 Task: Look for space in Shangrao, China from 12th June, 2023 to 15th June, 2023 for 2 adults in price range Rs.10000 to Rs.15000. Place can be entire place with 1  bedroom having 1 bed and 1 bathroom. Property type can be house, flat, guest house, hotel. Amenities needed are: washing machine. Booking option can be shelf check-in. Required host language is Chinese (Simplified).
Action: Mouse moved to (363, 183)
Screenshot: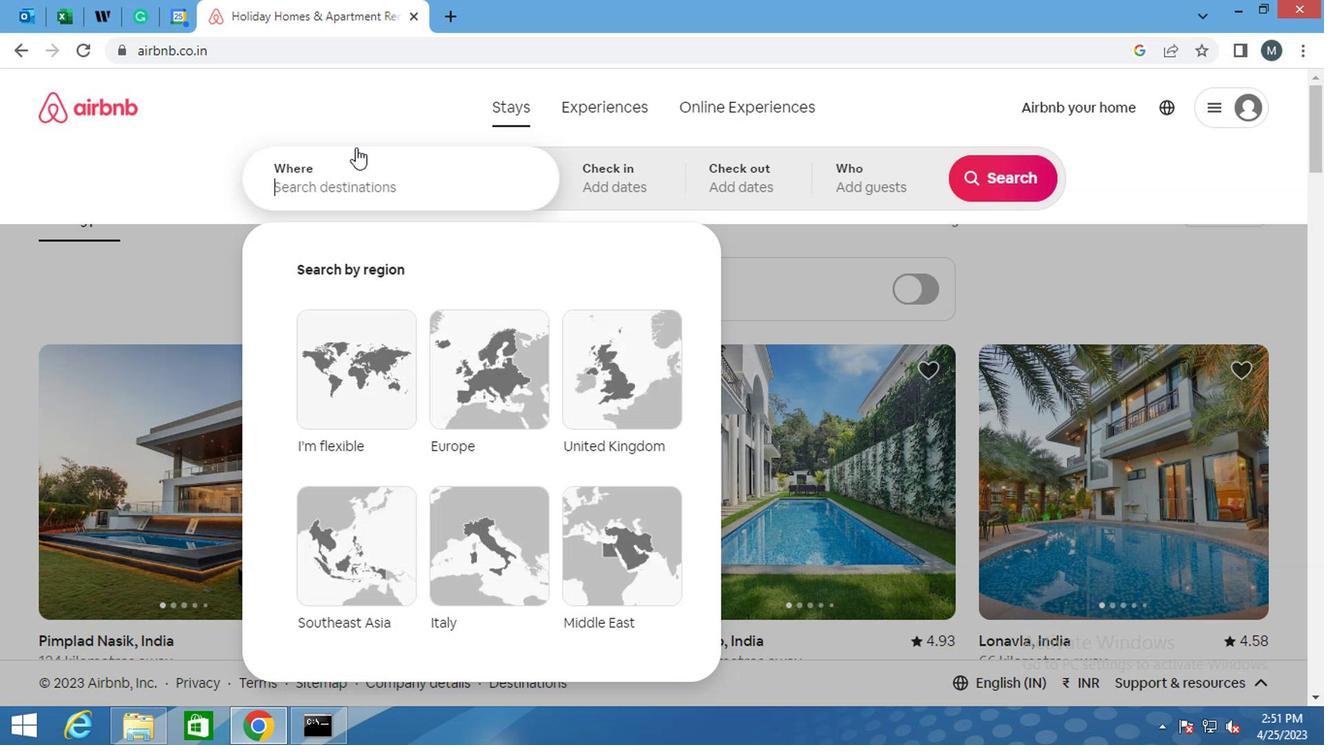 
Action: Mouse pressed left at (363, 183)
Screenshot: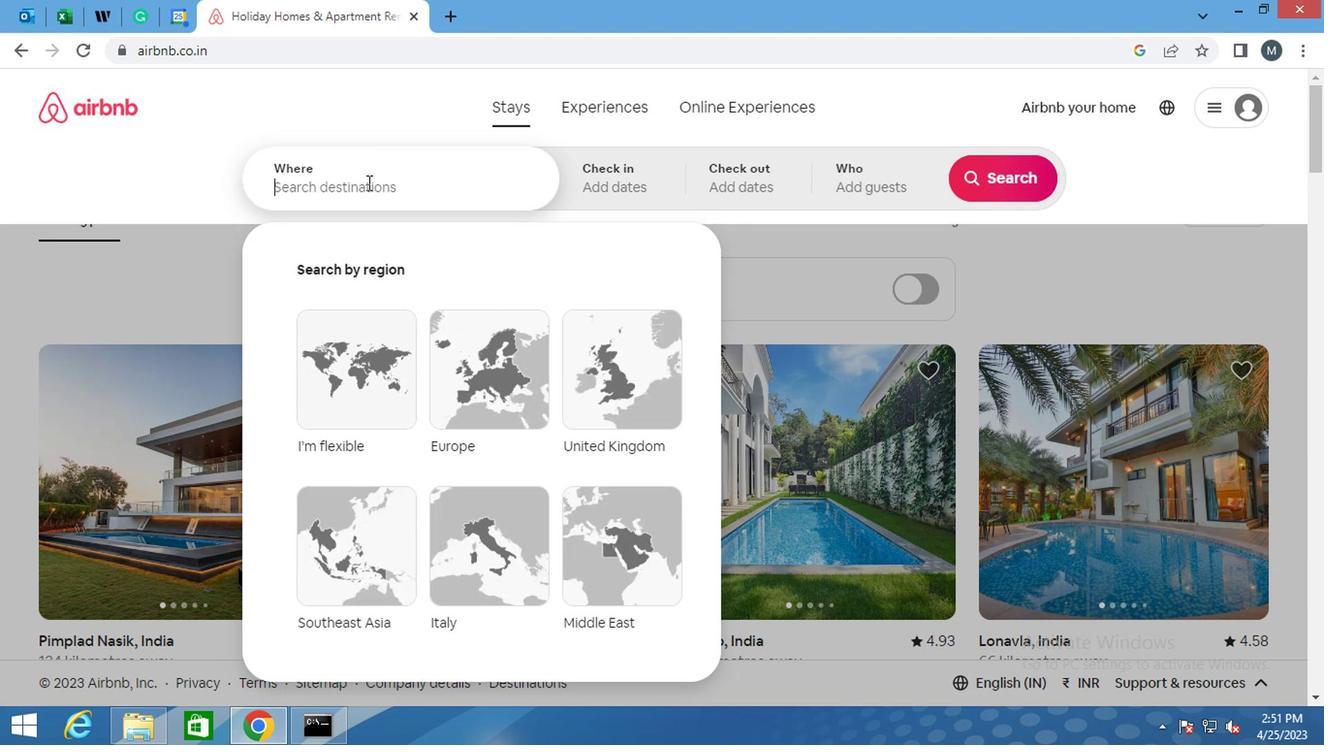 
Action: Key pressed <Key.shift>SHANGRAO,<Key.shift>CHINA
Screenshot: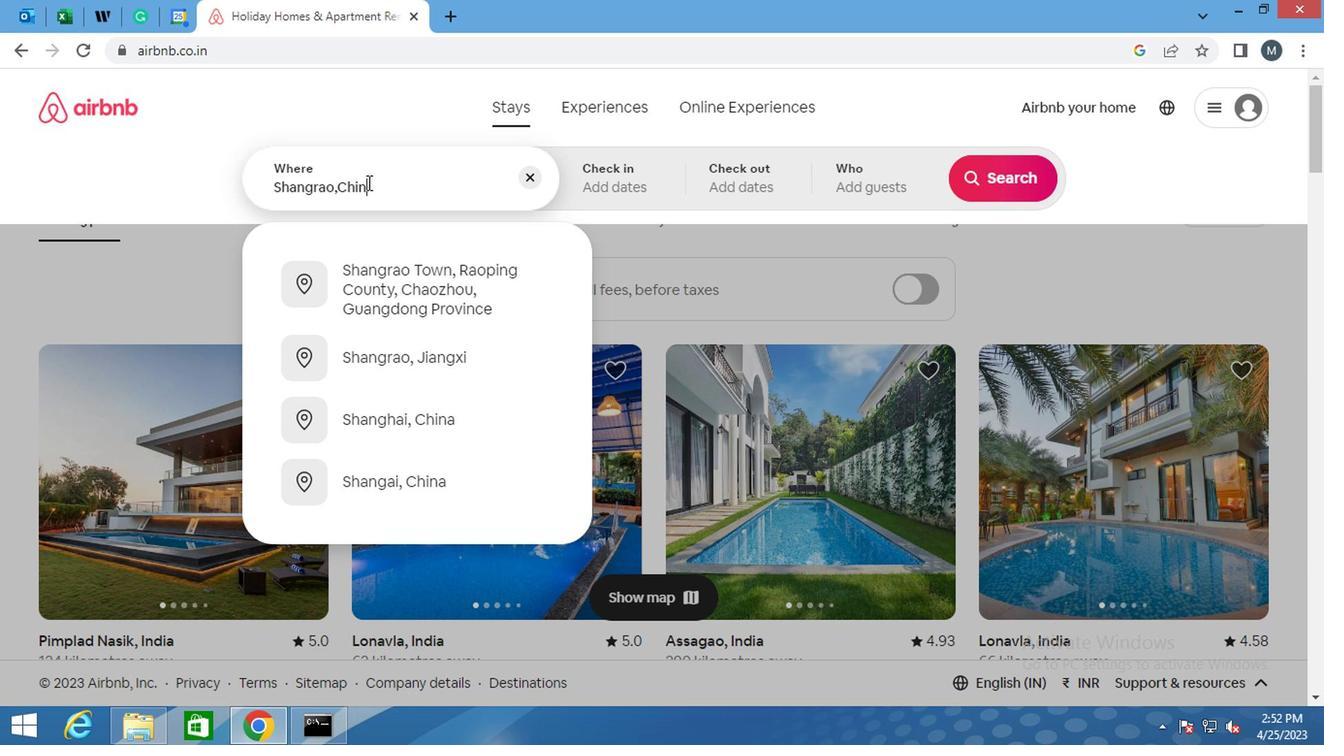 
Action: Mouse moved to (598, 188)
Screenshot: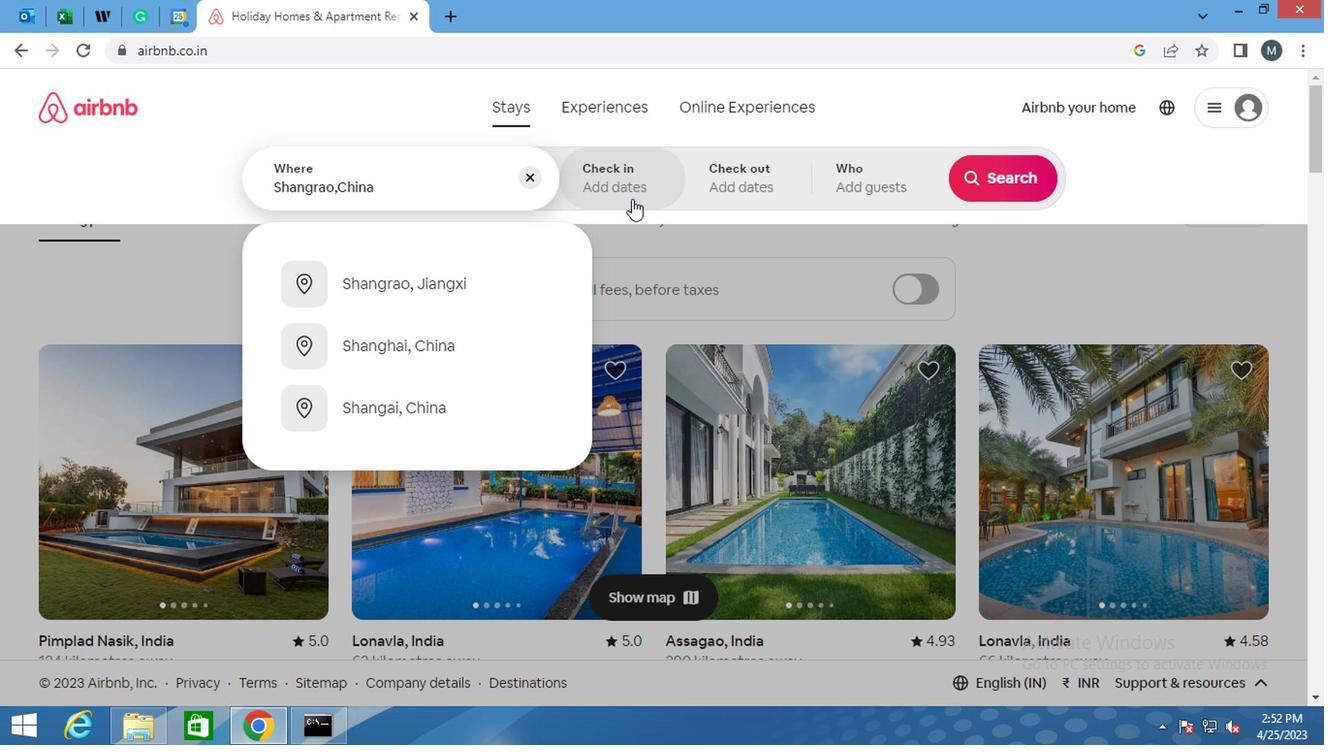 
Action: Mouse pressed left at (598, 188)
Screenshot: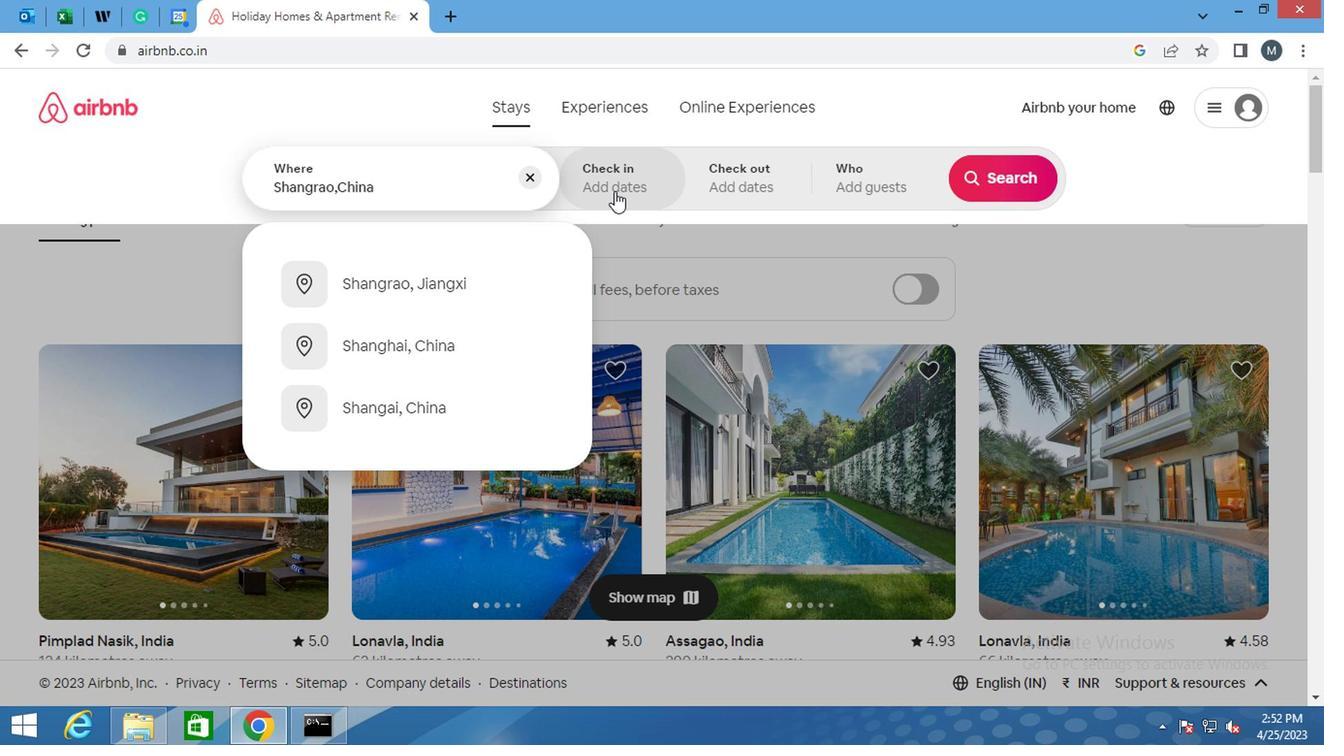
Action: Mouse moved to (984, 331)
Screenshot: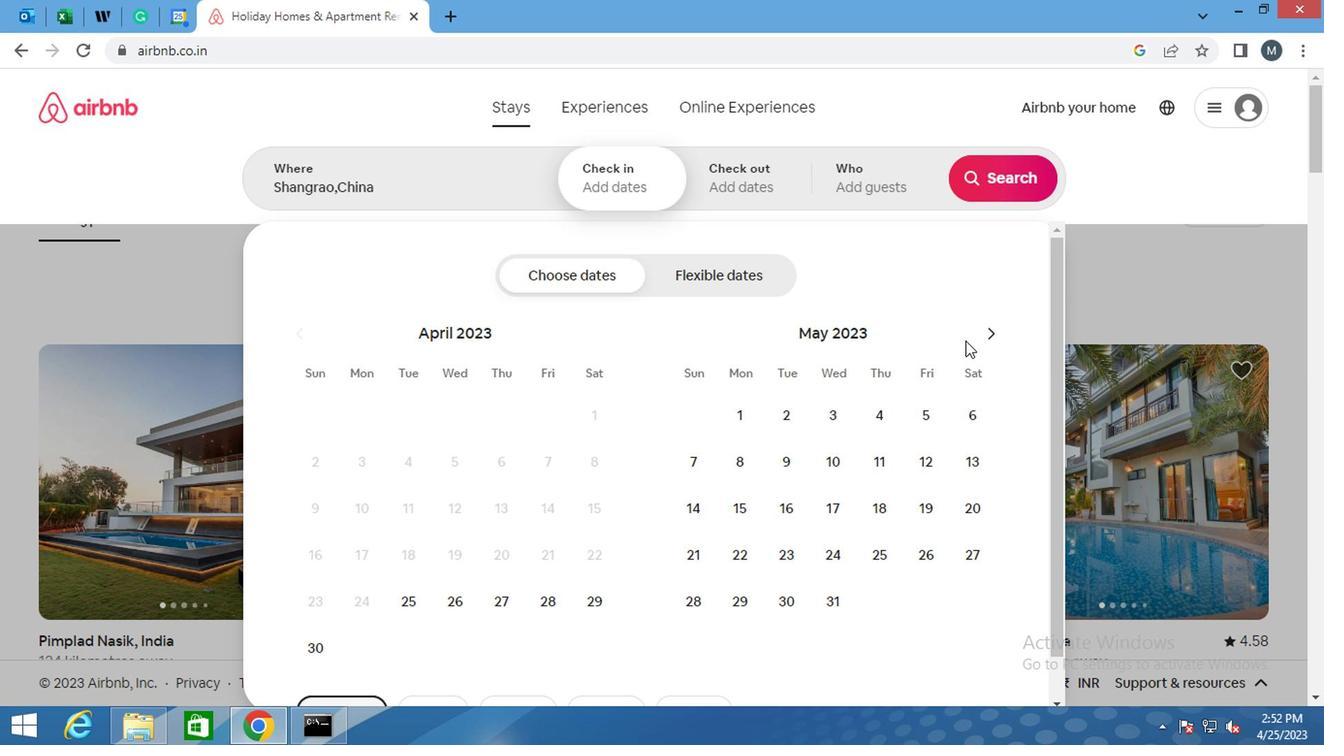 
Action: Mouse pressed left at (984, 331)
Screenshot: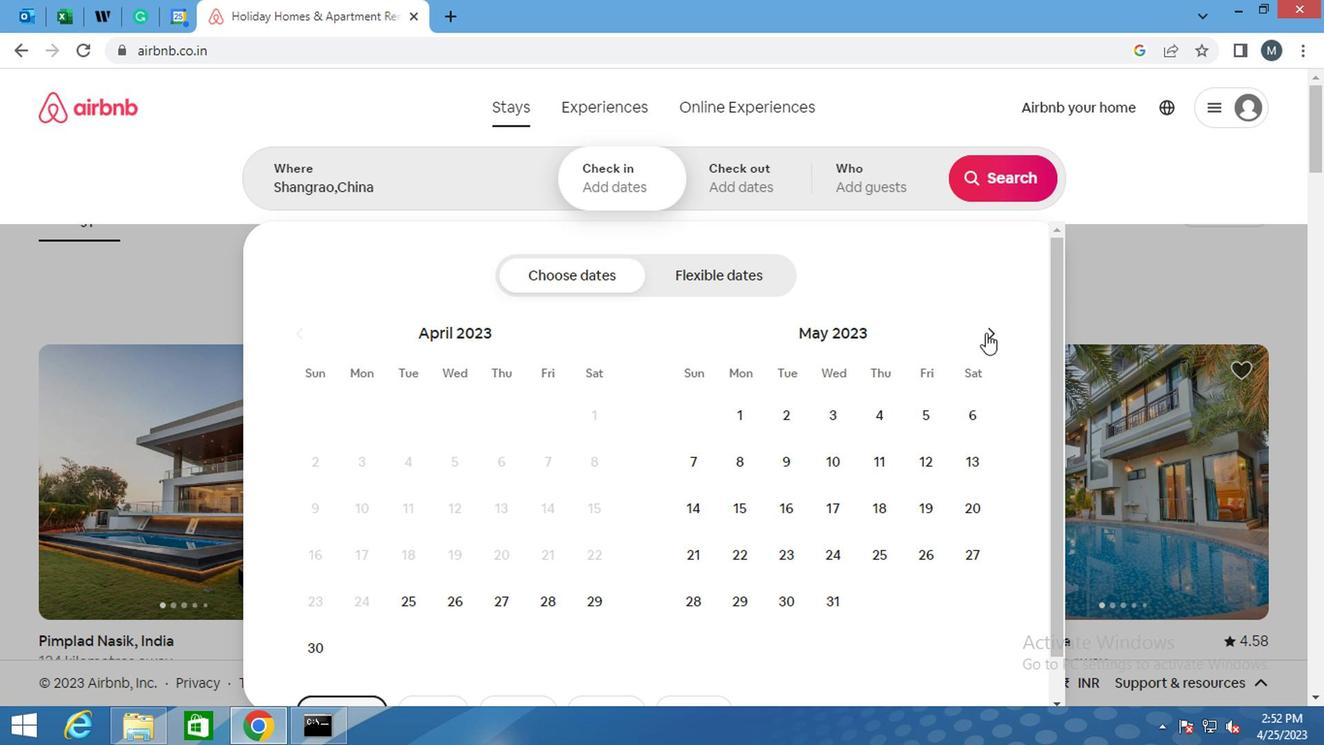 
Action: Mouse moved to (741, 506)
Screenshot: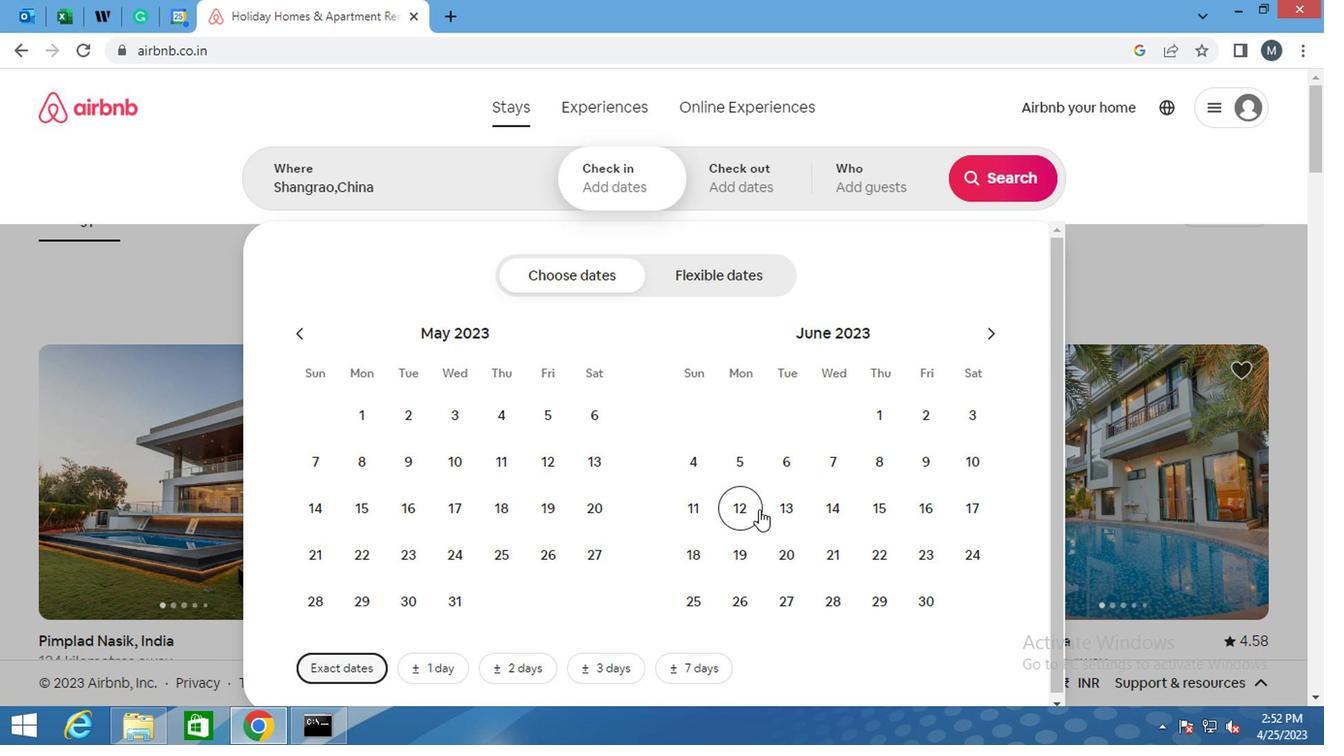 
Action: Mouse pressed left at (741, 506)
Screenshot: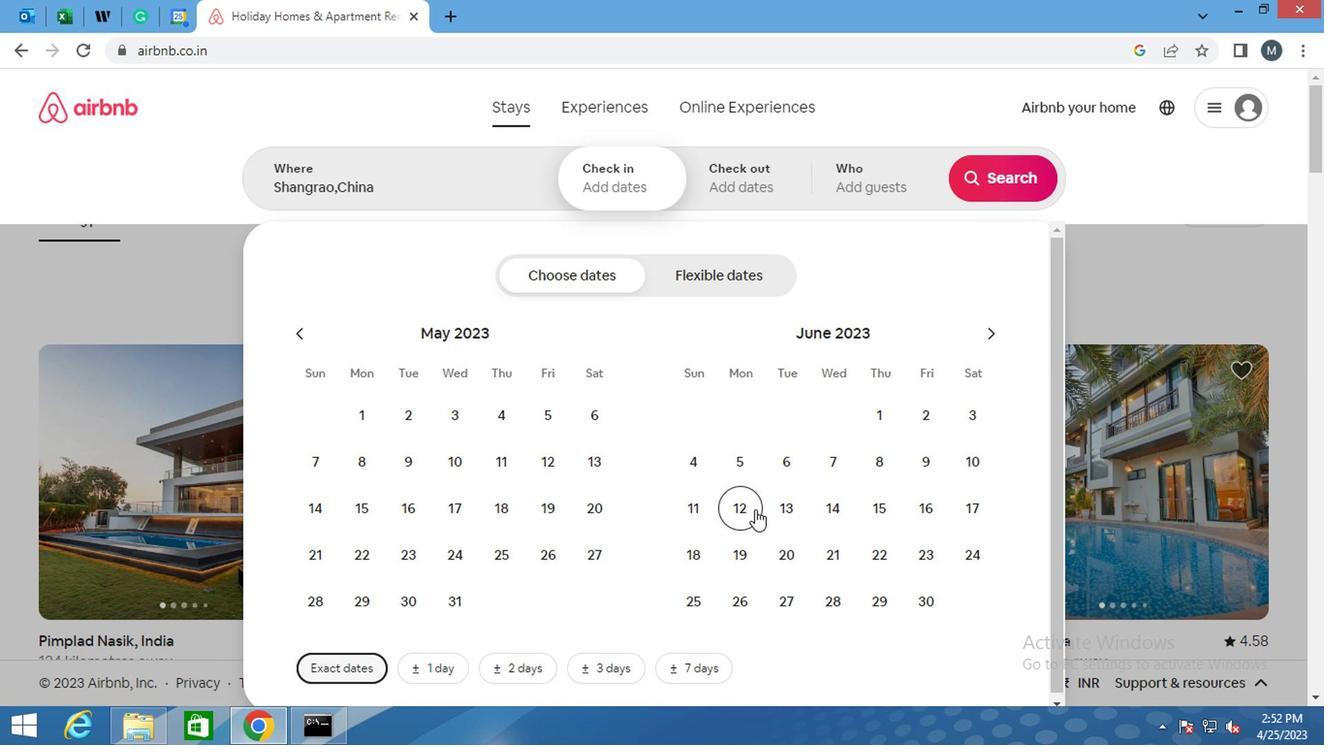 
Action: Mouse moved to (861, 496)
Screenshot: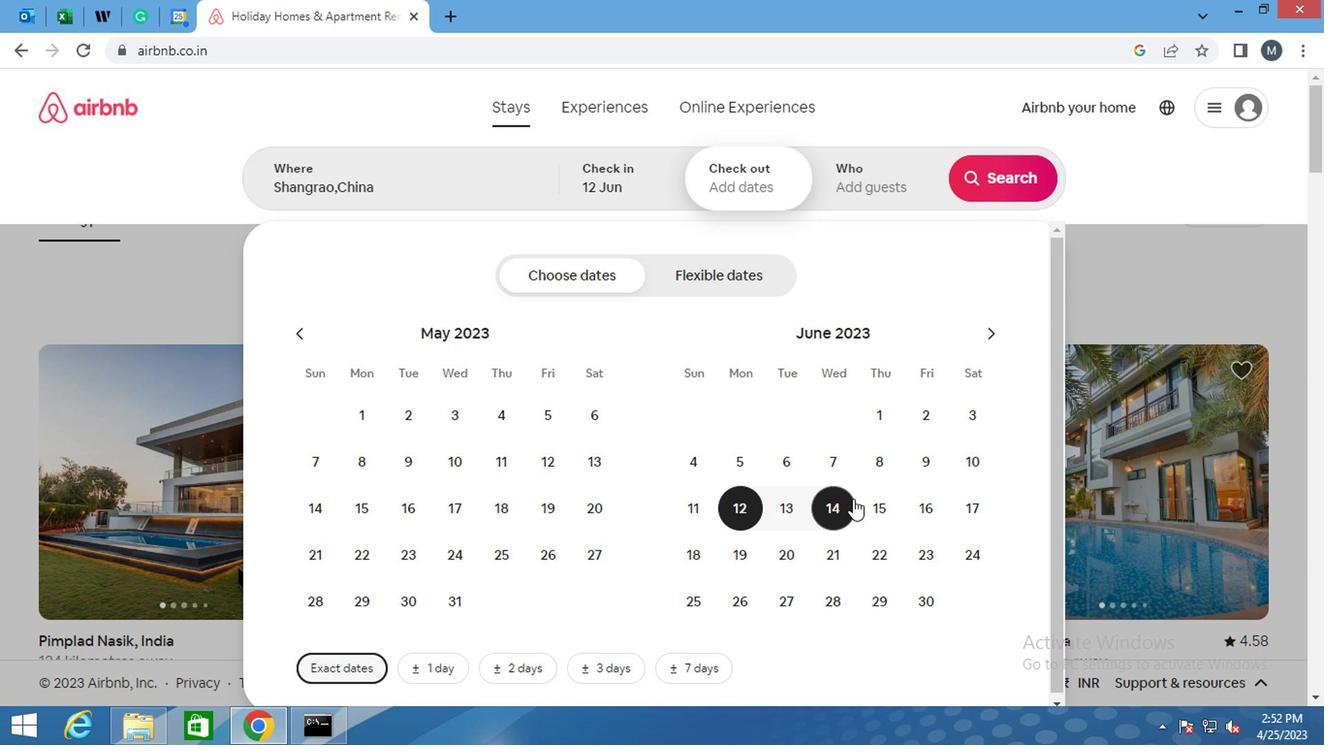
Action: Mouse pressed left at (861, 496)
Screenshot: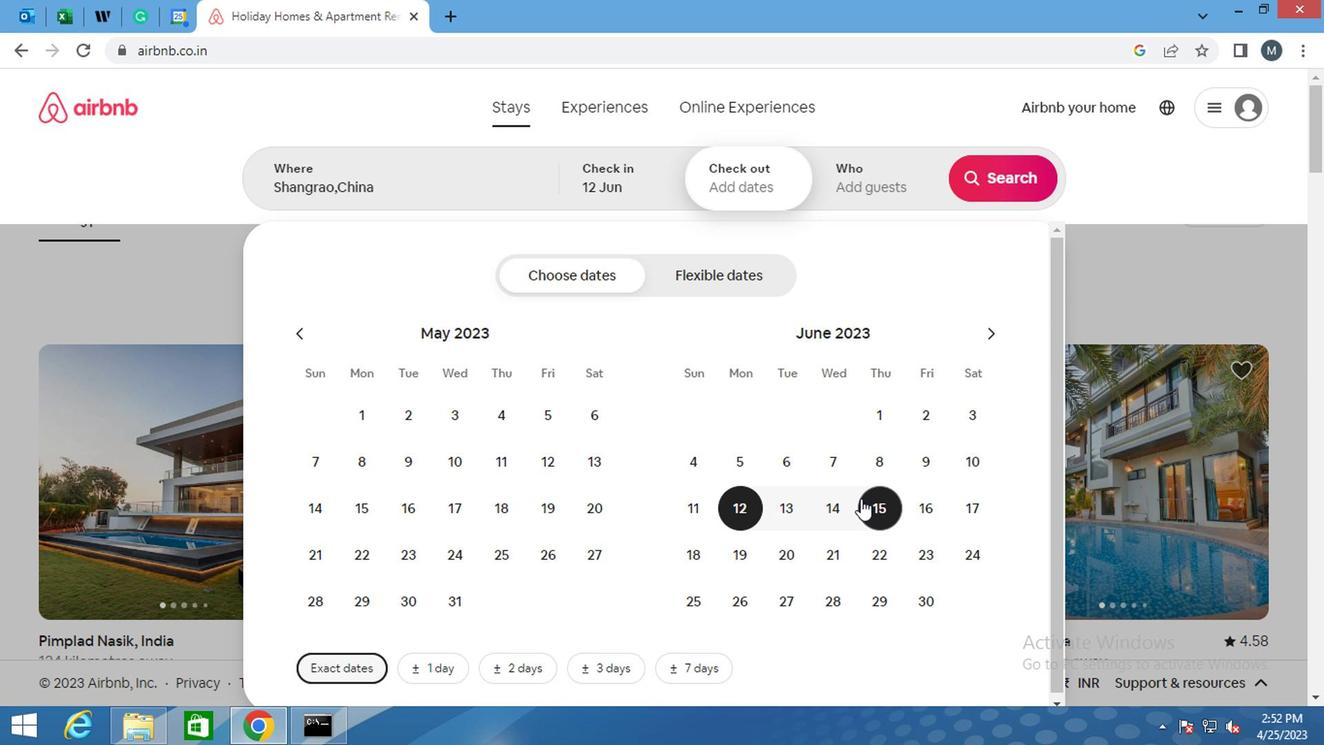 
Action: Mouse moved to (881, 191)
Screenshot: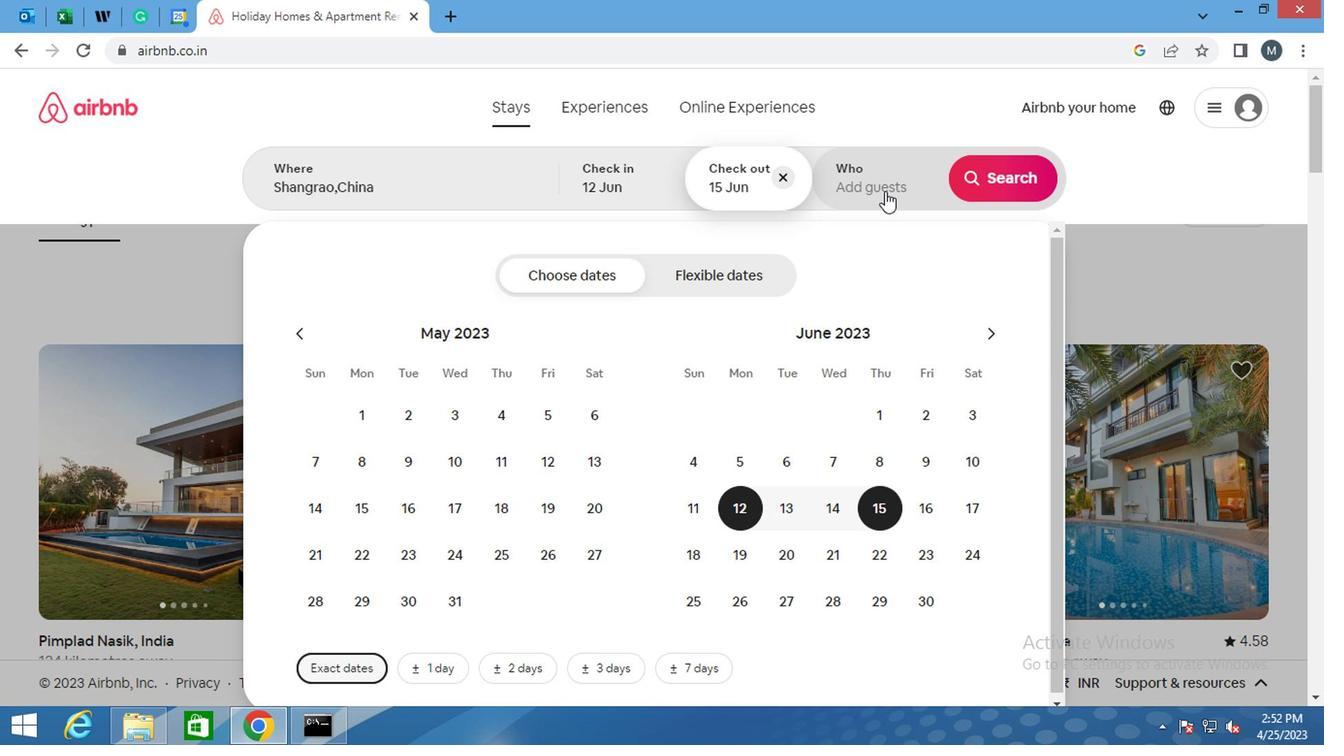 
Action: Mouse pressed left at (881, 191)
Screenshot: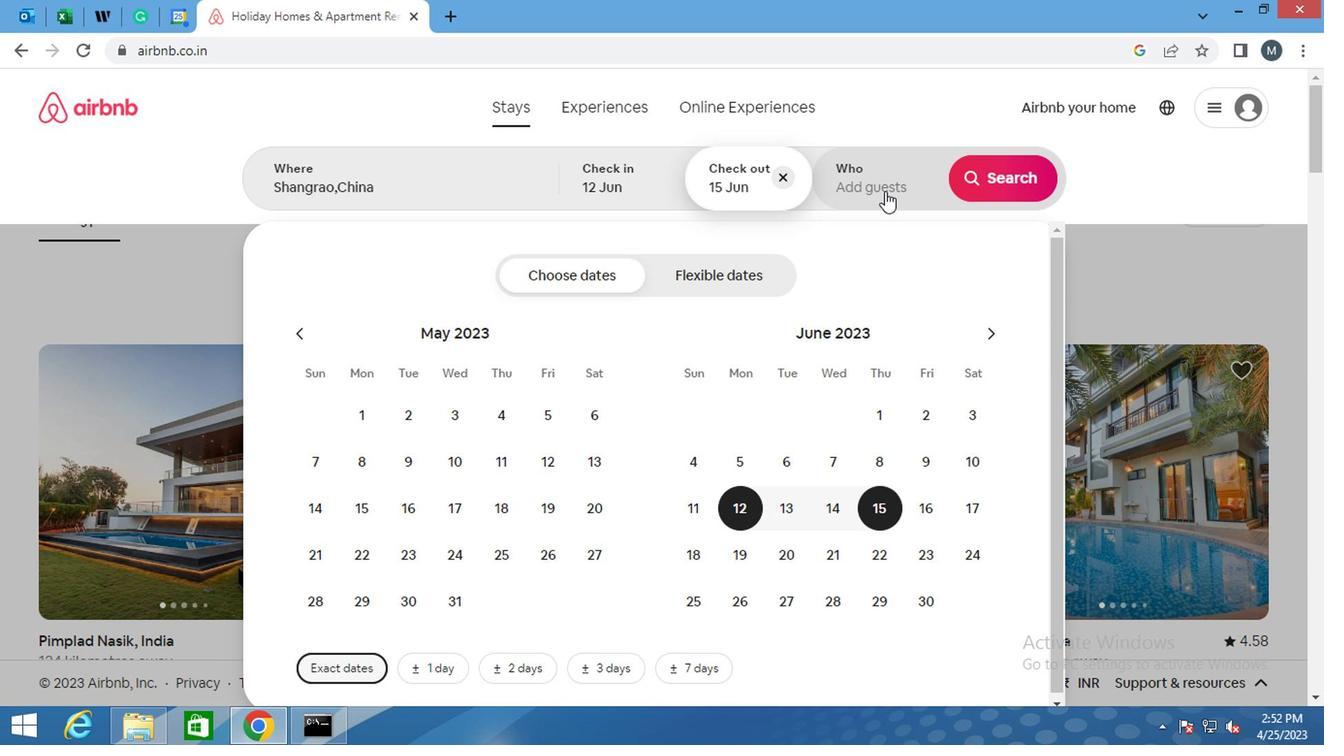 
Action: Mouse moved to (1012, 278)
Screenshot: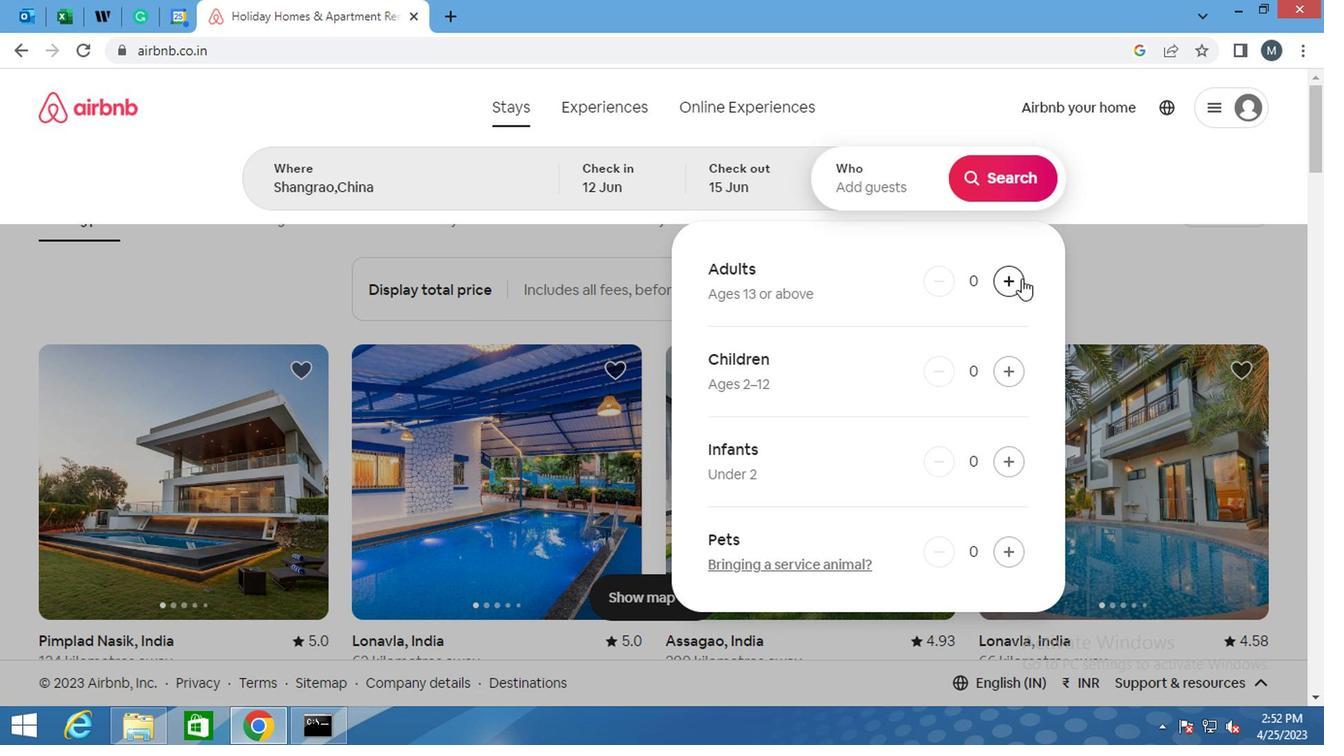 
Action: Mouse pressed left at (1012, 278)
Screenshot: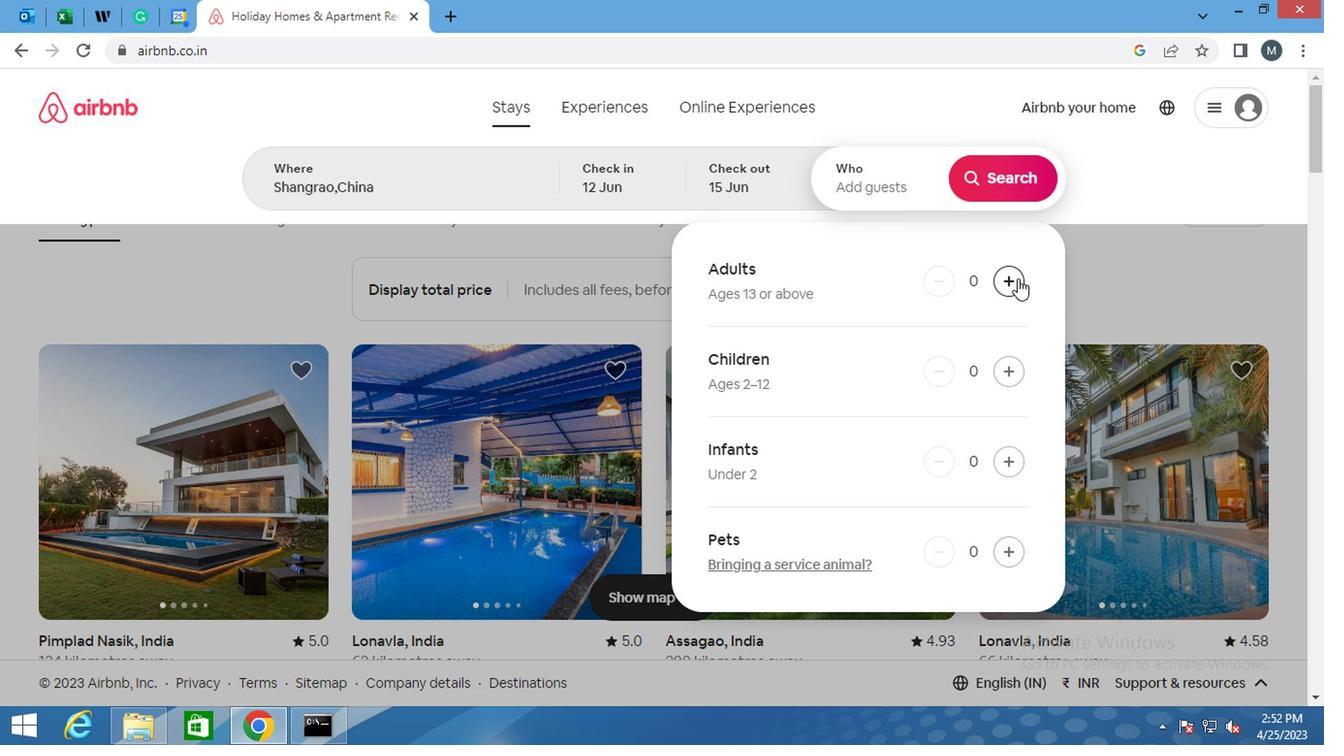 
Action: Mouse pressed left at (1012, 278)
Screenshot: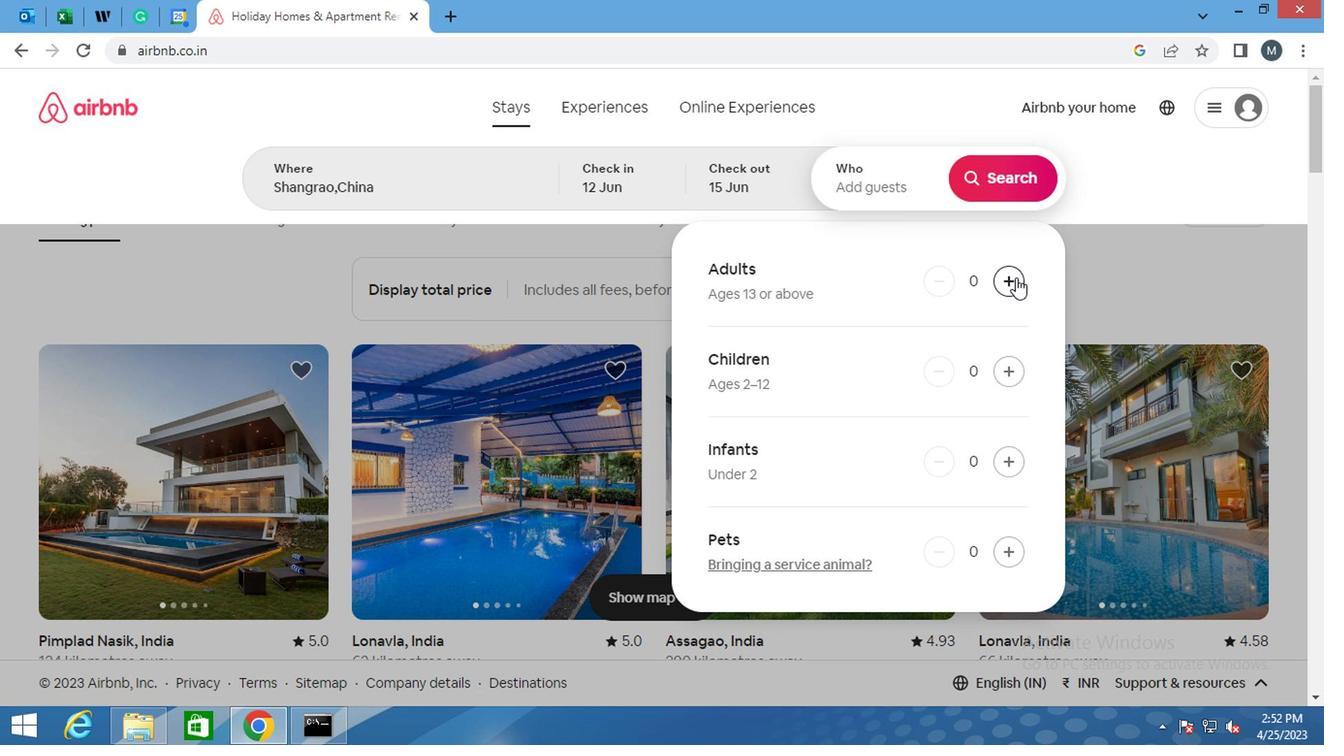 
Action: Mouse moved to (988, 182)
Screenshot: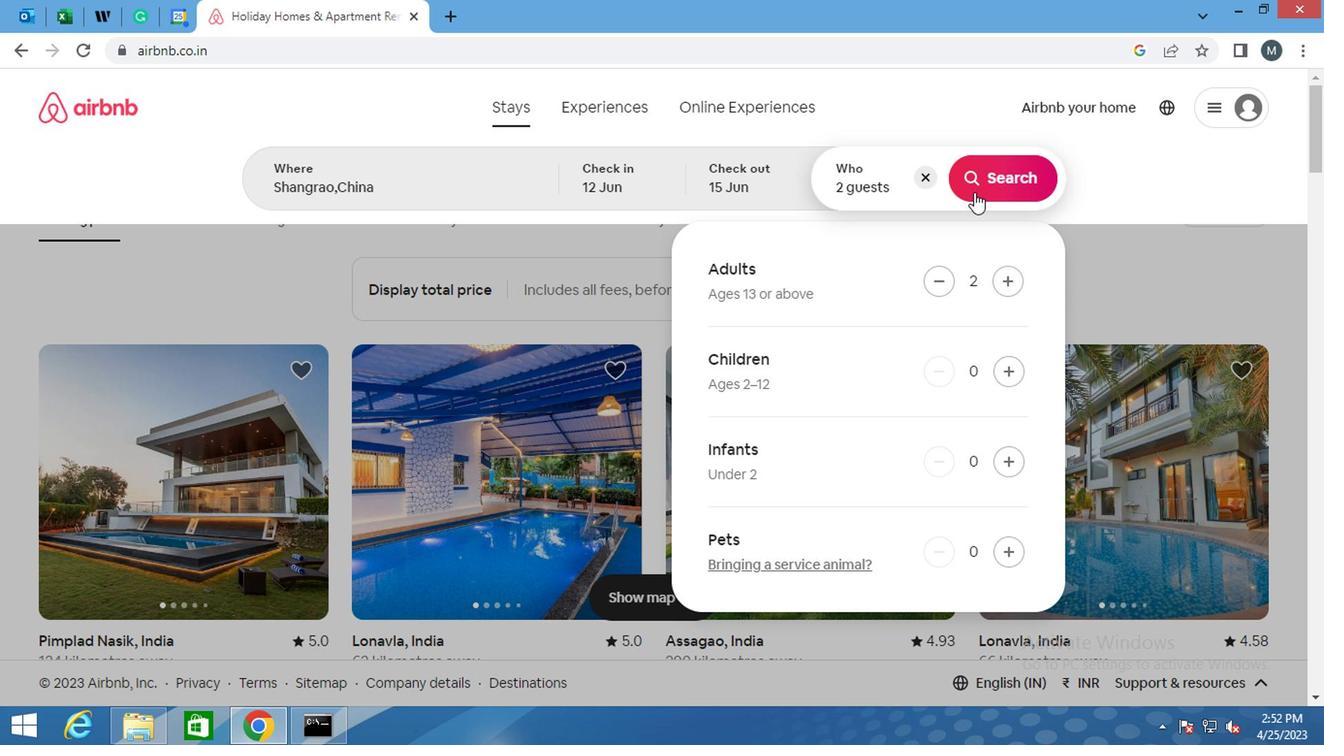
Action: Mouse pressed left at (988, 182)
Screenshot: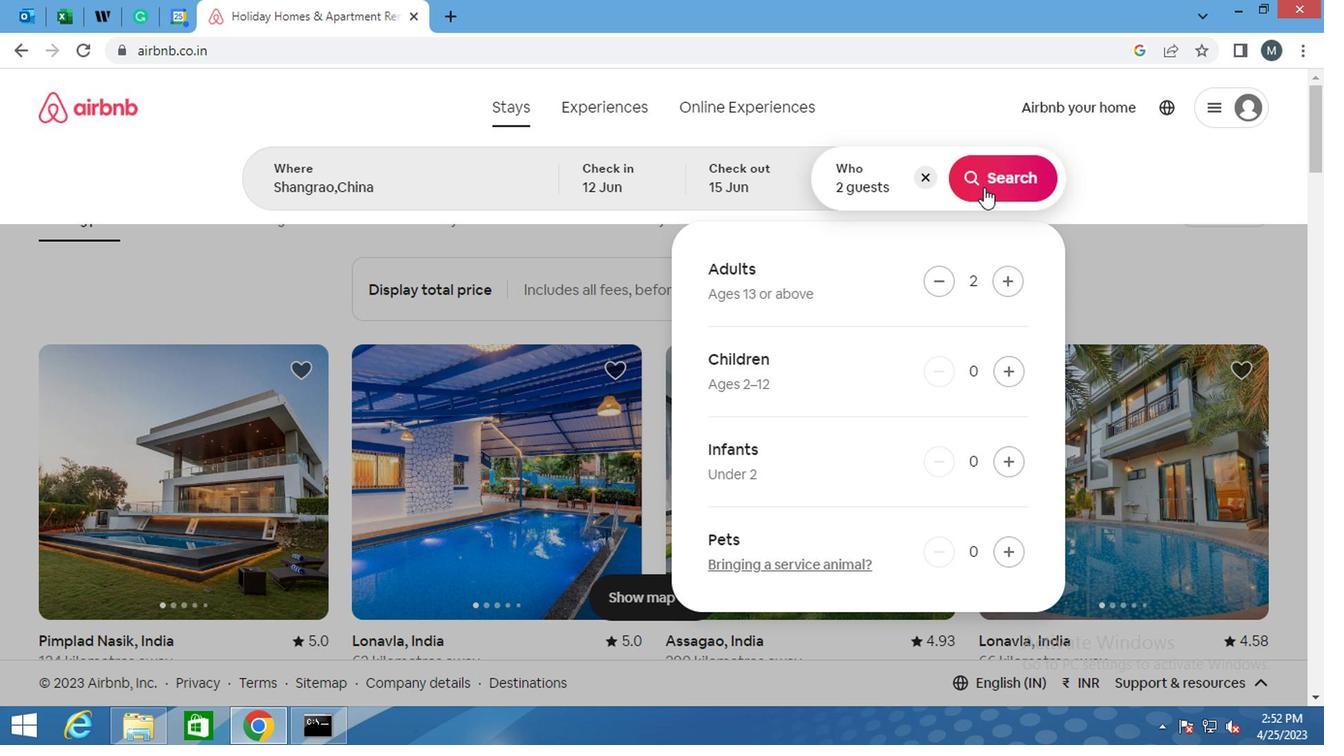 
Action: Mouse moved to (1224, 192)
Screenshot: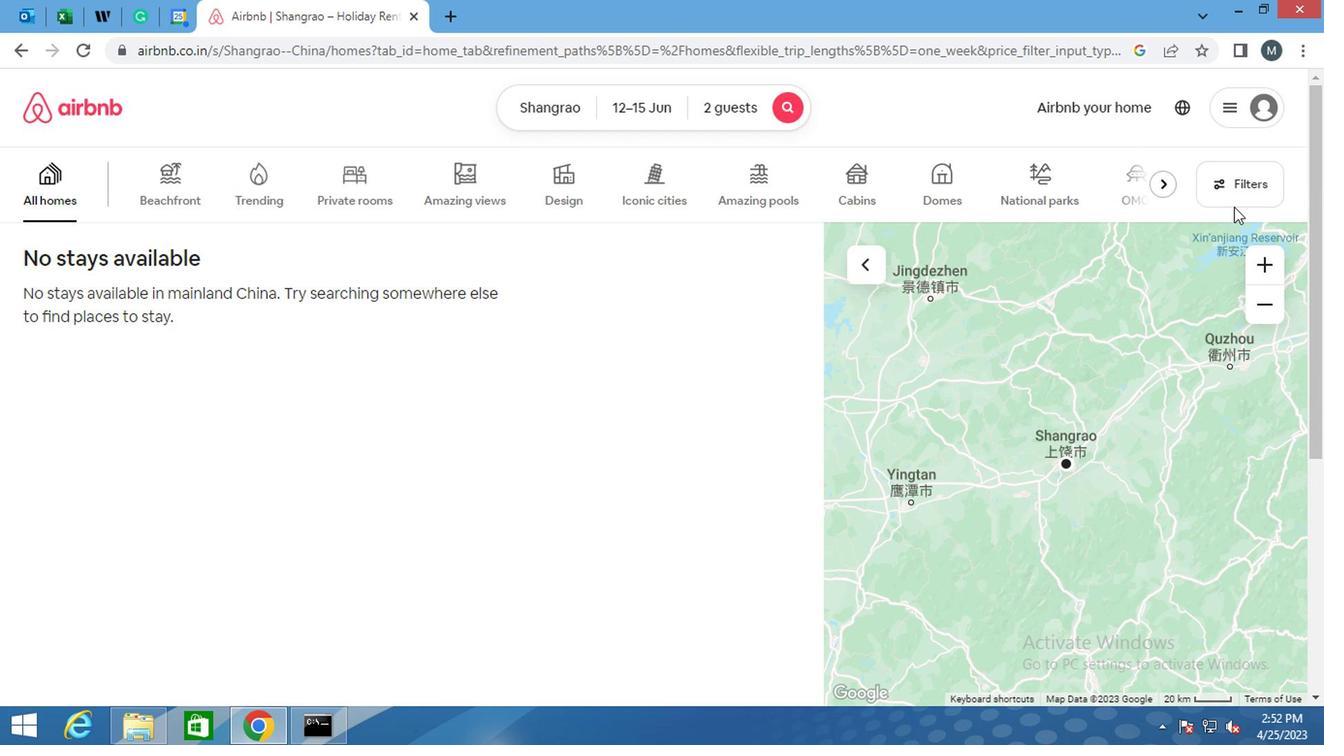
Action: Mouse pressed left at (1224, 192)
Screenshot: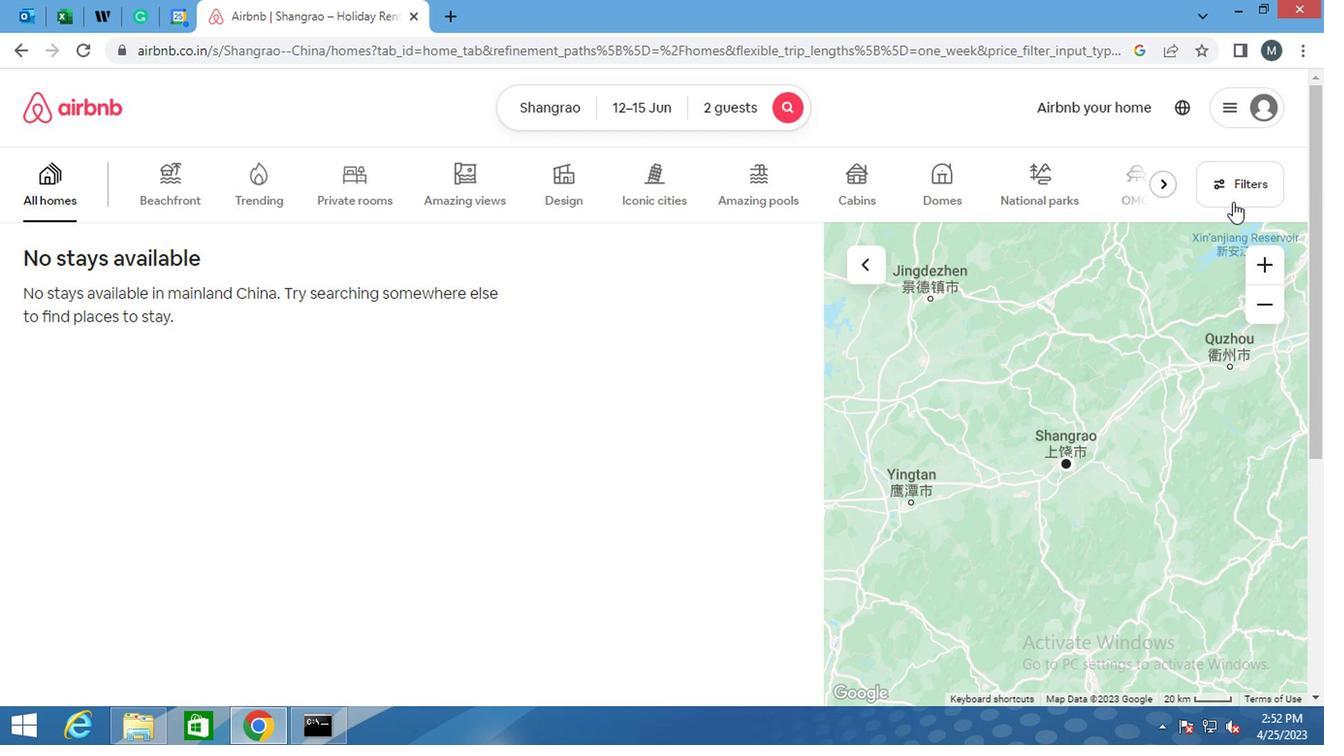 
Action: Mouse moved to (486, 309)
Screenshot: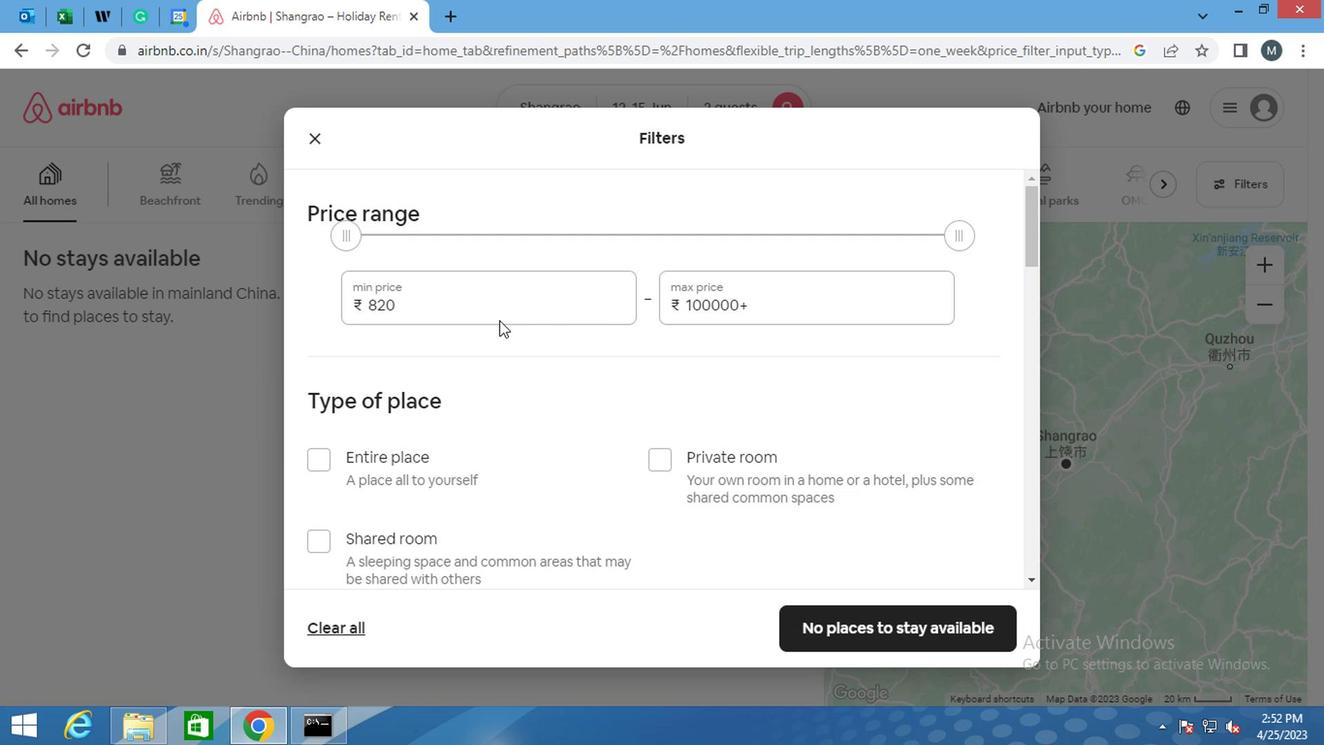 
Action: Mouse pressed left at (486, 309)
Screenshot: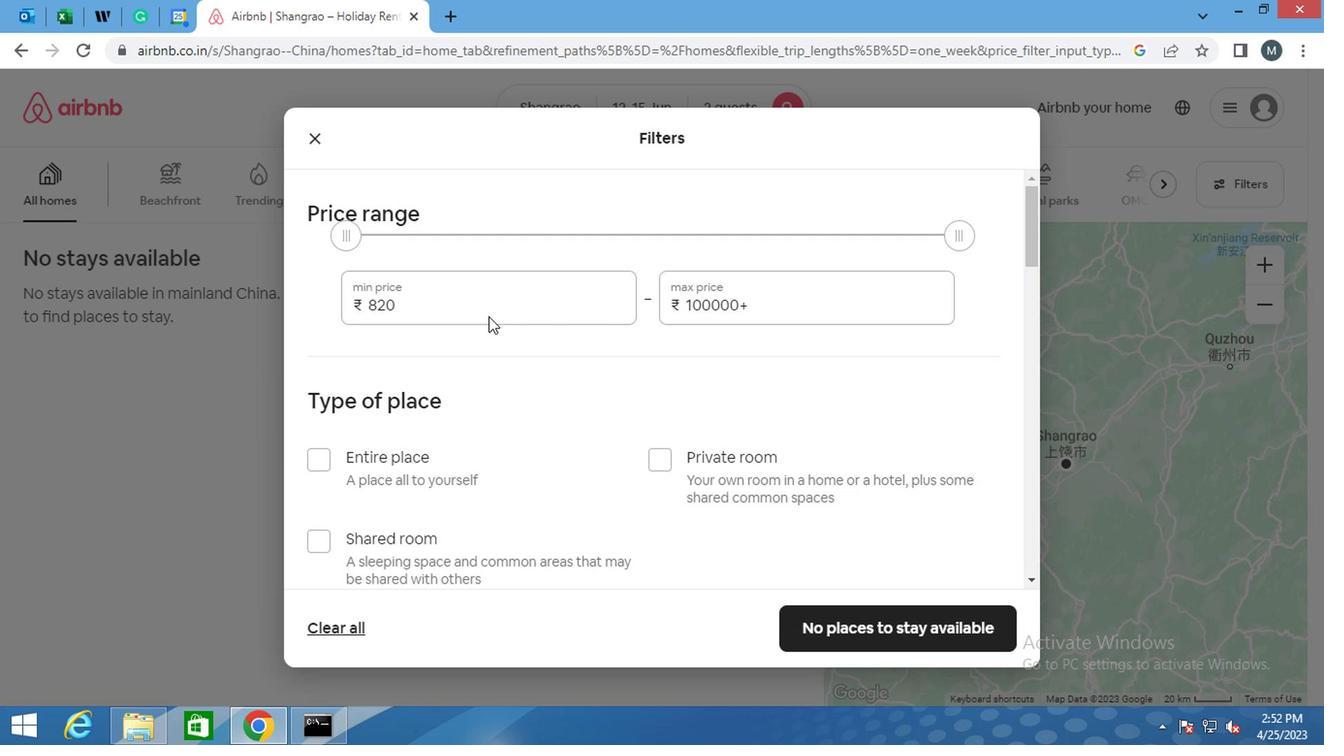 
Action: Mouse moved to (478, 314)
Screenshot: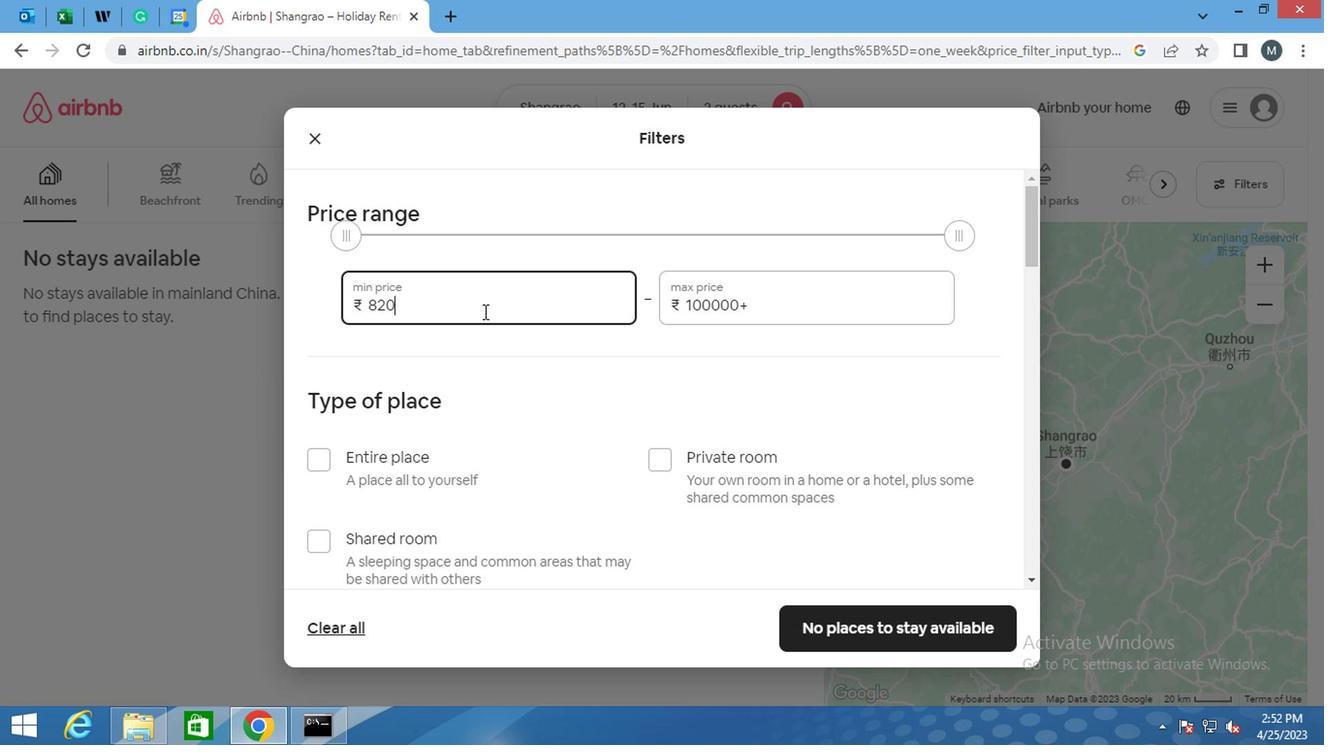 
Action: Key pressed <Key.backspace>
Screenshot: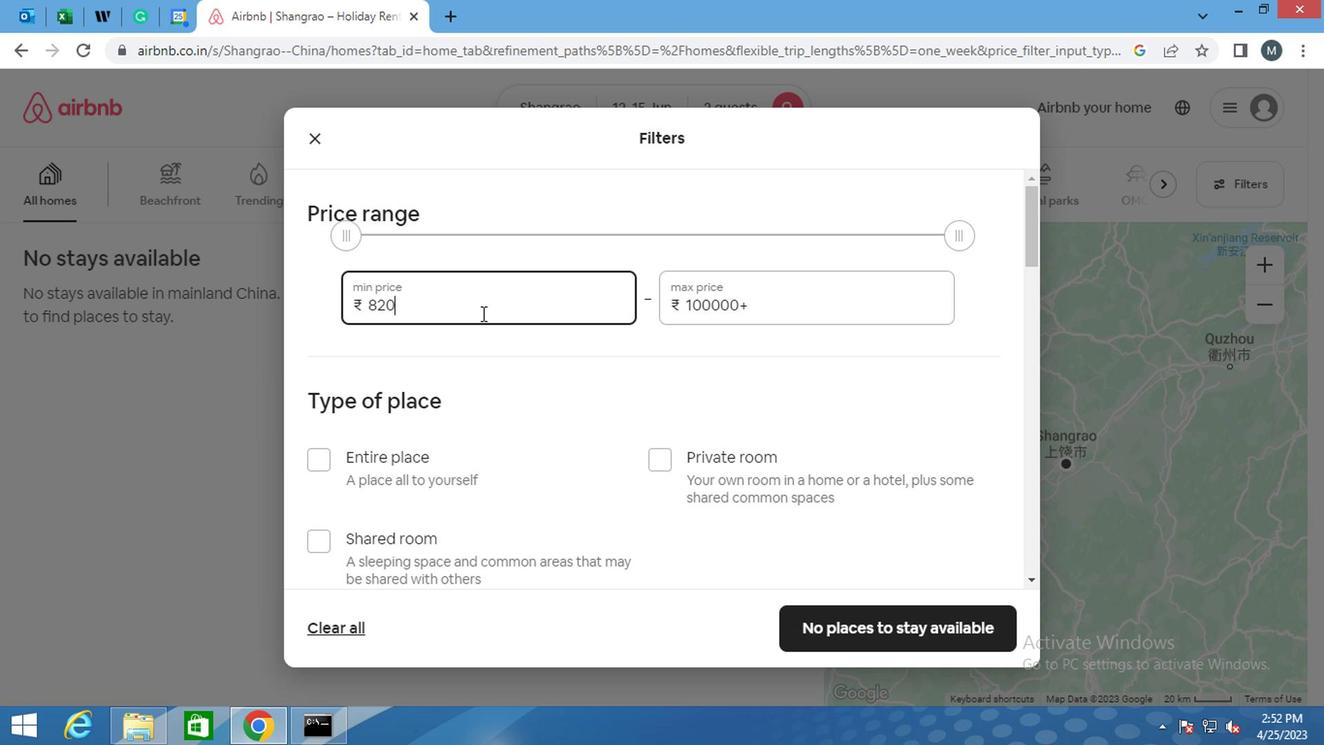 
Action: Mouse moved to (476, 316)
Screenshot: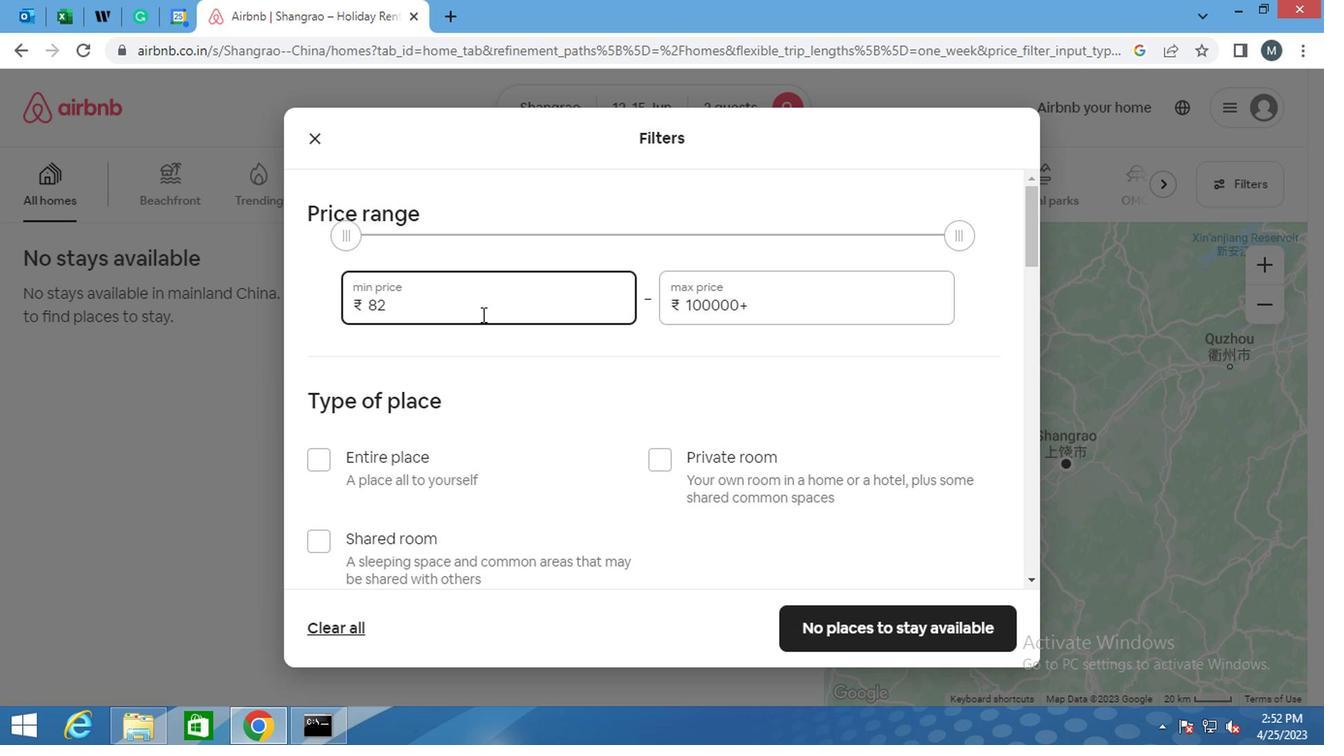 
Action: Key pressed <Key.backspace>
Screenshot: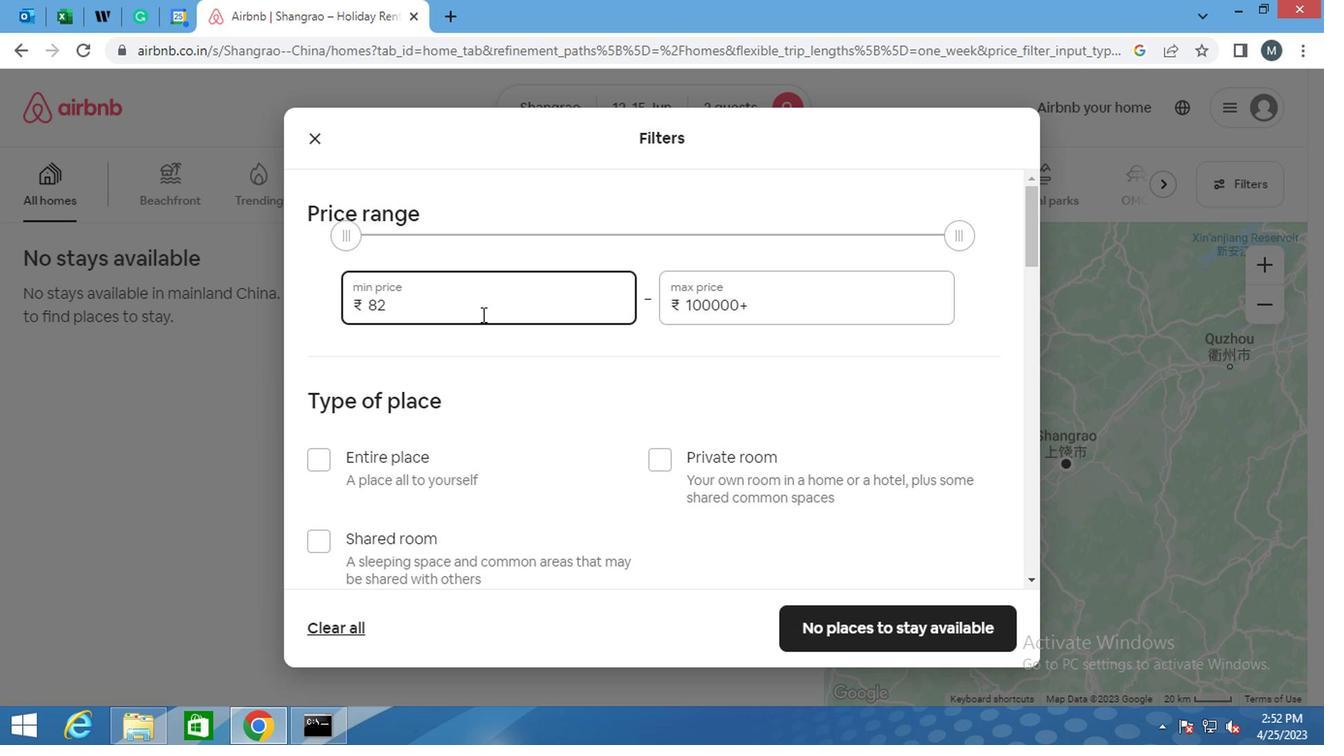 
Action: Mouse moved to (474, 319)
Screenshot: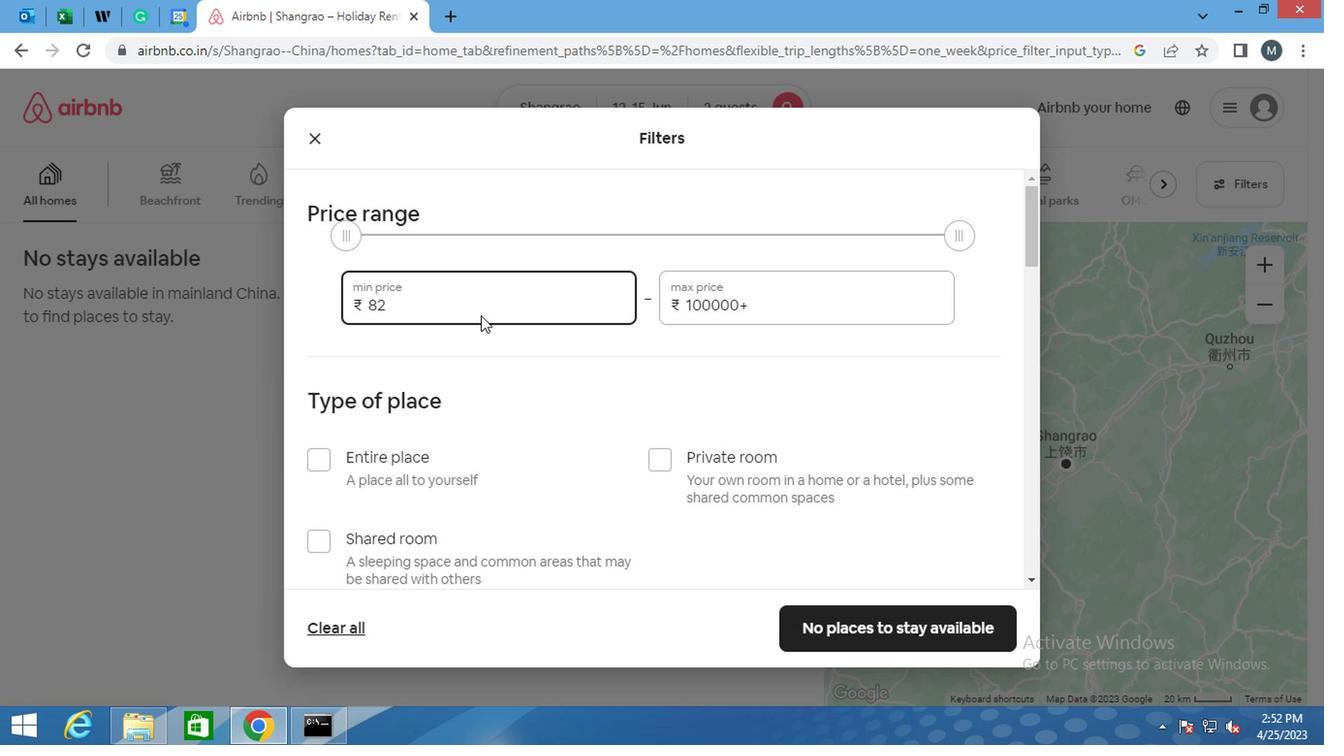 
Action: Key pressed <Key.backspace>
Screenshot: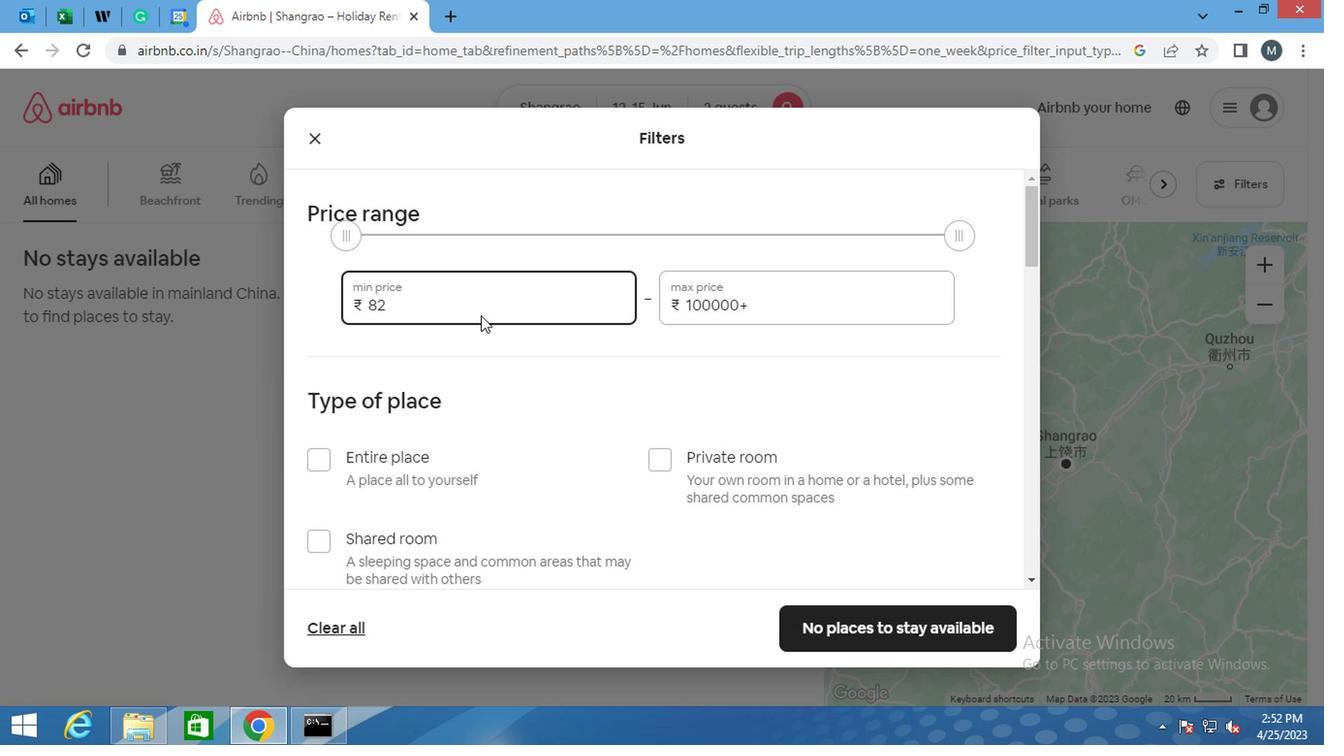 
Action: Mouse moved to (468, 327)
Screenshot: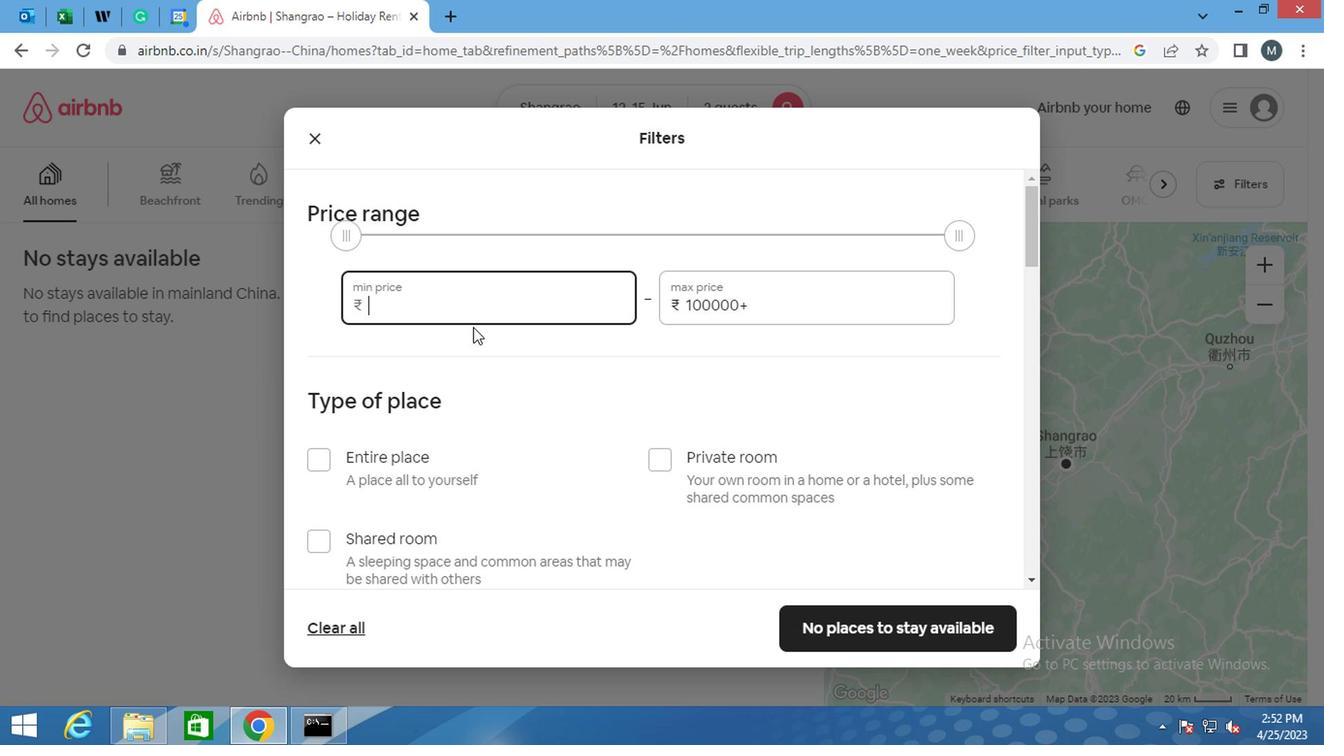 
Action: Key pressed 10
Screenshot: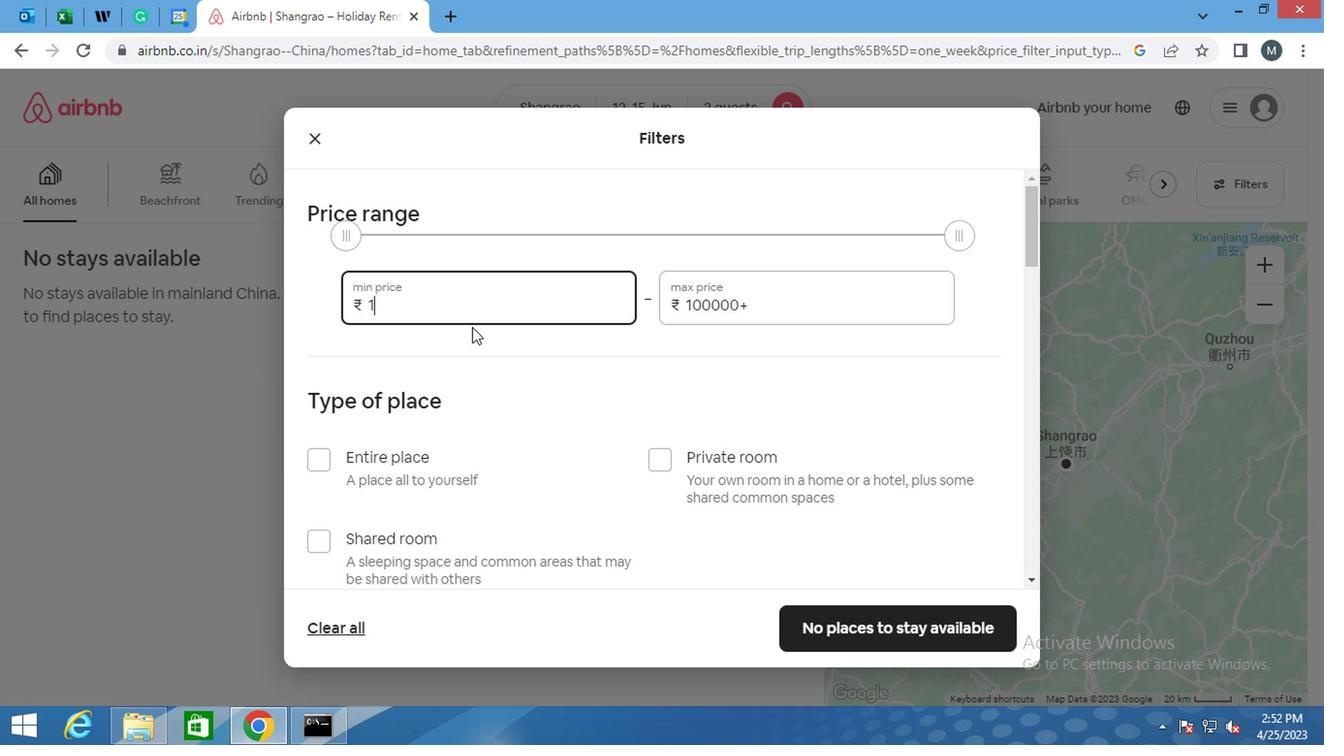 
Action: Mouse moved to (468, 327)
Screenshot: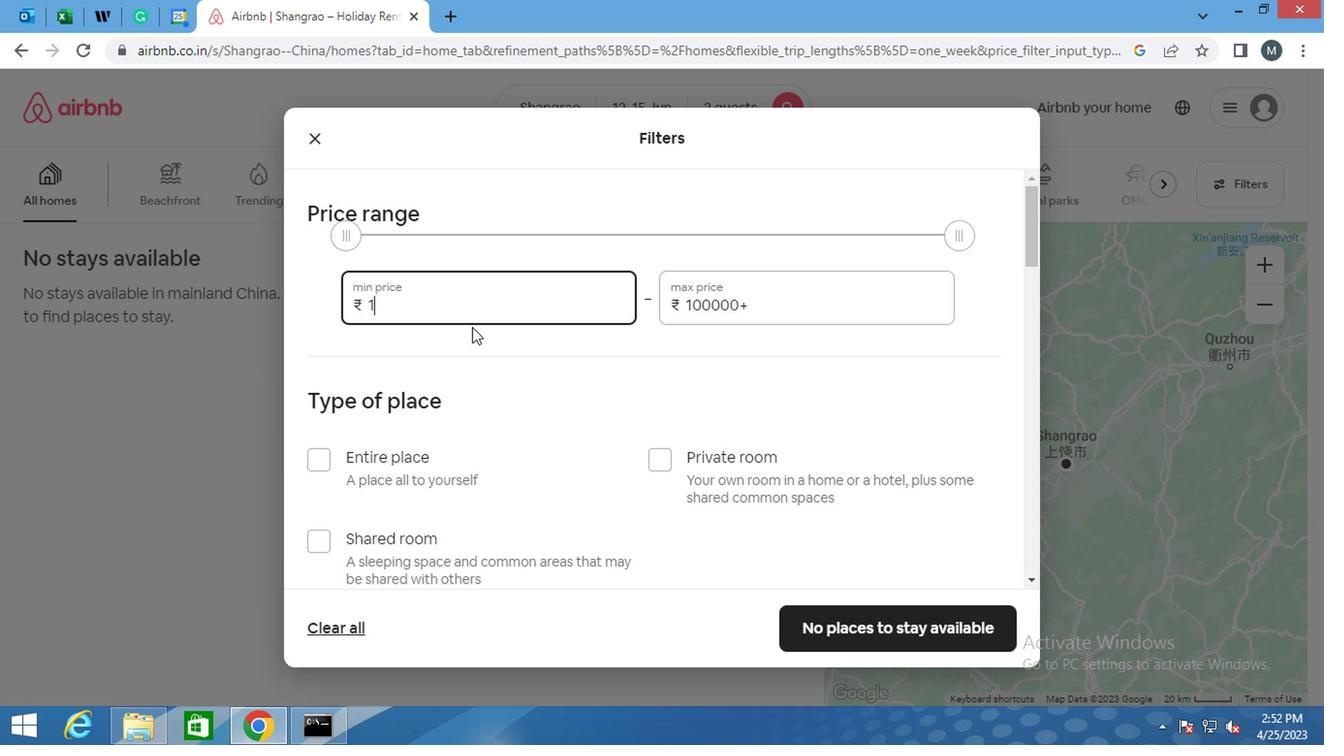 
Action: Key pressed 0
Screenshot: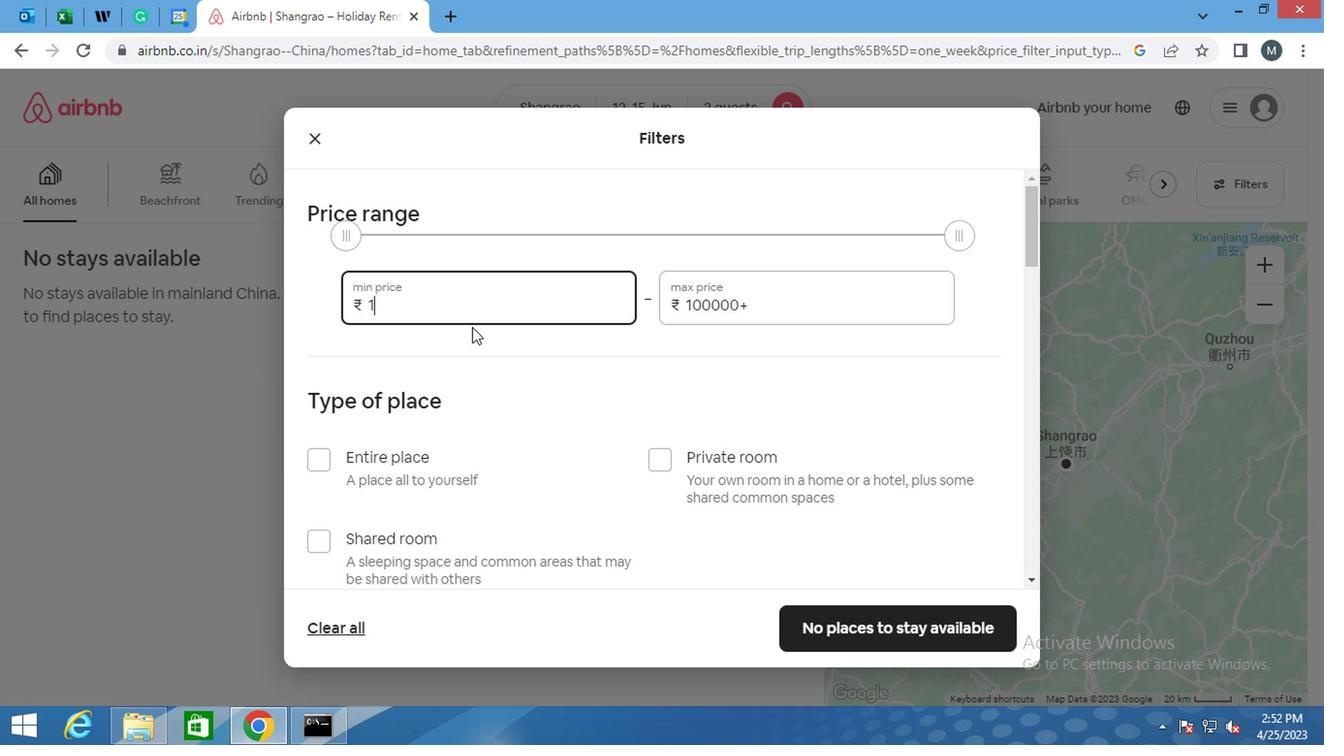 
Action: Mouse moved to (467, 327)
Screenshot: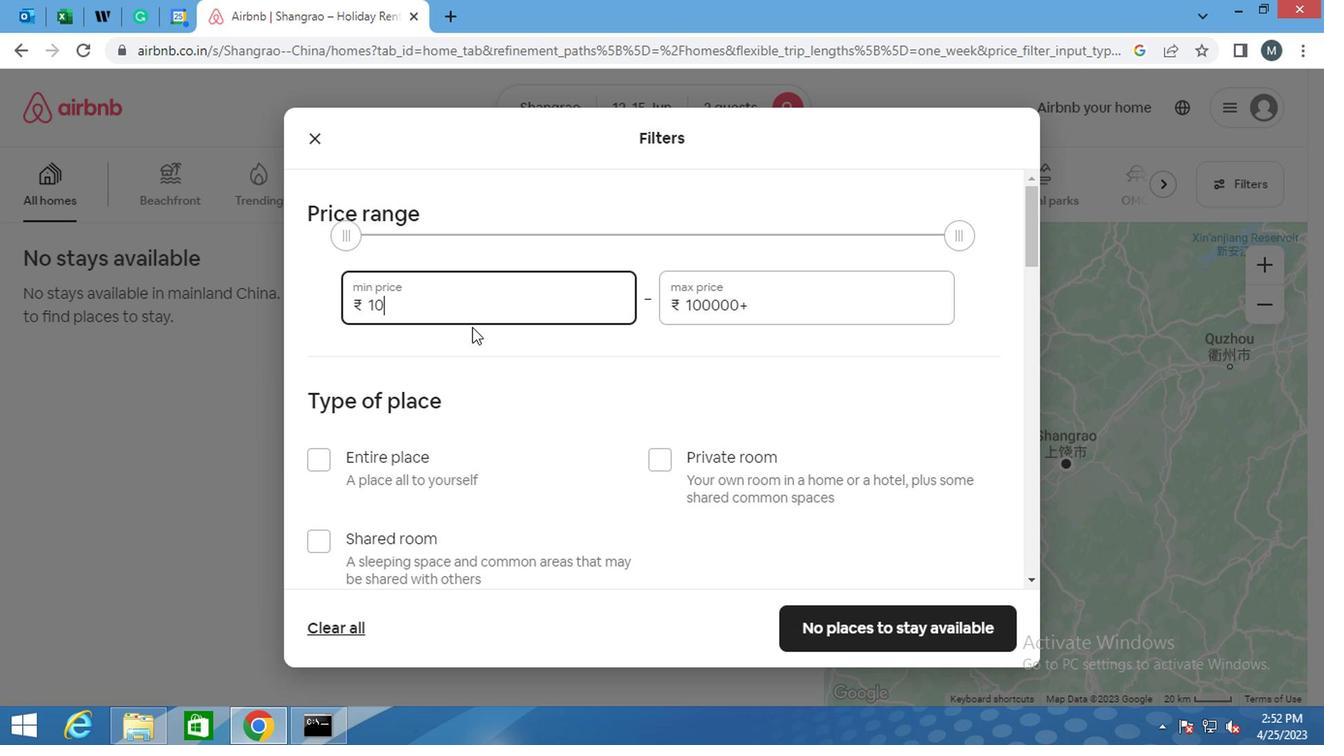 
Action: Key pressed 00
Screenshot: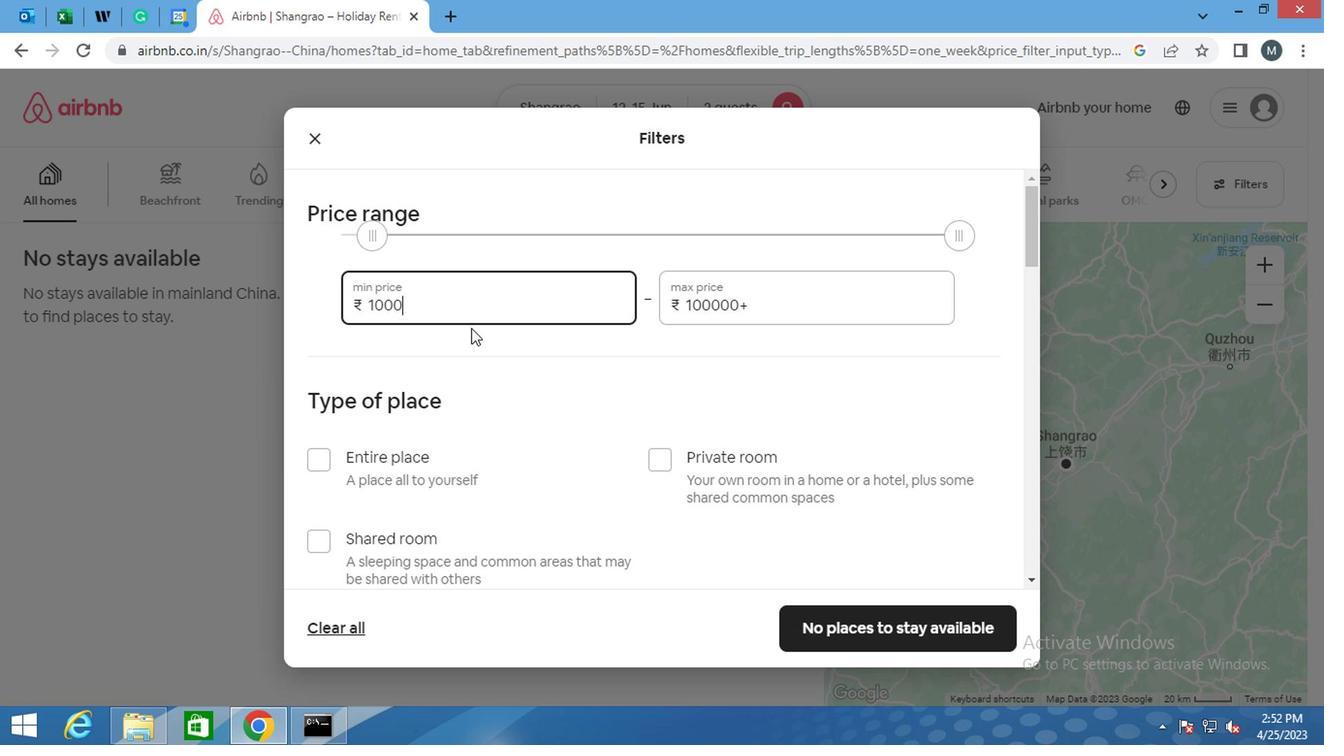 
Action: Mouse moved to (751, 306)
Screenshot: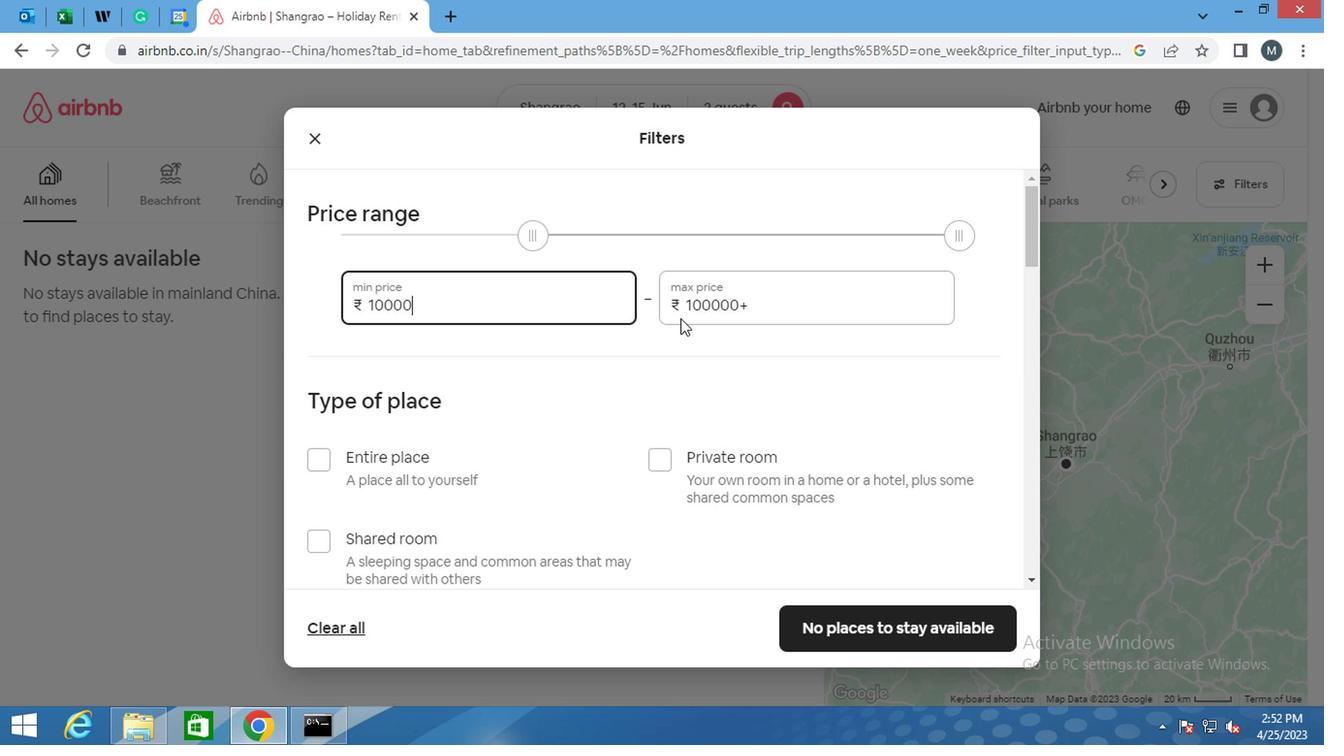 
Action: Mouse pressed left at (751, 306)
Screenshot: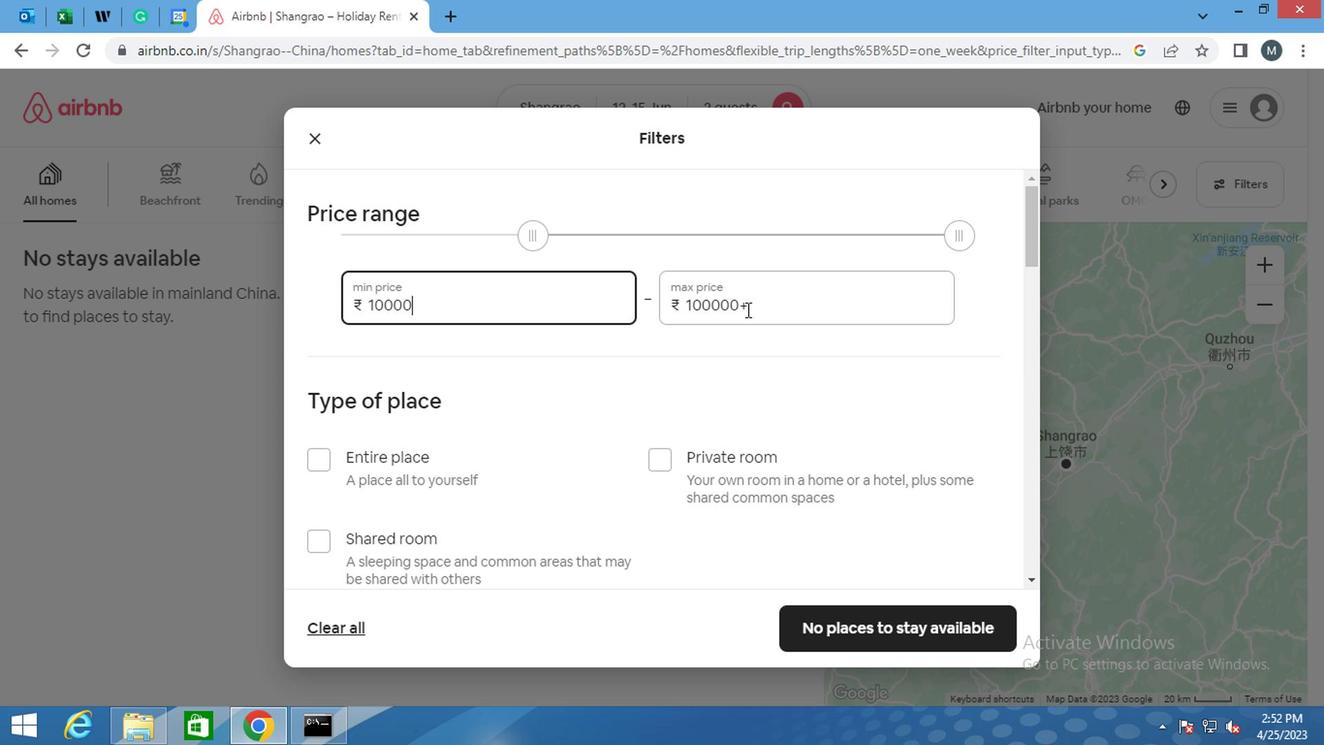 
Action: Mouse moved to (734, 309)
Screenshot: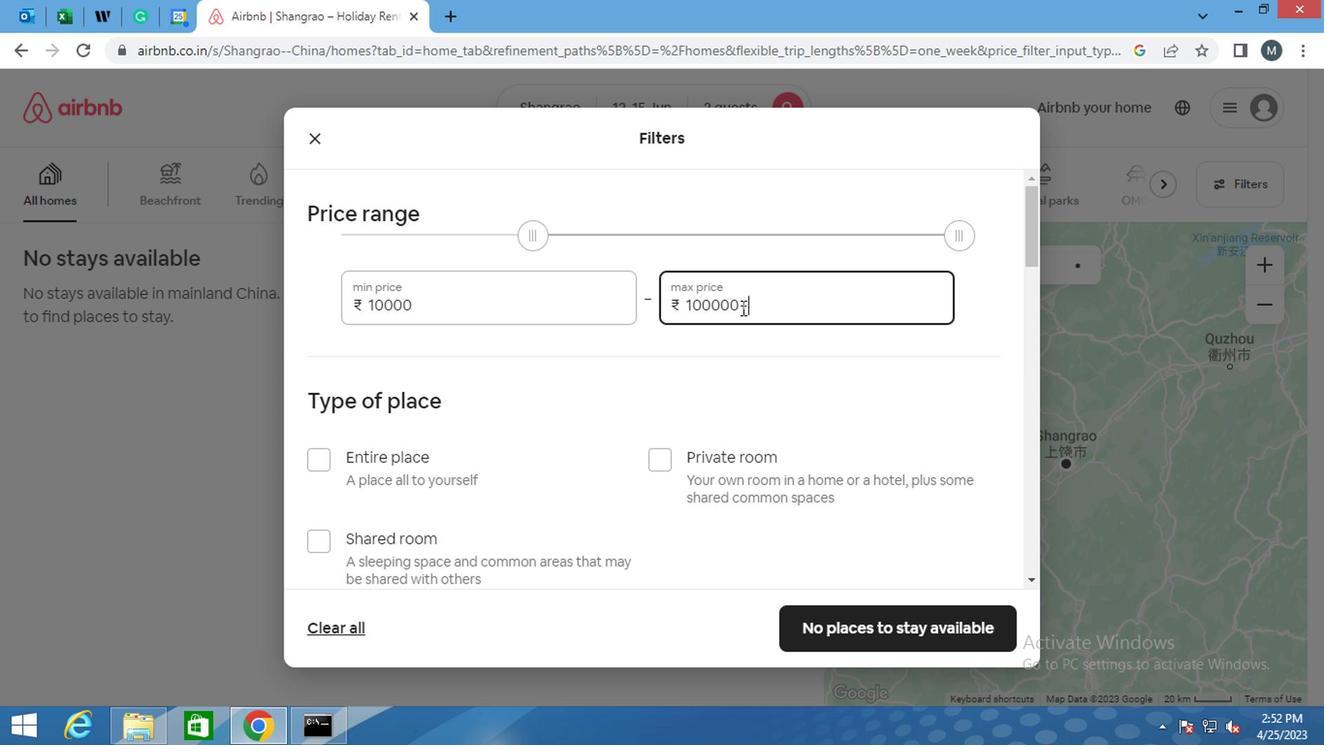 
Action: Key pressed <Key.backspace>
Screenshot: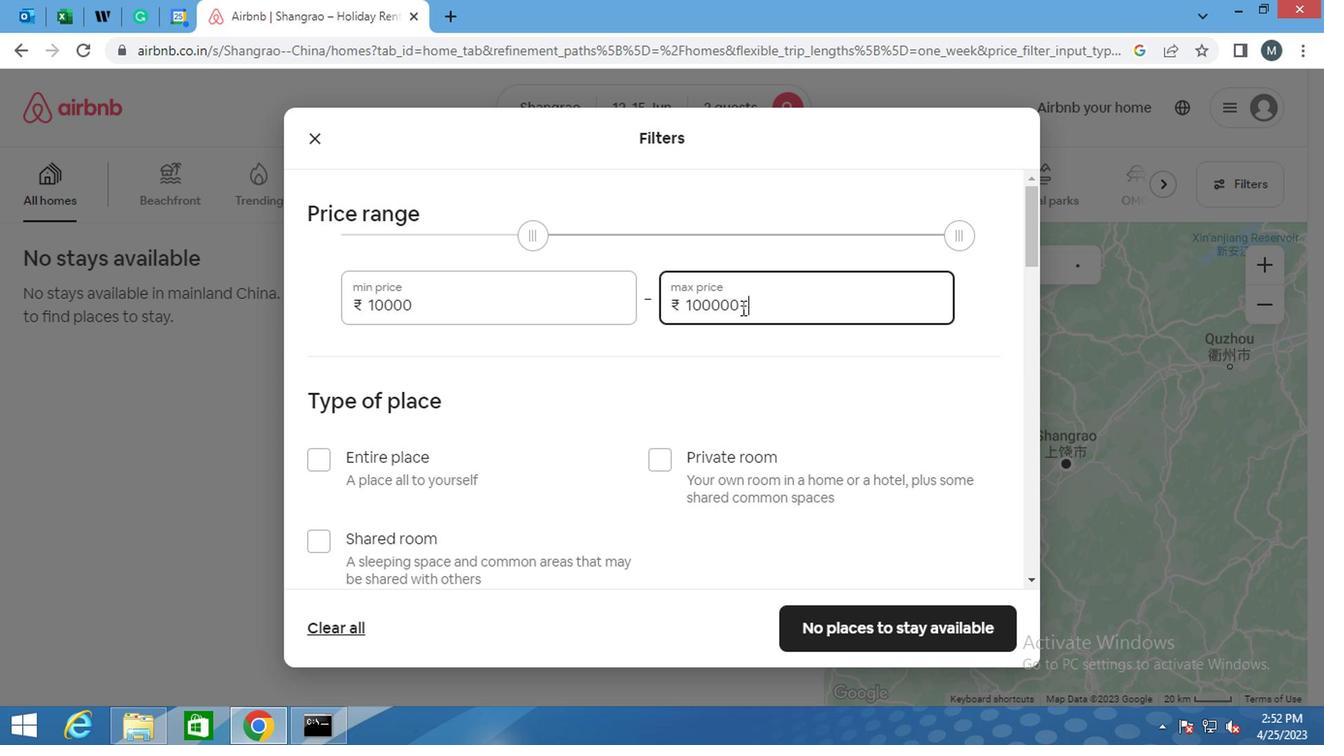 
Action: Mouse moved to (728, 310)
Screenshot: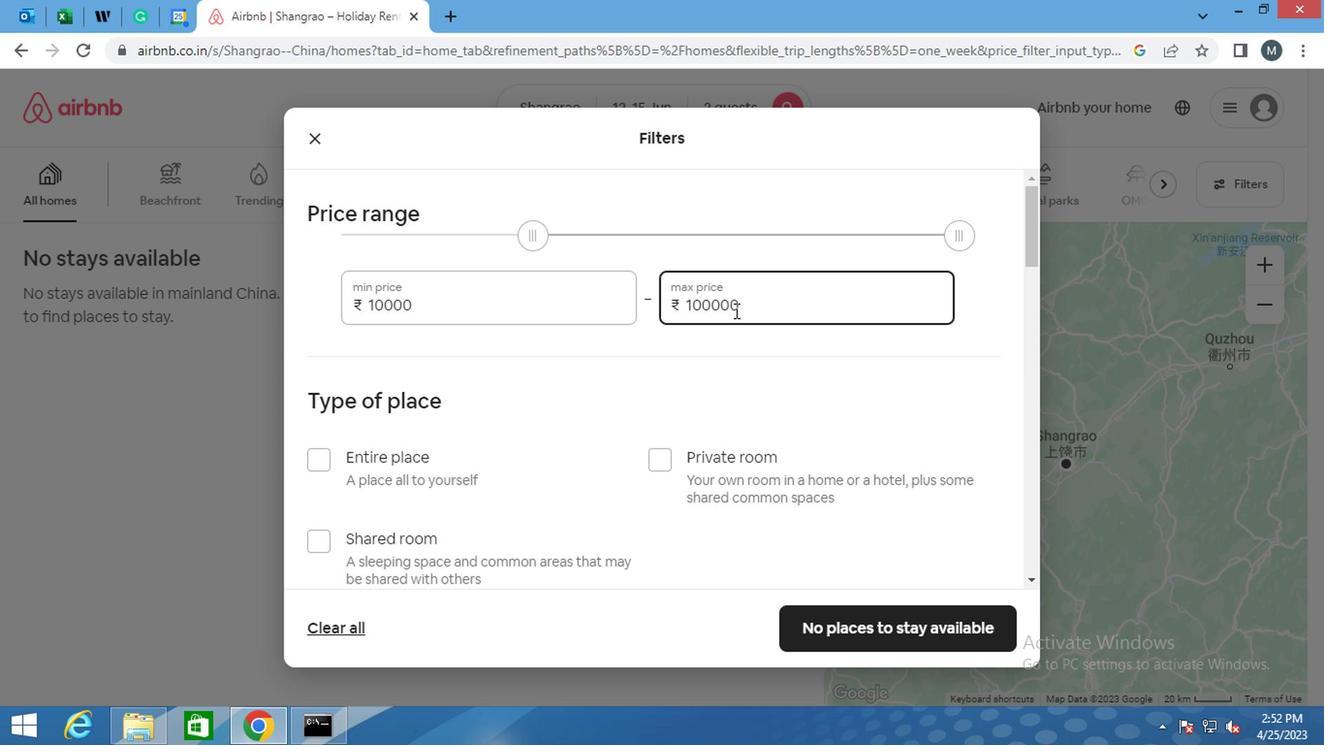 
Action: Key pressed <Key.backspace><Key.backspace><Key.backspace><Key.backspace><Key.backspace>
Screenshot: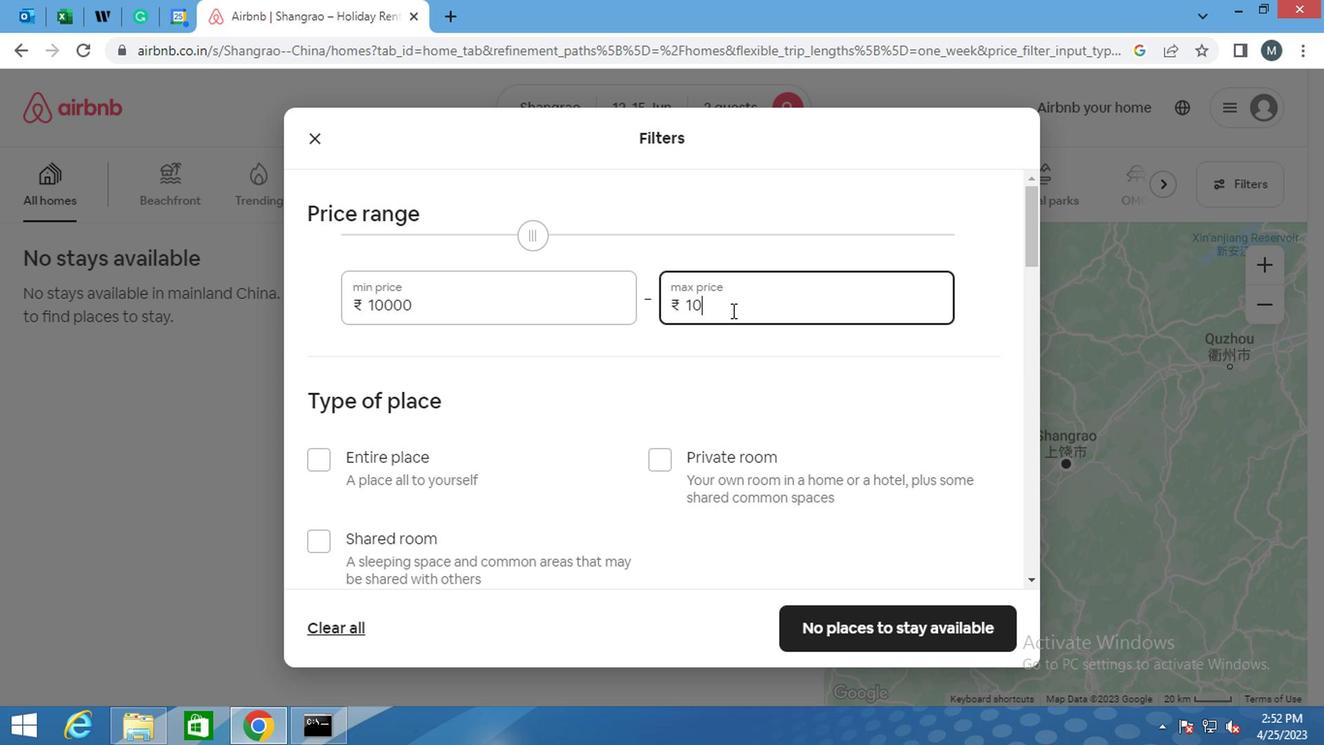 
Action: Mouse moved to (720, 312)
Screenshot: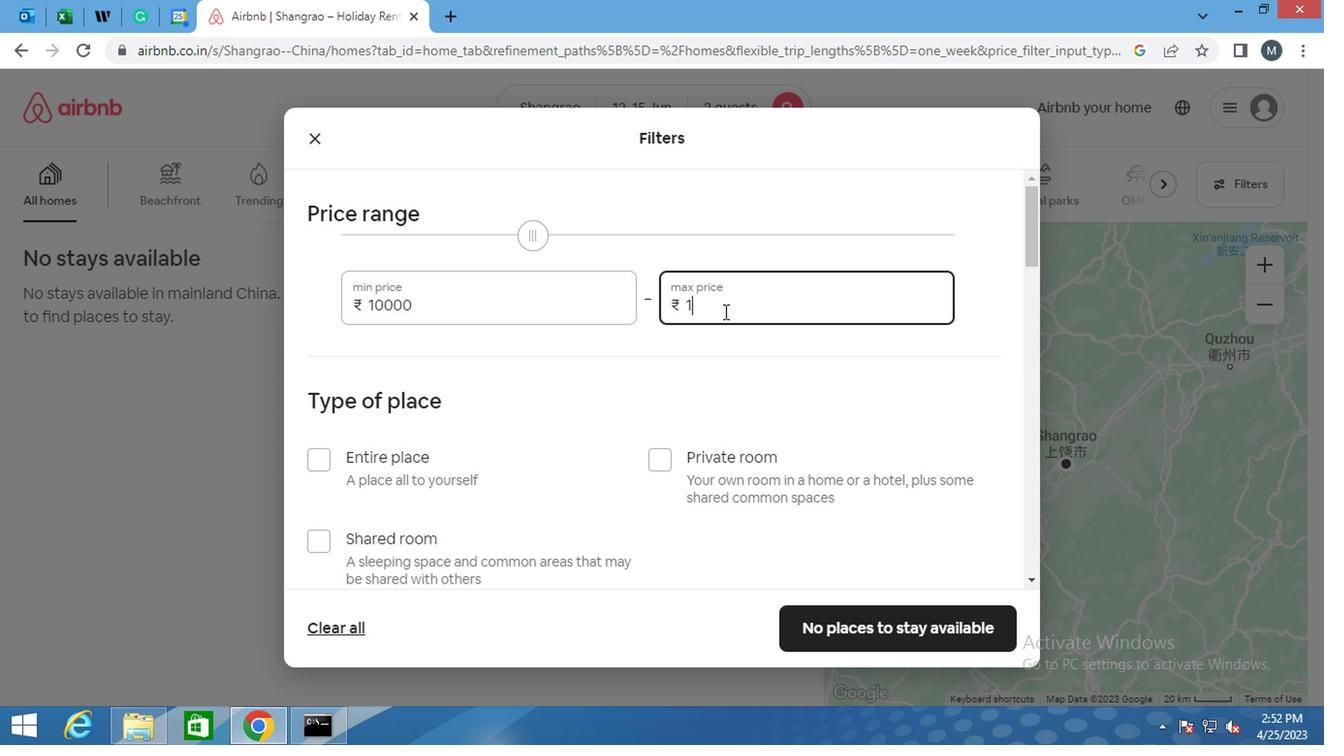 
Action: Key pressed 5000
Screenshot: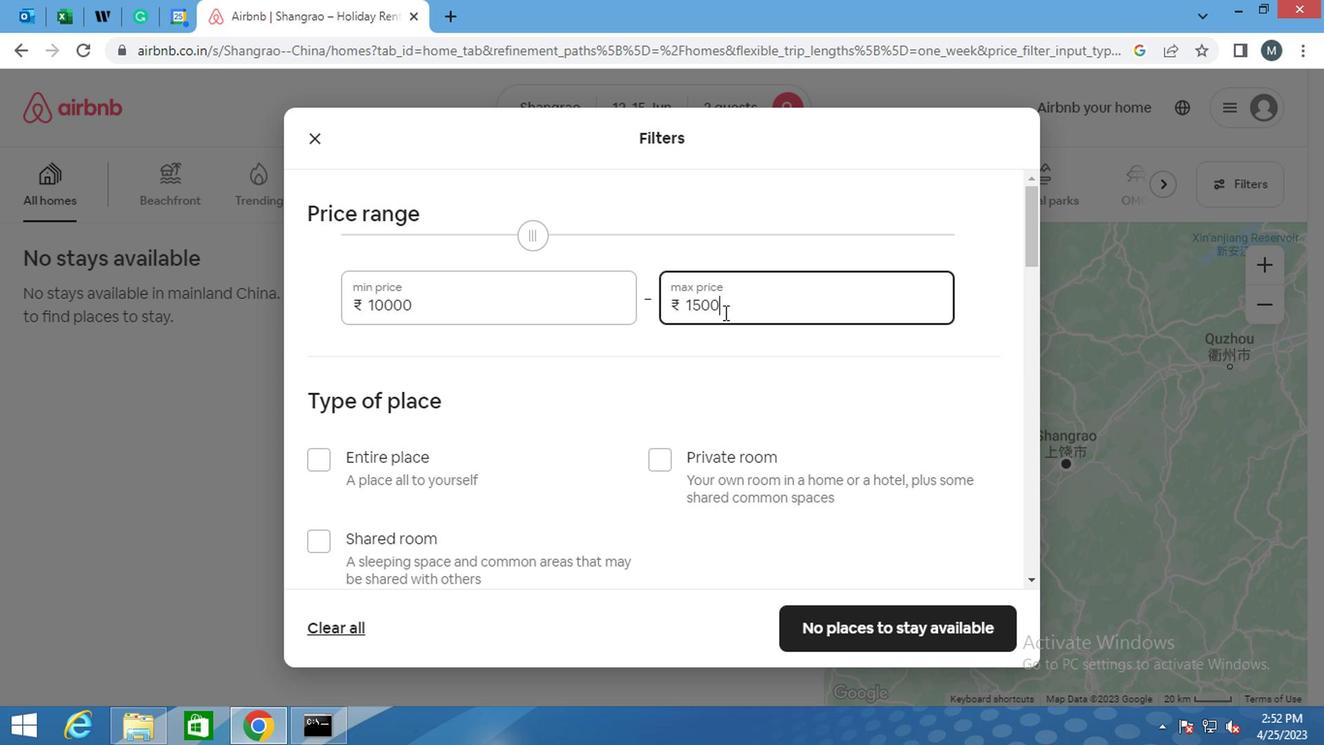 
Action: Mouse moved to (717, 313)
Screenshot: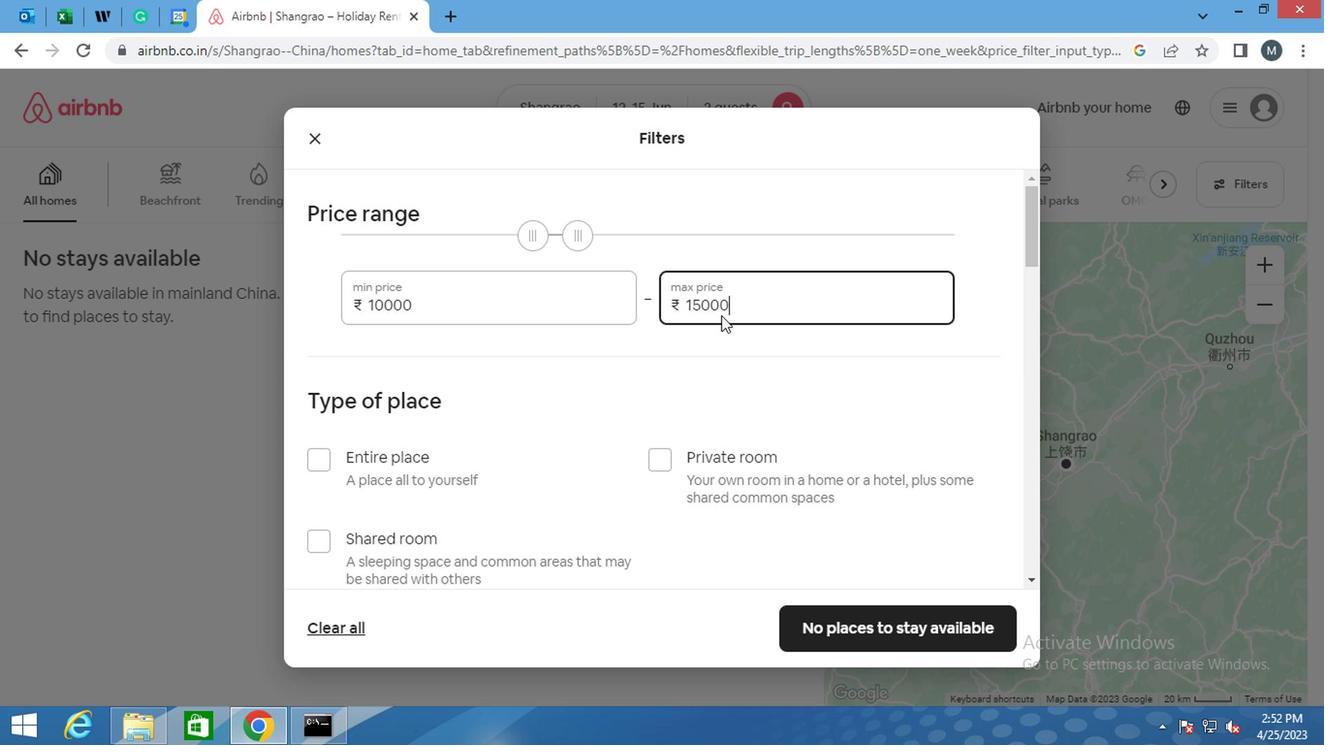 
Action: Mouse scrolled (717, 312) with delta (0, 0)
Screenshot: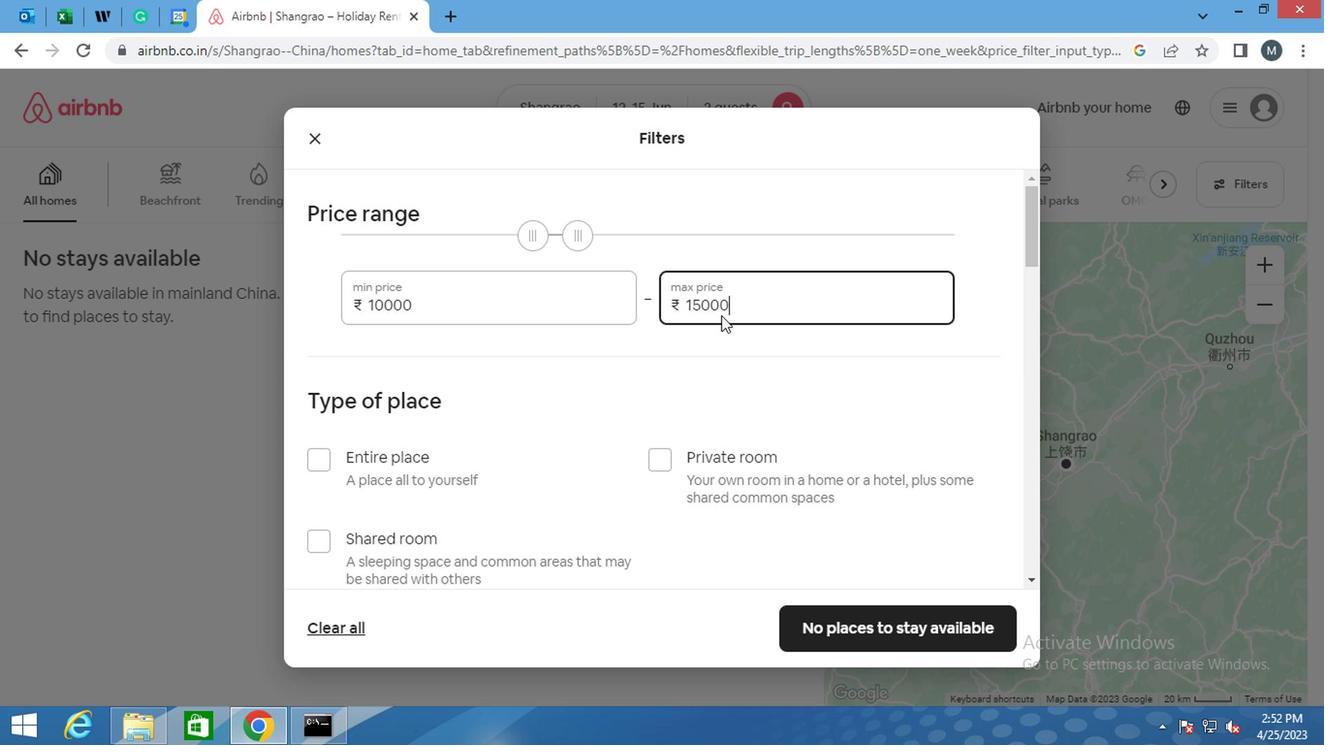 
Action: Mouse moved to (598, 316)
Screenshot: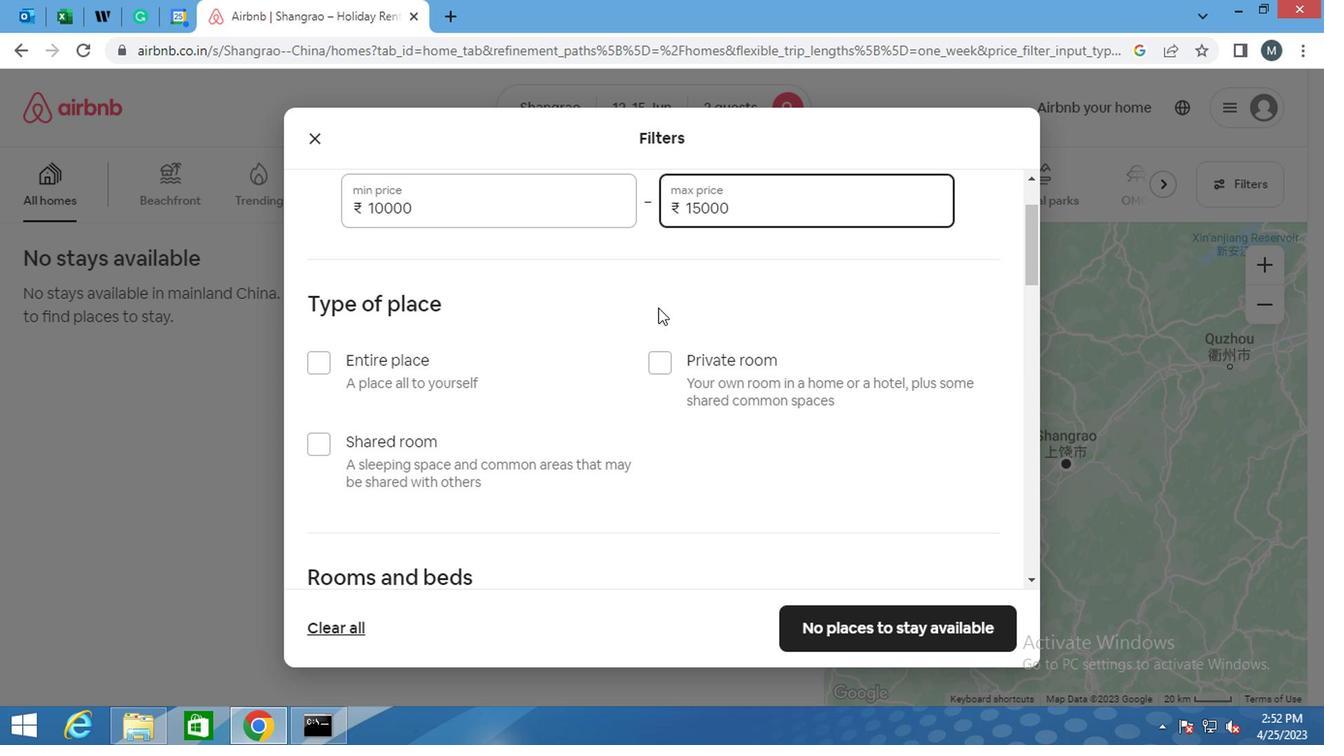 
Action: Mouse scrolled (598, 315) with delta (0, 0)
Screenshot: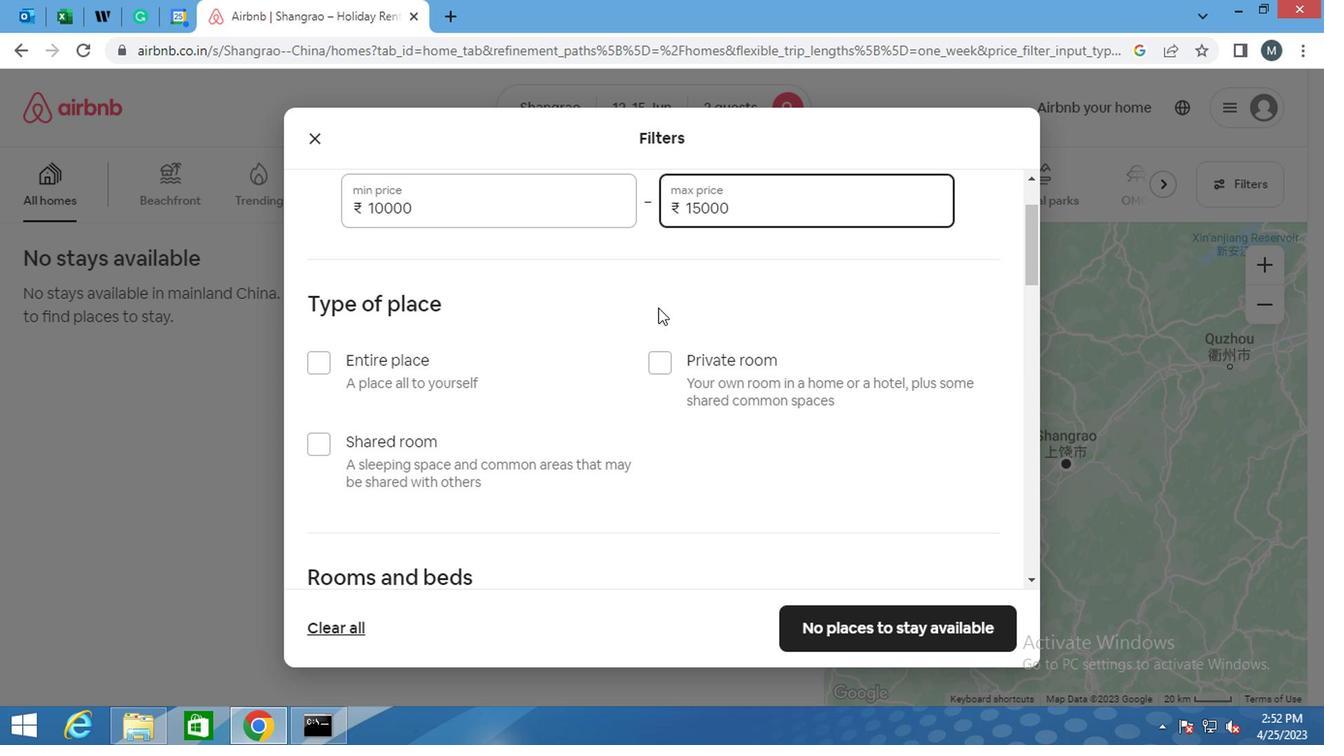 
Action: Mouse moved to (318, 267)
Screenshot: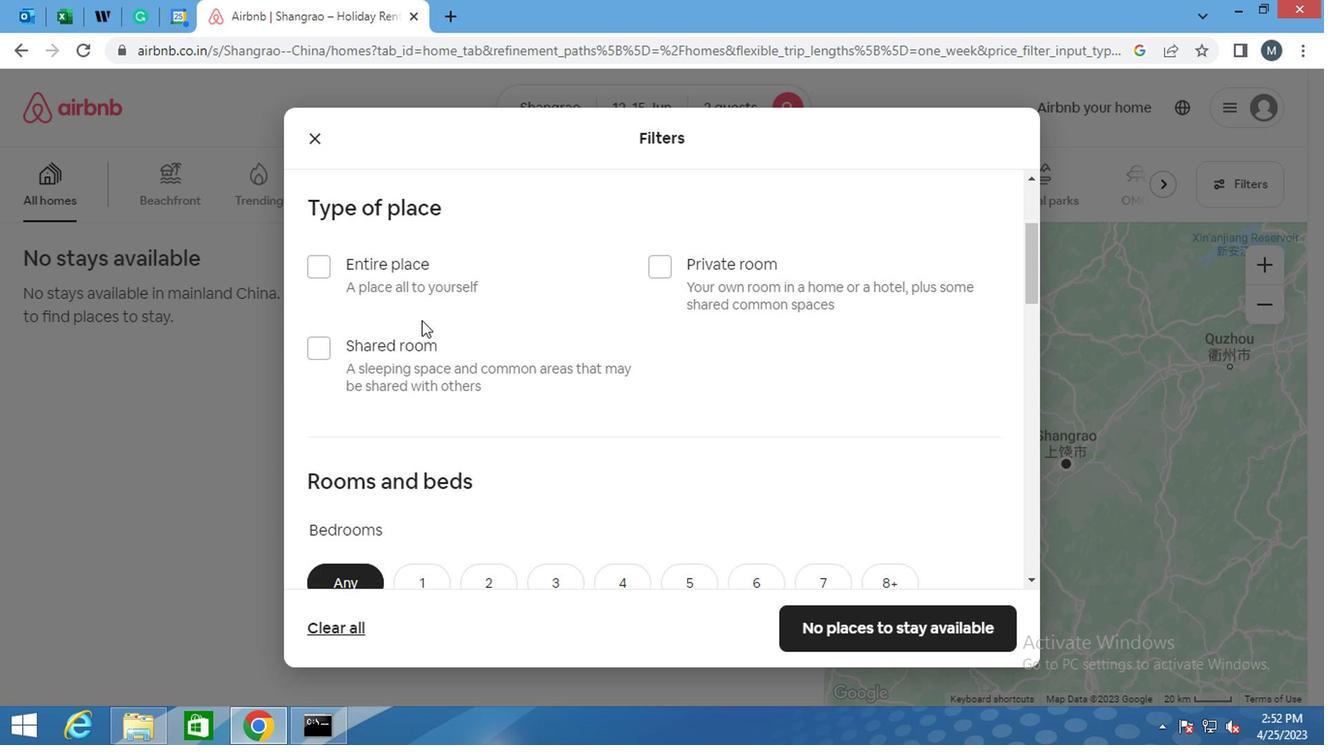 
Action: Mouse pressed left at (318, 267)
Screenshot: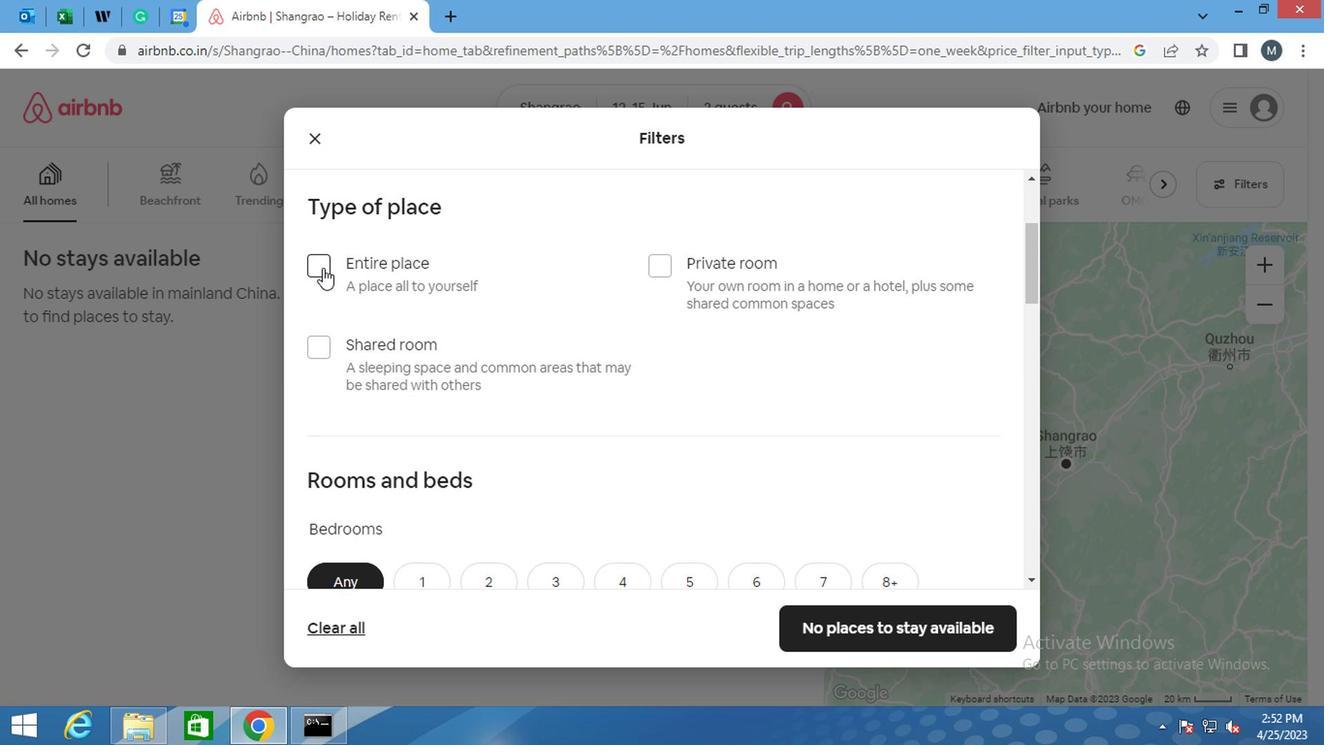 
Action: Mouse moved to (538, 300)
Screenshot: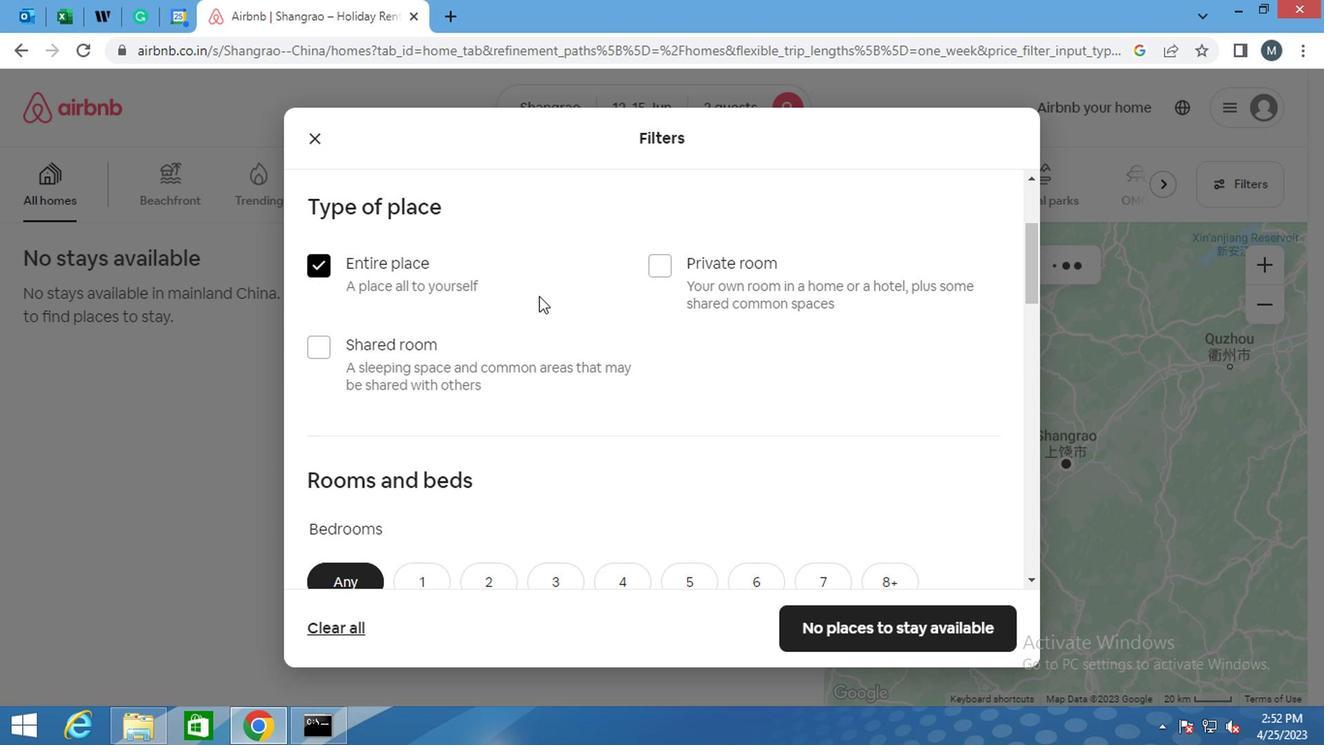 
Action: Mouse scrolled (538, 298) with delta (0, -1)
Screenshot: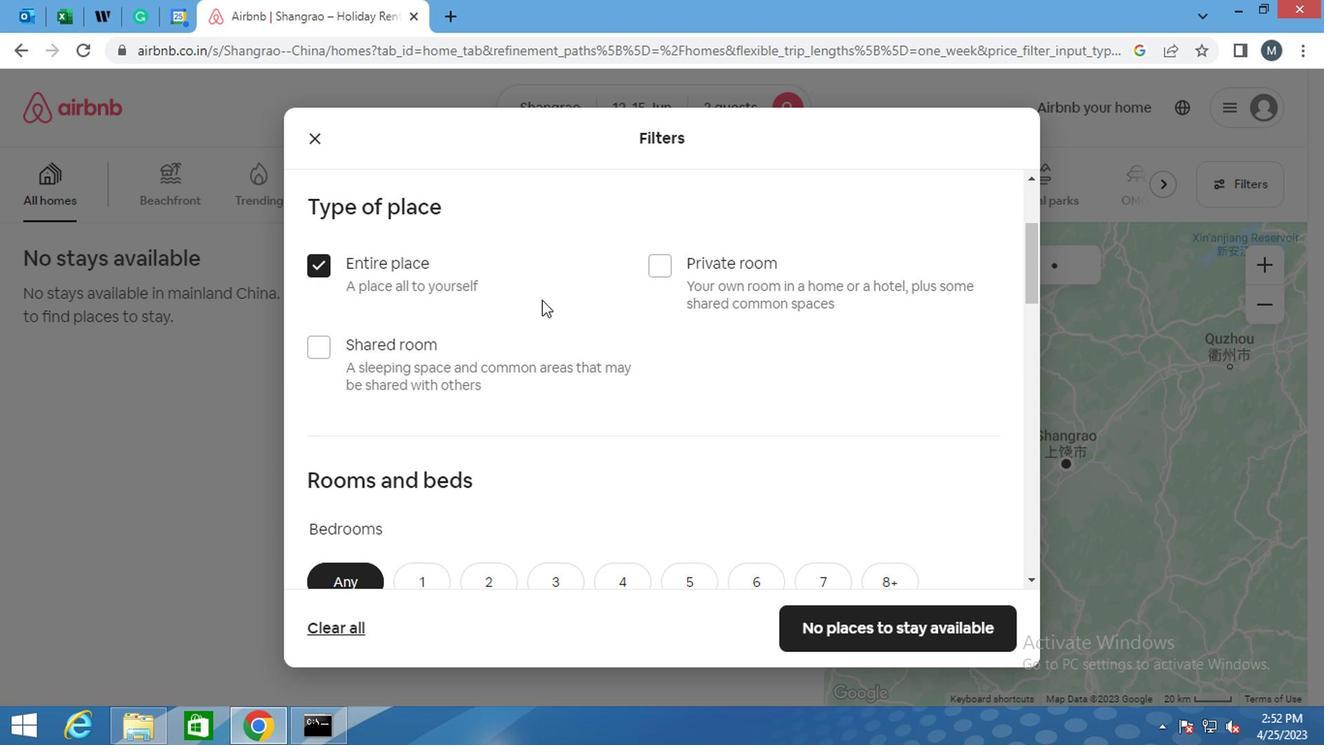 
Action: Mouse moved to (538, 301)
Screenshot: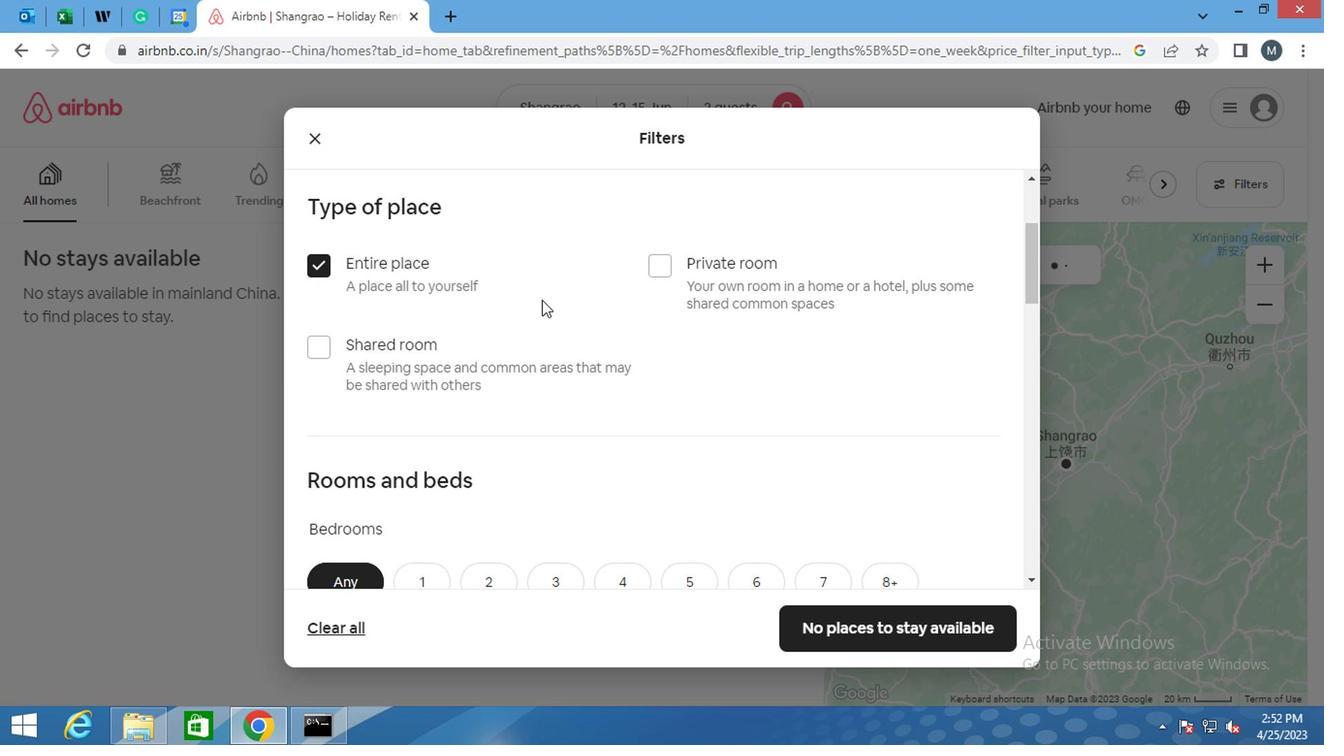 
Action: Mouse scrolled (538, 300) with delta (0, 0)
Screenshot: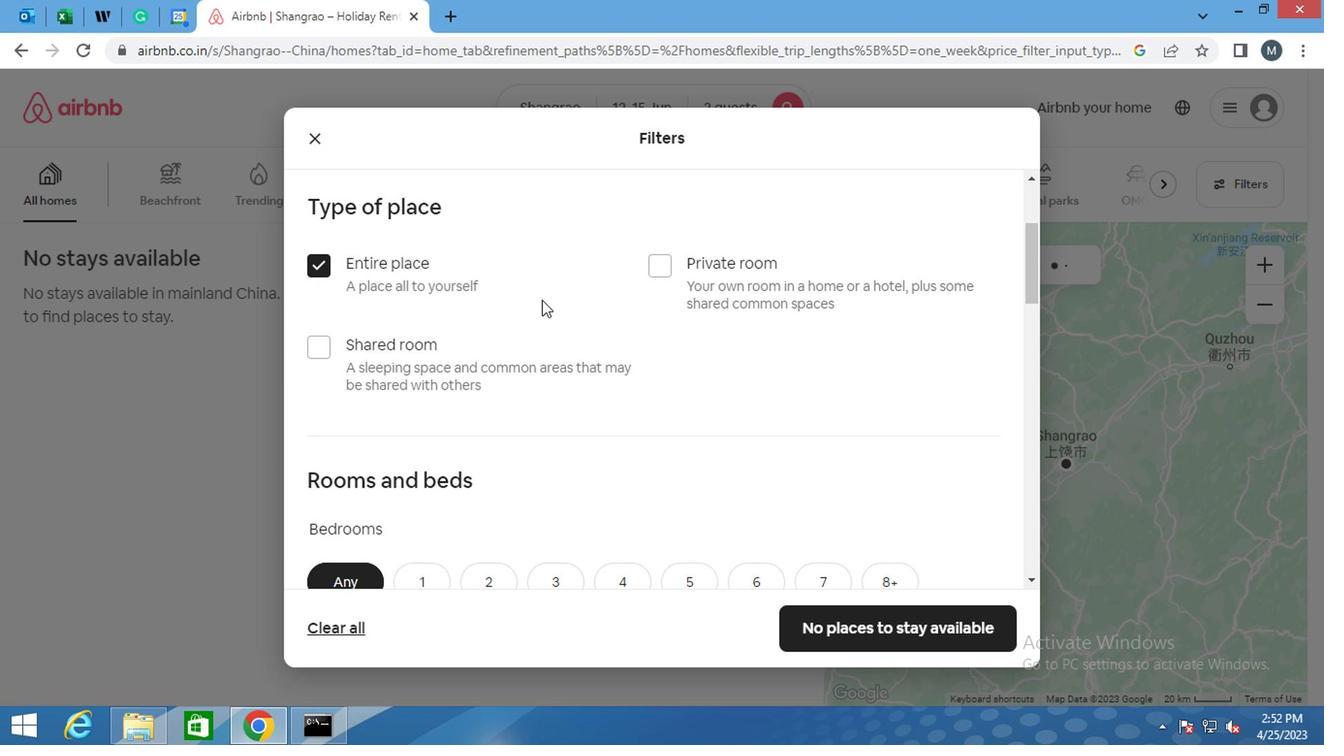 
Action: Mouse moved to (518, 311)
Screenshot: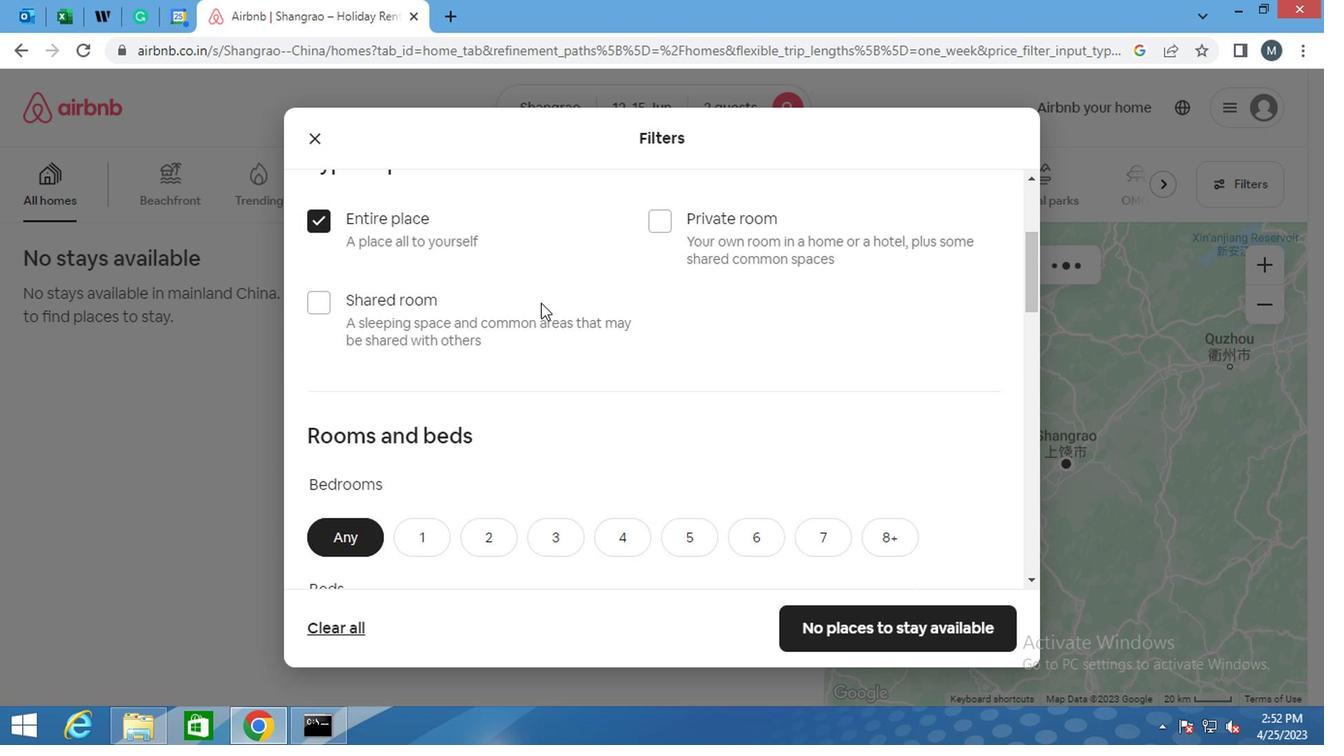 
Action: Mouse scrolled (518, 310) with delta (0, 0)
Screenshot: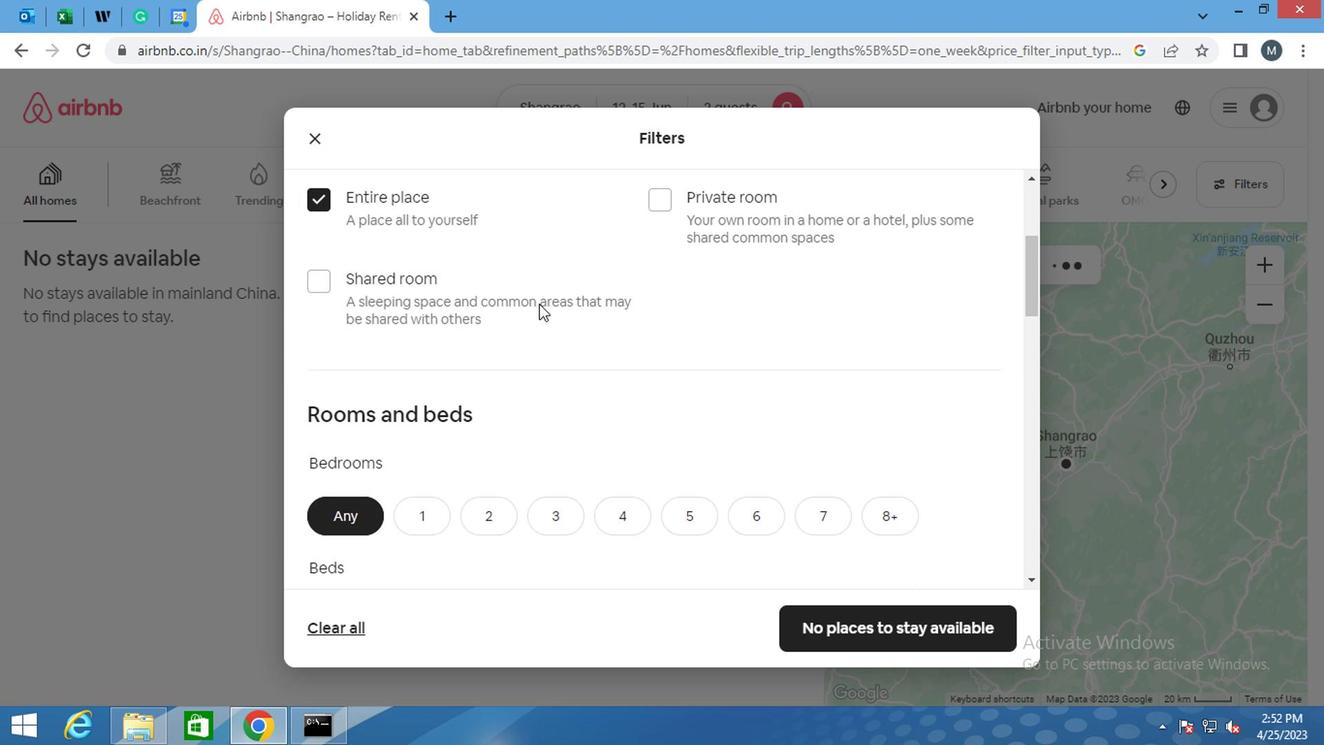 
Action: Mouse moved to (411, 302)
Screenshot: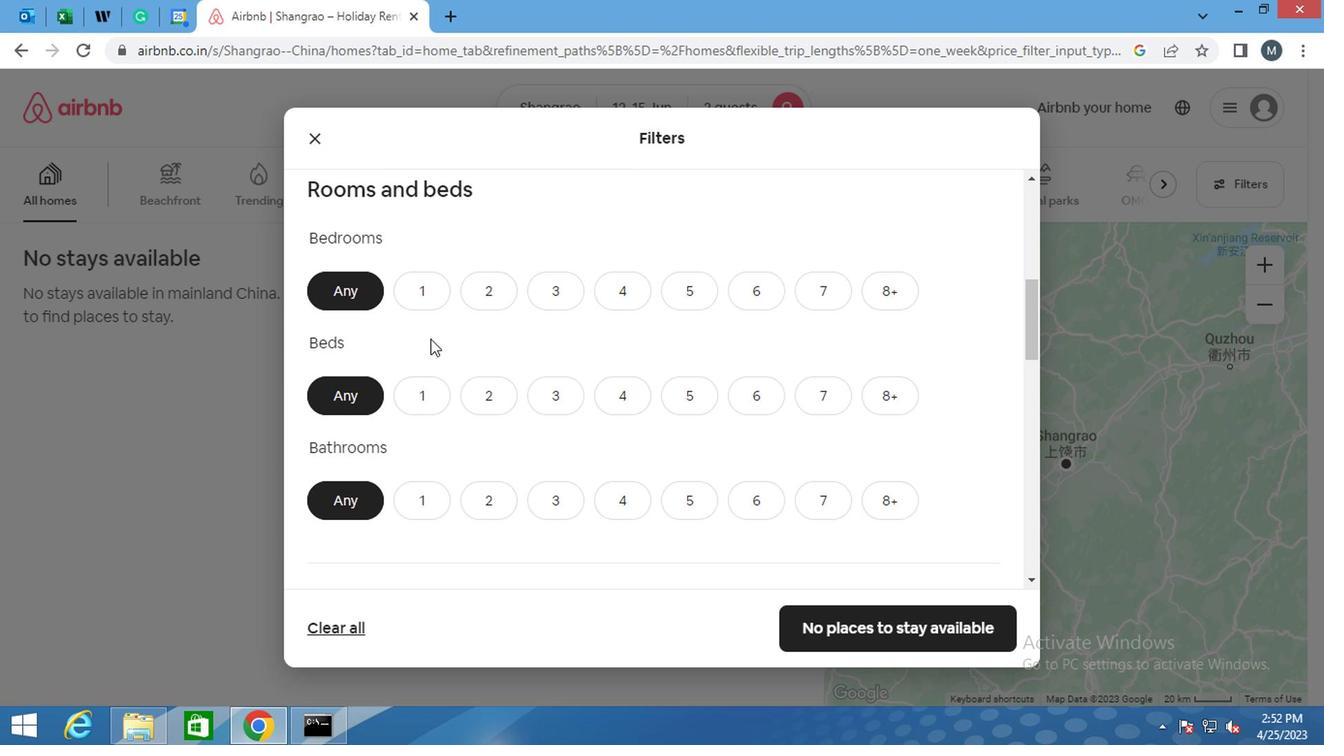 
Action: Mouse pressed left at (411, 302)
Screenshot: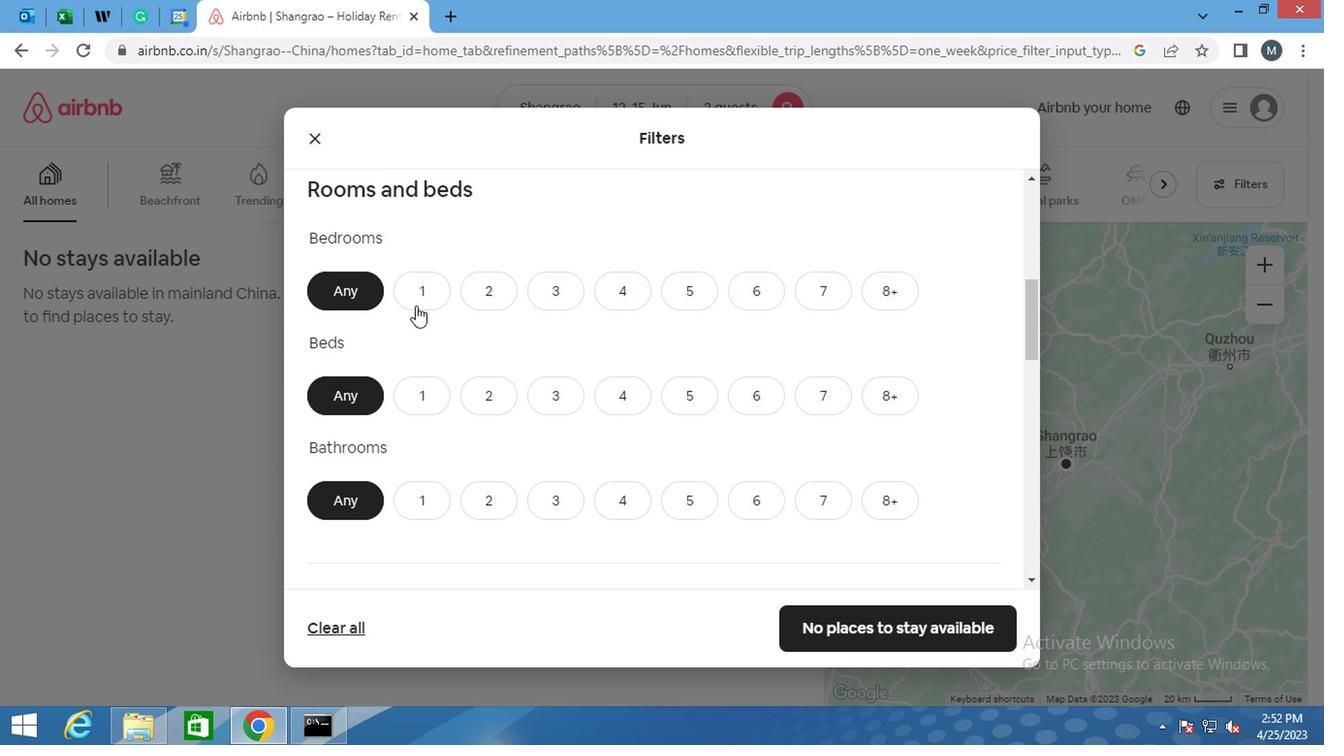 
Action: Mouse moved to (416, 400)
Screenshot: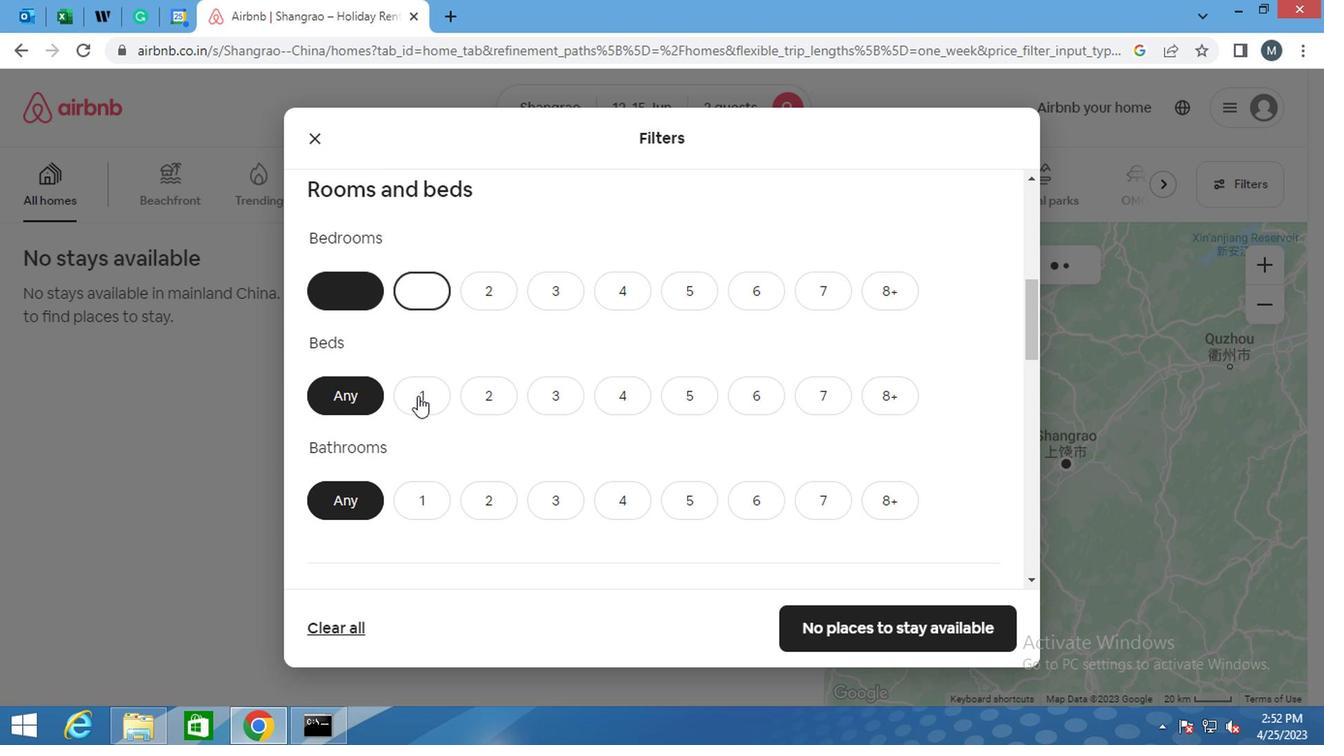 
Action: Mouse pressed left at (416, 400)
Screenshot: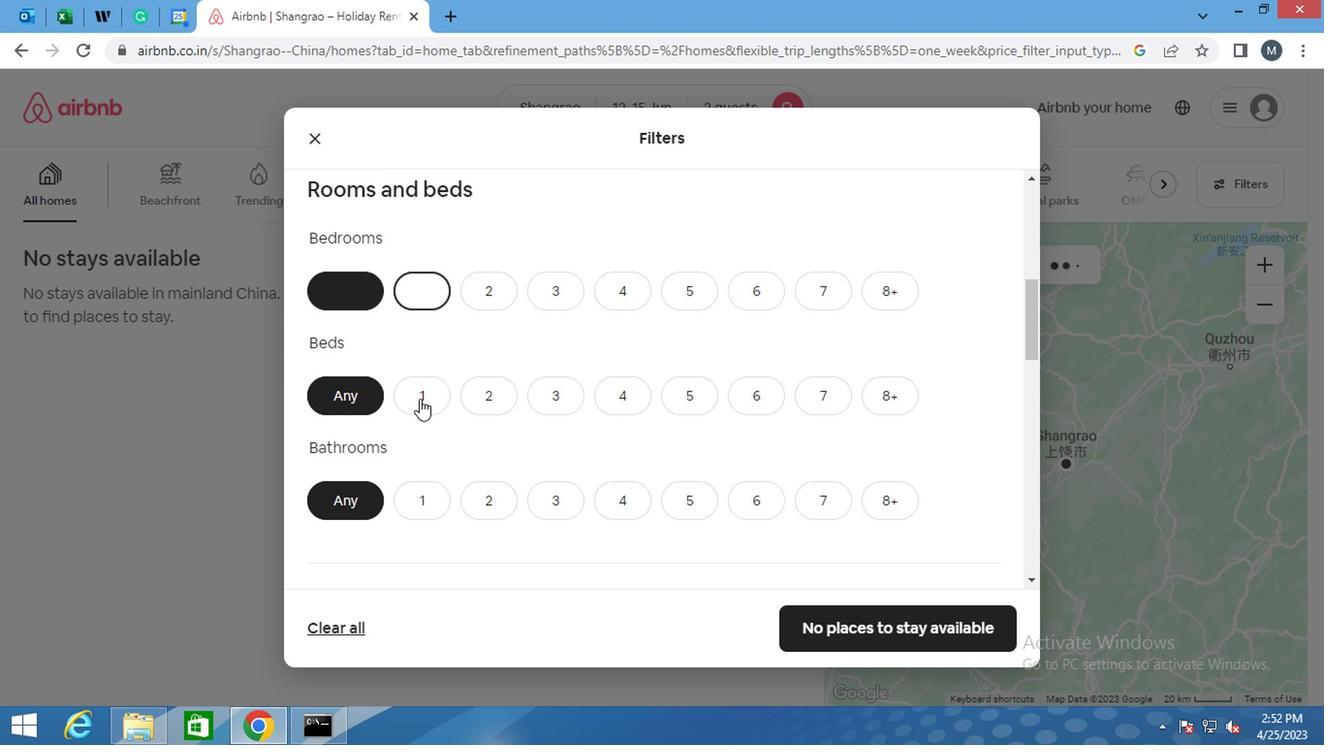 
Action: Mouse moved to (454, 364)
Screenshot: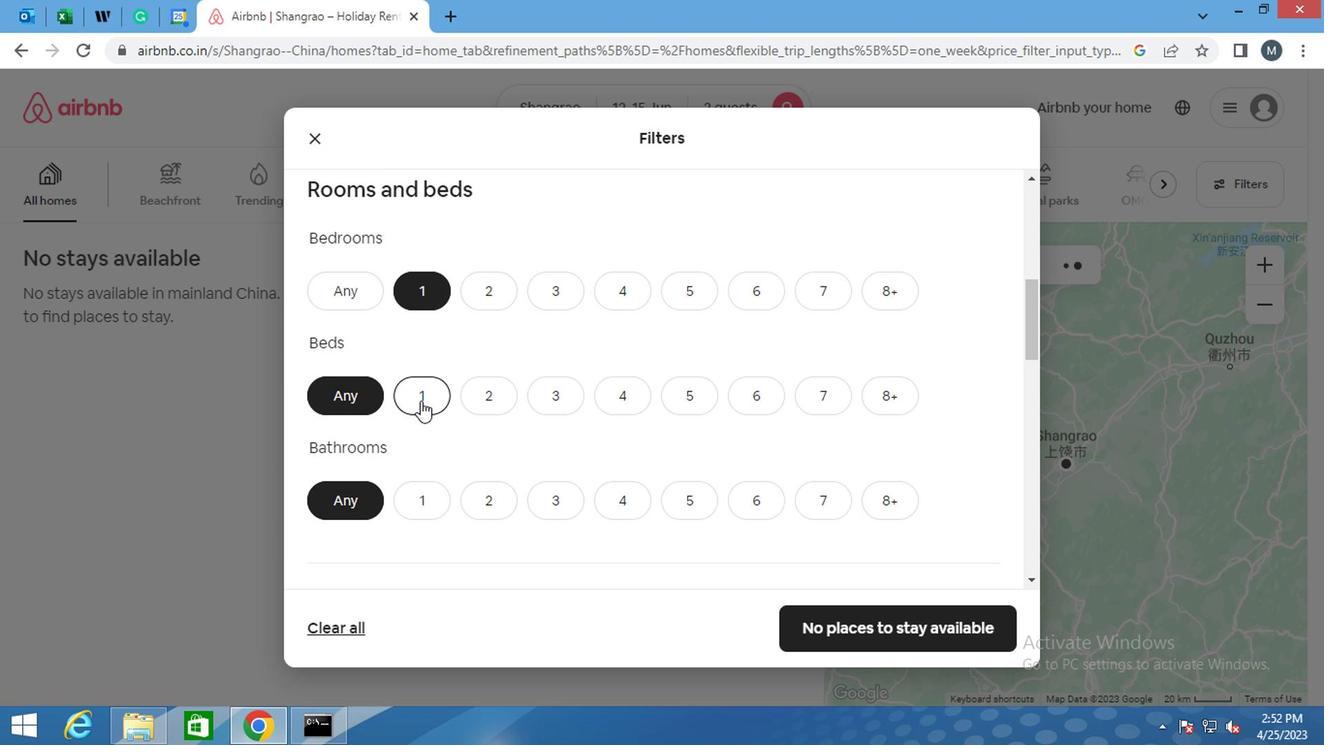 
Action: Mouse scrolled (454, 363) with delta (0, 0)
Screenshot: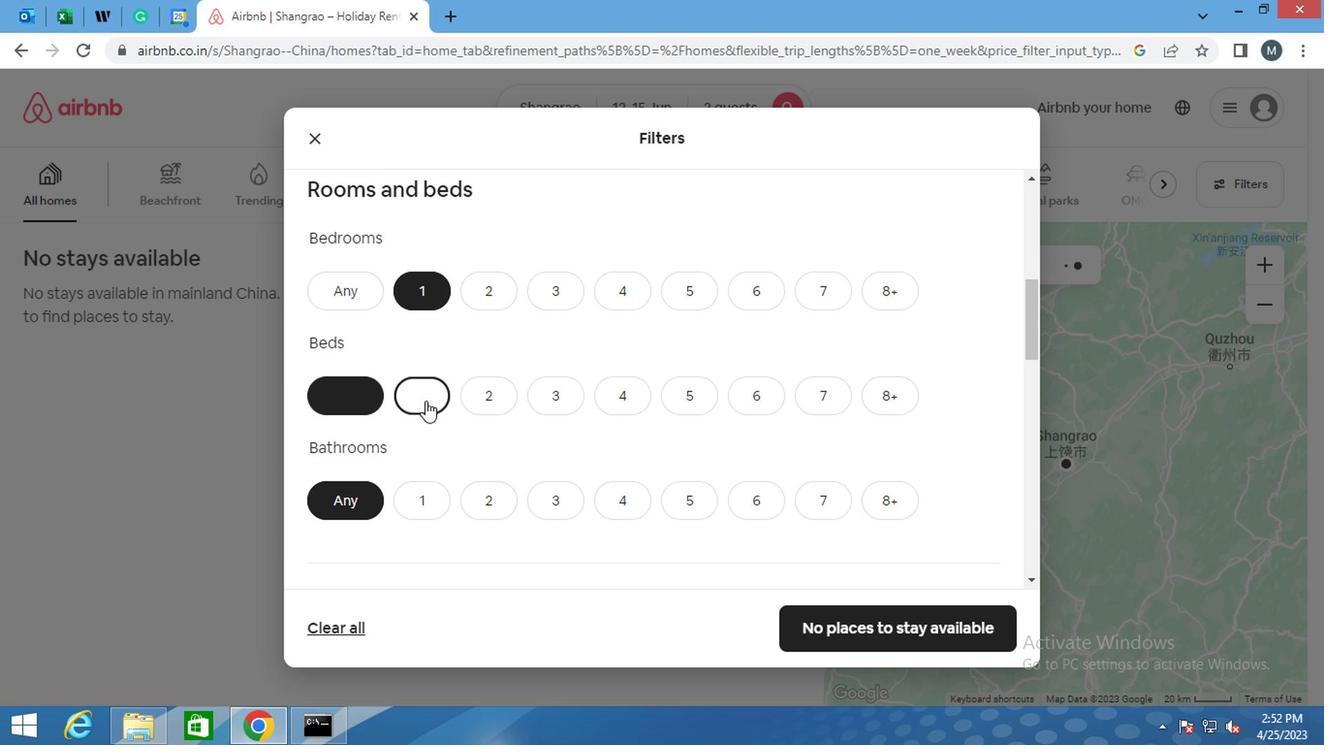 
Action: Mouse moved to (454, 363)
Screenshot: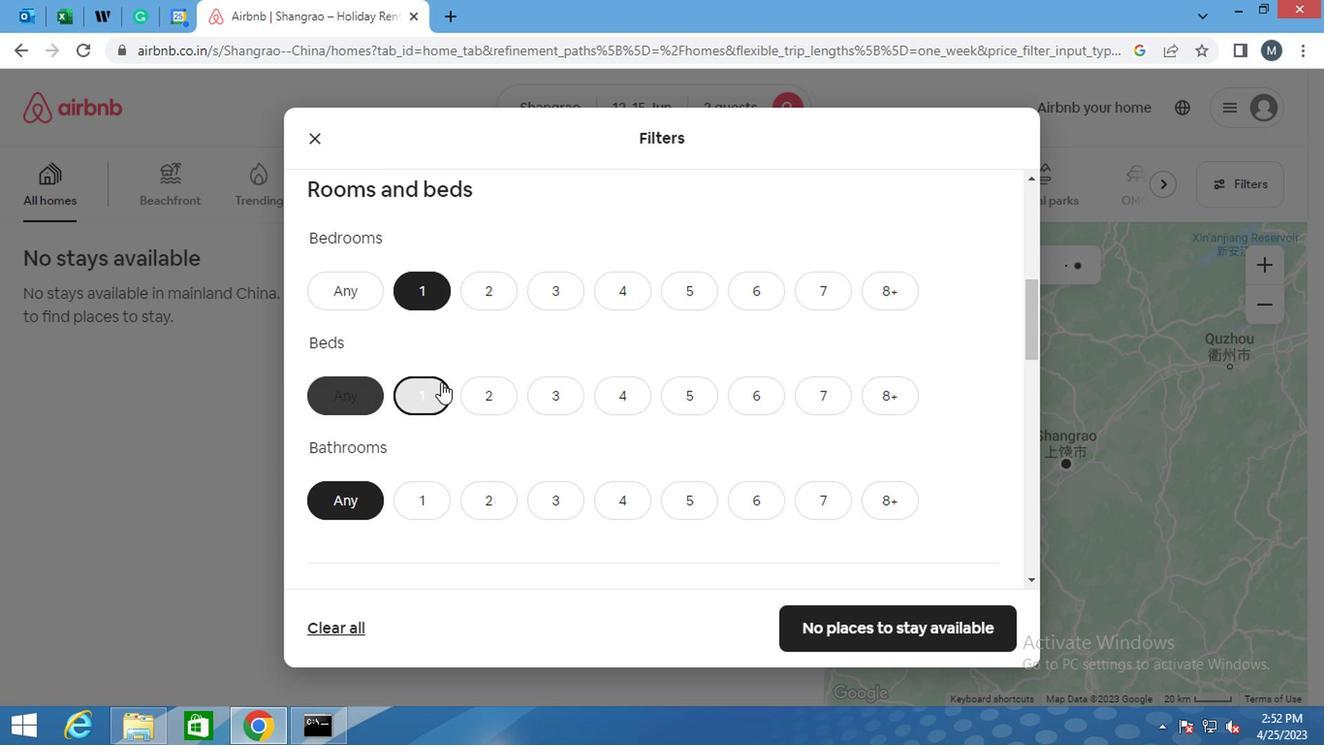 
Action: Mouse scrolled (454, 362) with delta (0, -1)
Screenshot: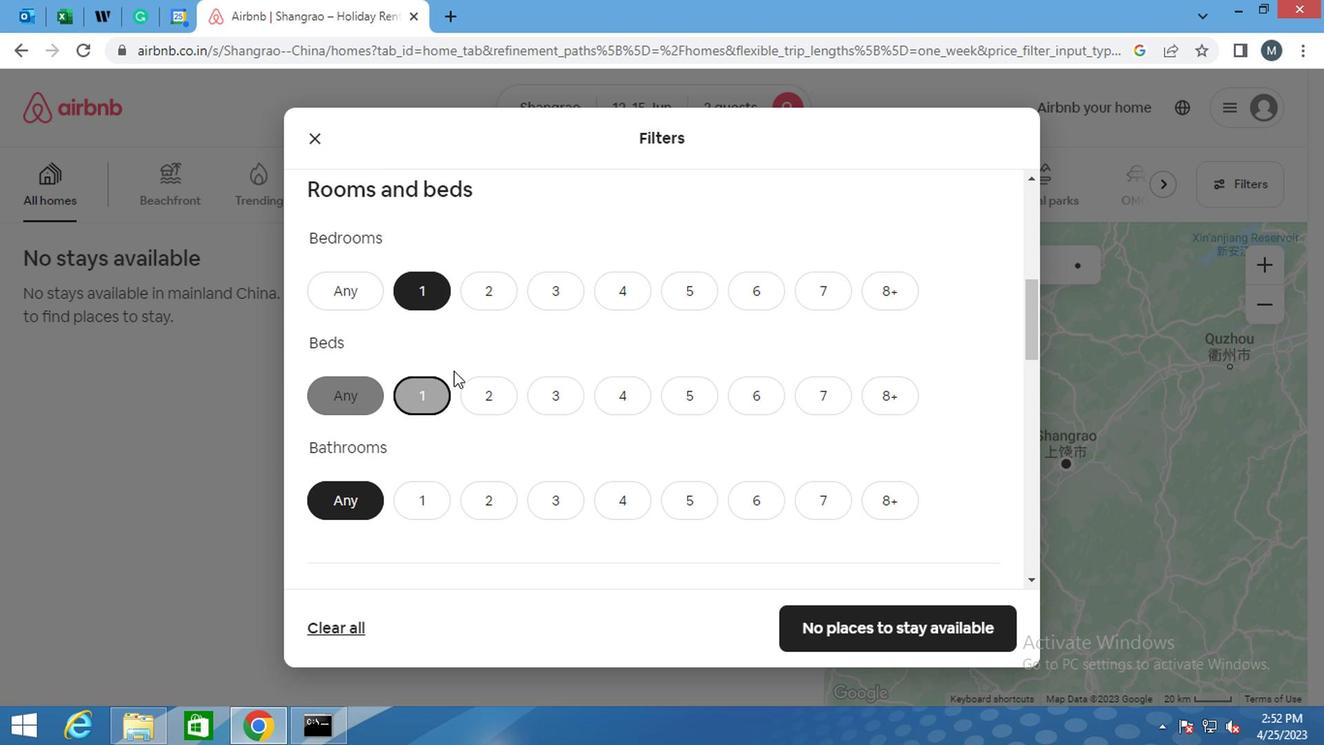 
Action: Mouse moved to (424, 314)
Screenshot: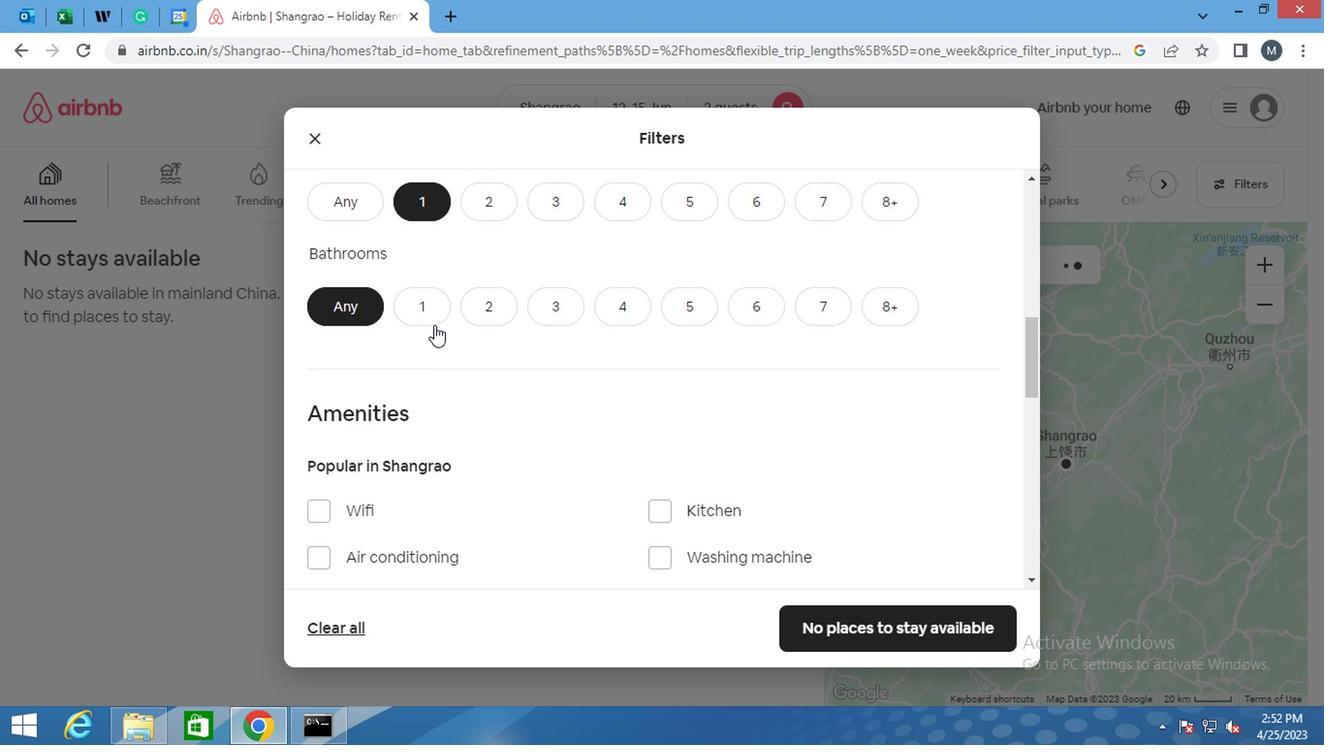 
Action: Mouse pressed left at (424, 314)
Screenshot: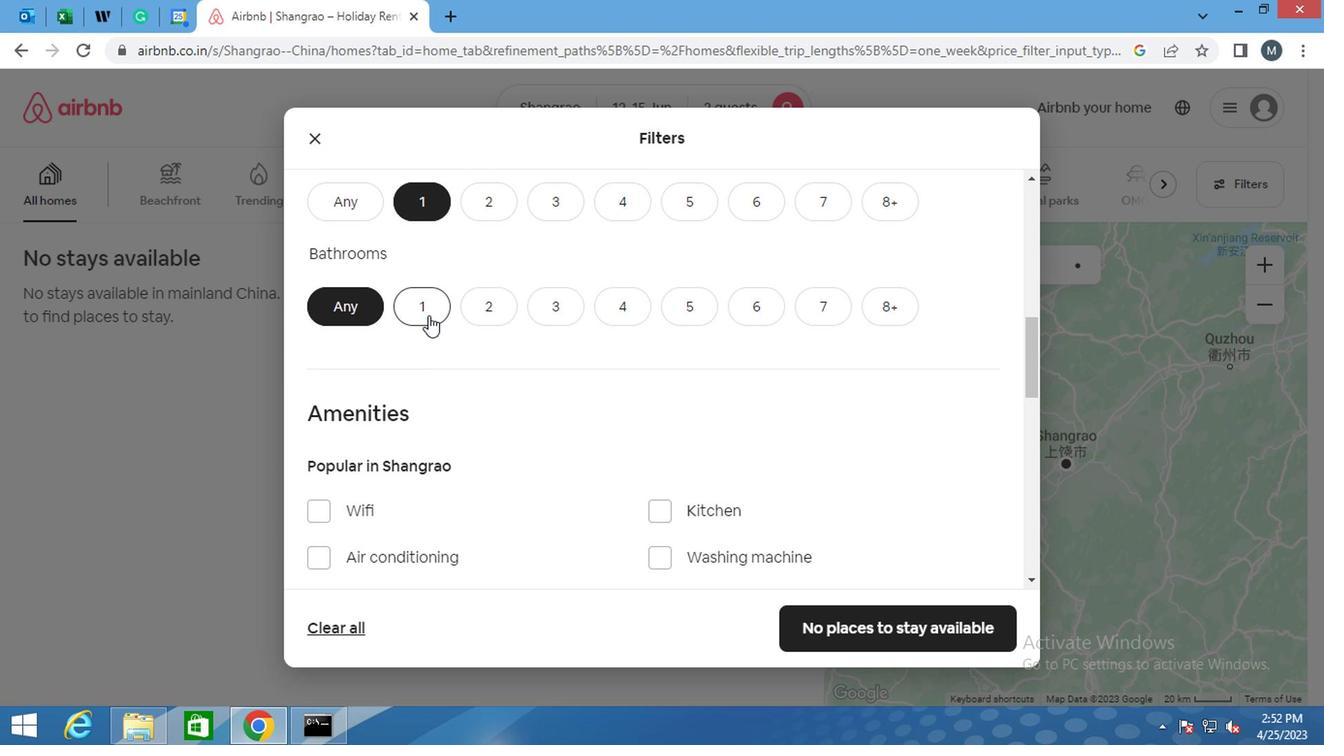 
Action: Mouse moved to (433, 322)
Screenshot: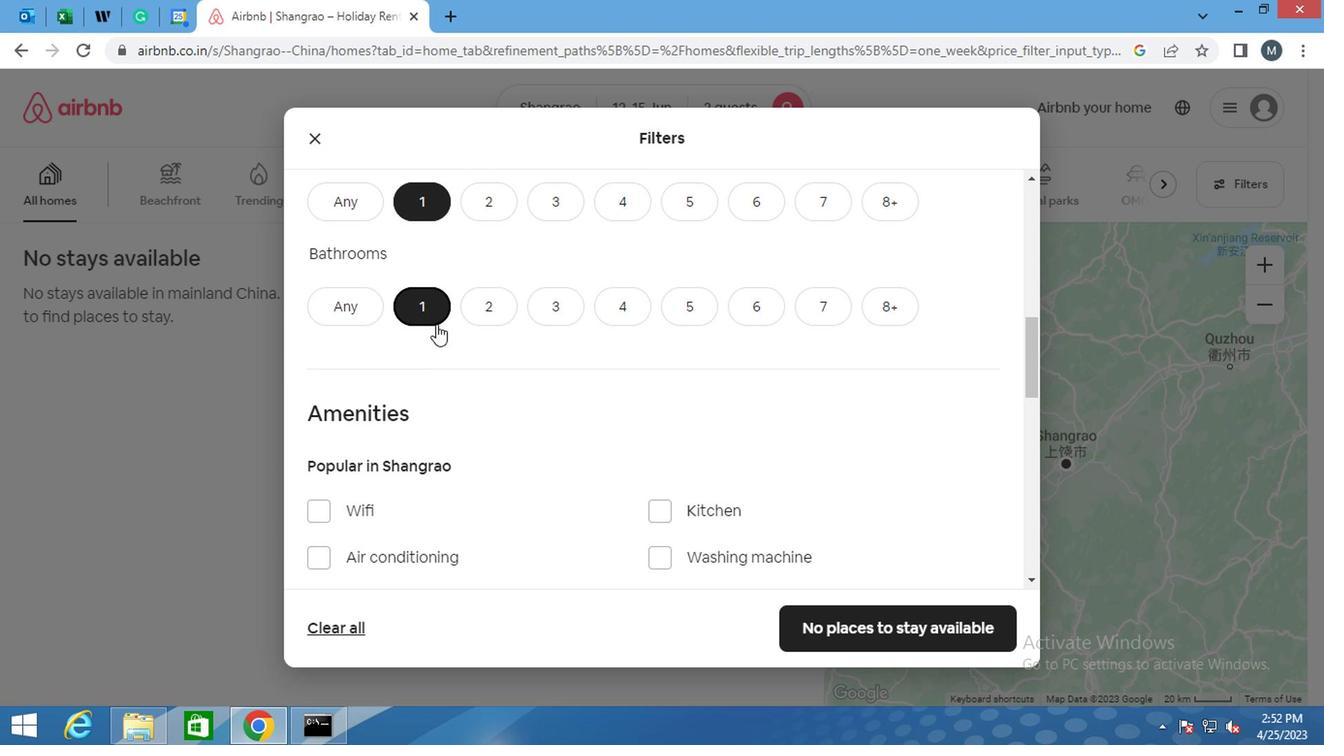 
Action: Mouse scrolled (433, 322) with delta (0, 0)
Screenshot: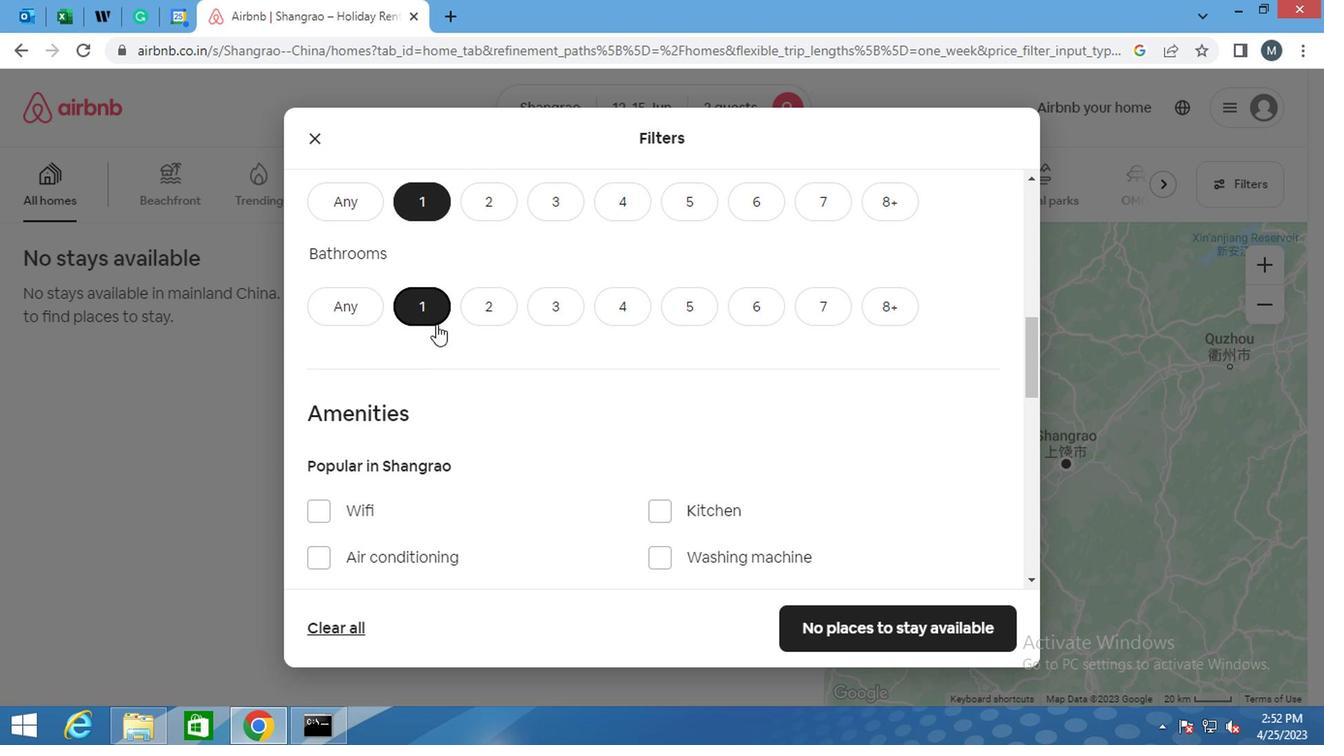 
Action: Mouse scrolled (433, 322) with delta (0, 0)
Screenshot: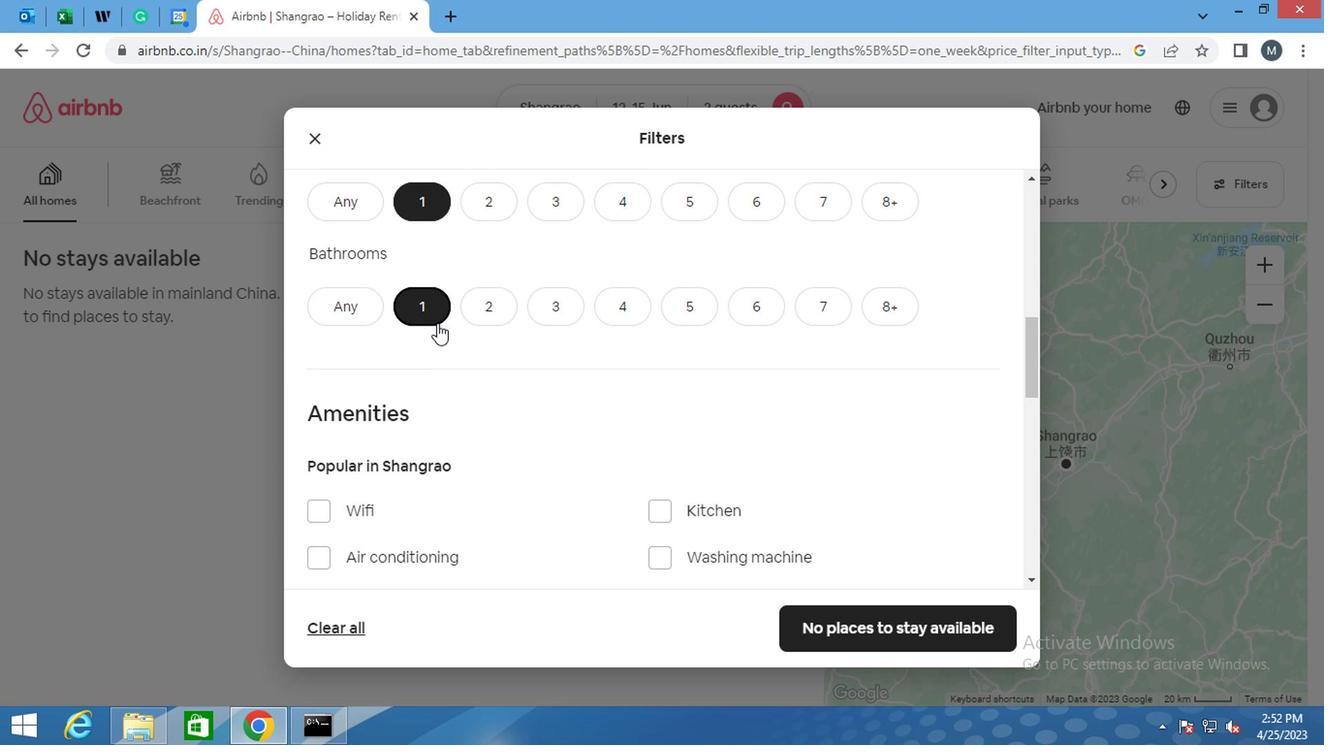 
Action: Mouse scrolled (433, 324) with delta (0, 1)
Screenshot: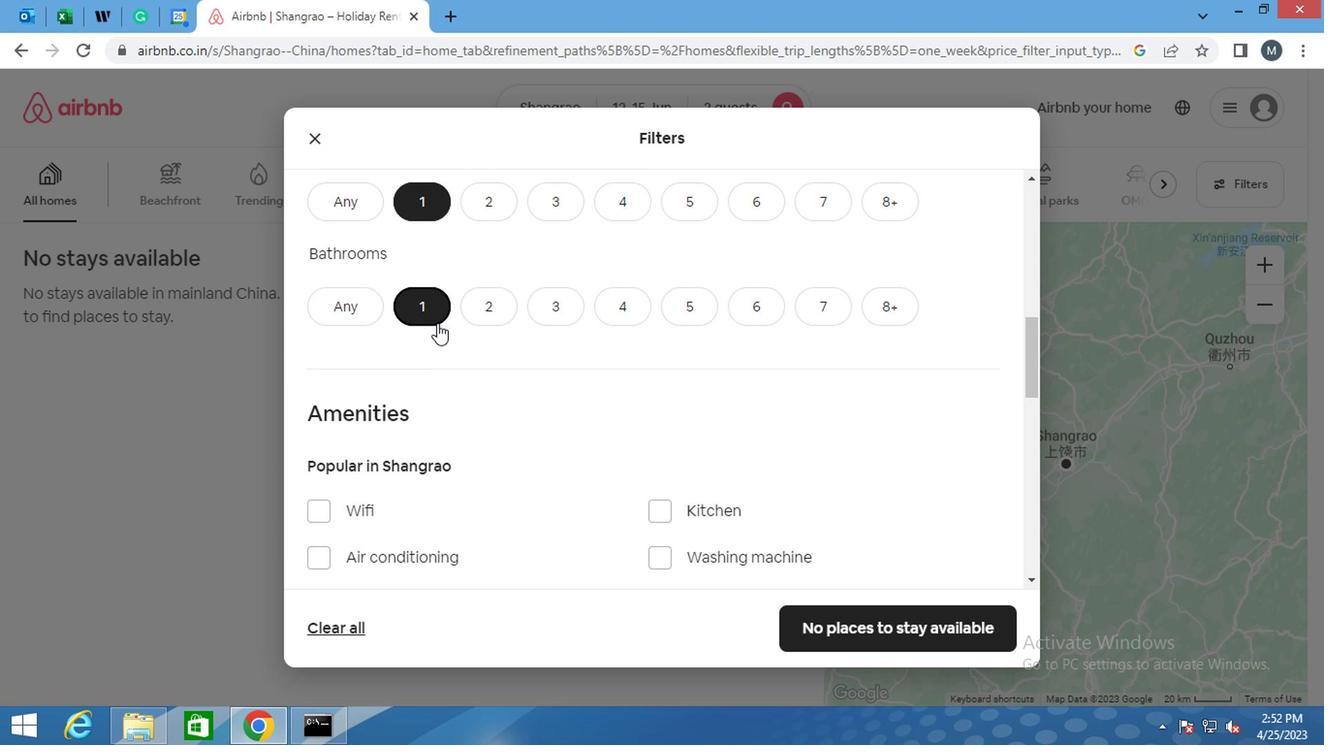 
Action: Mouse moved to (429, 327)
Screenshot: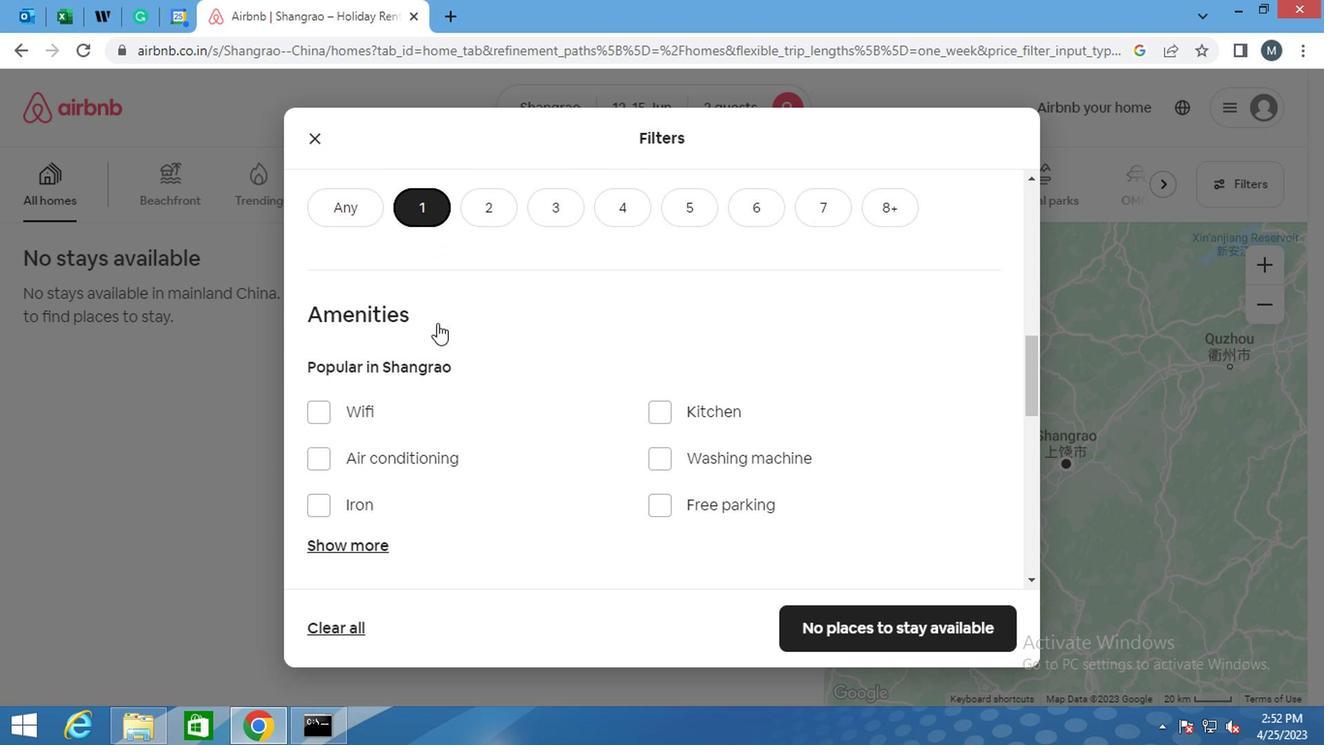 
Action: Mouse scrolled (429, 325) with delta (0, -1)
Screenshot: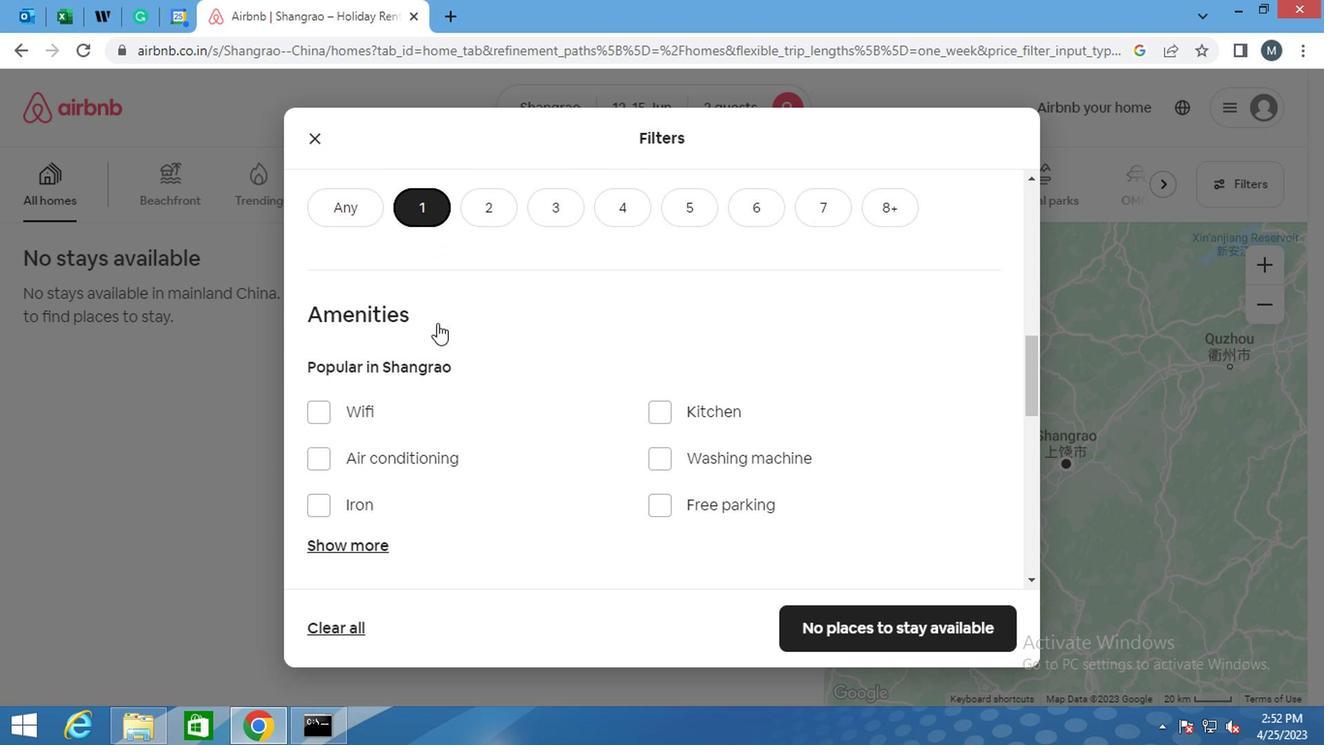 
Action: Mouse moved to (450, 335)
Screenshot: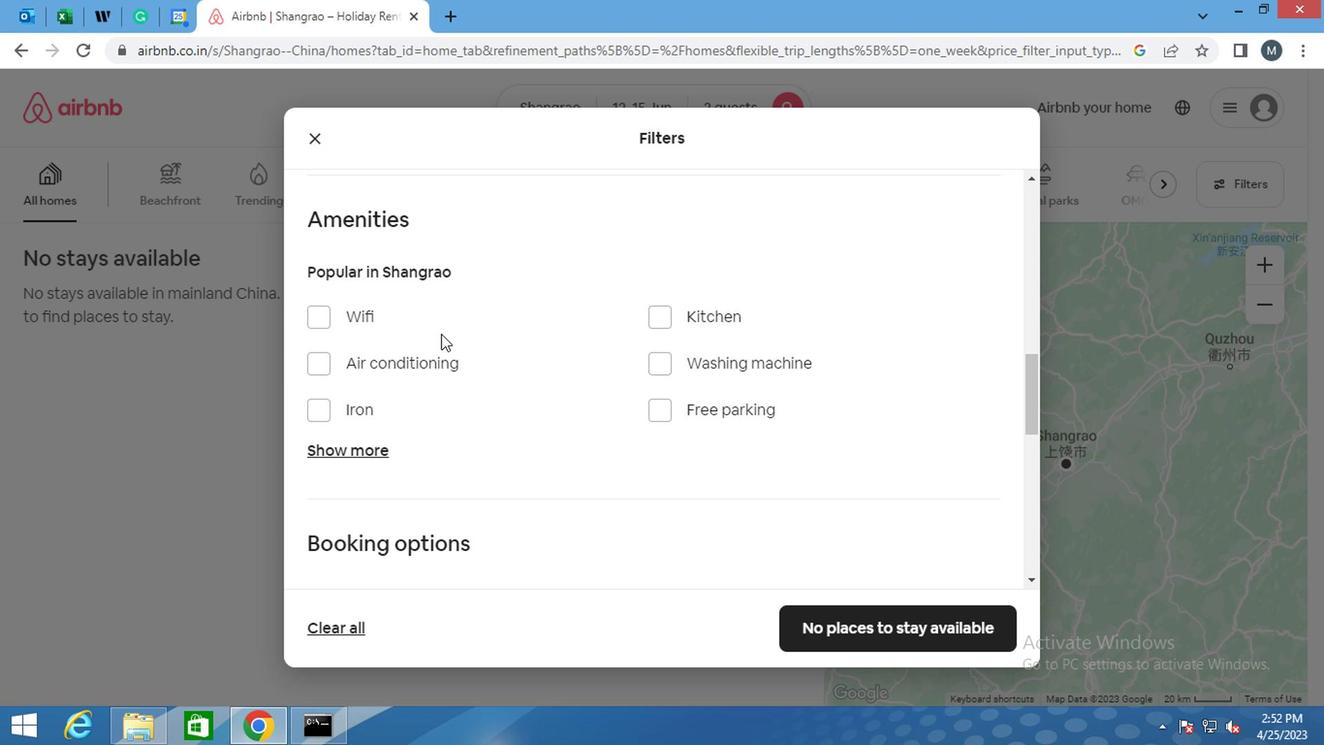 
Action: Mouse scrolled (450, 334) with delta (0, 0)
Screenshot: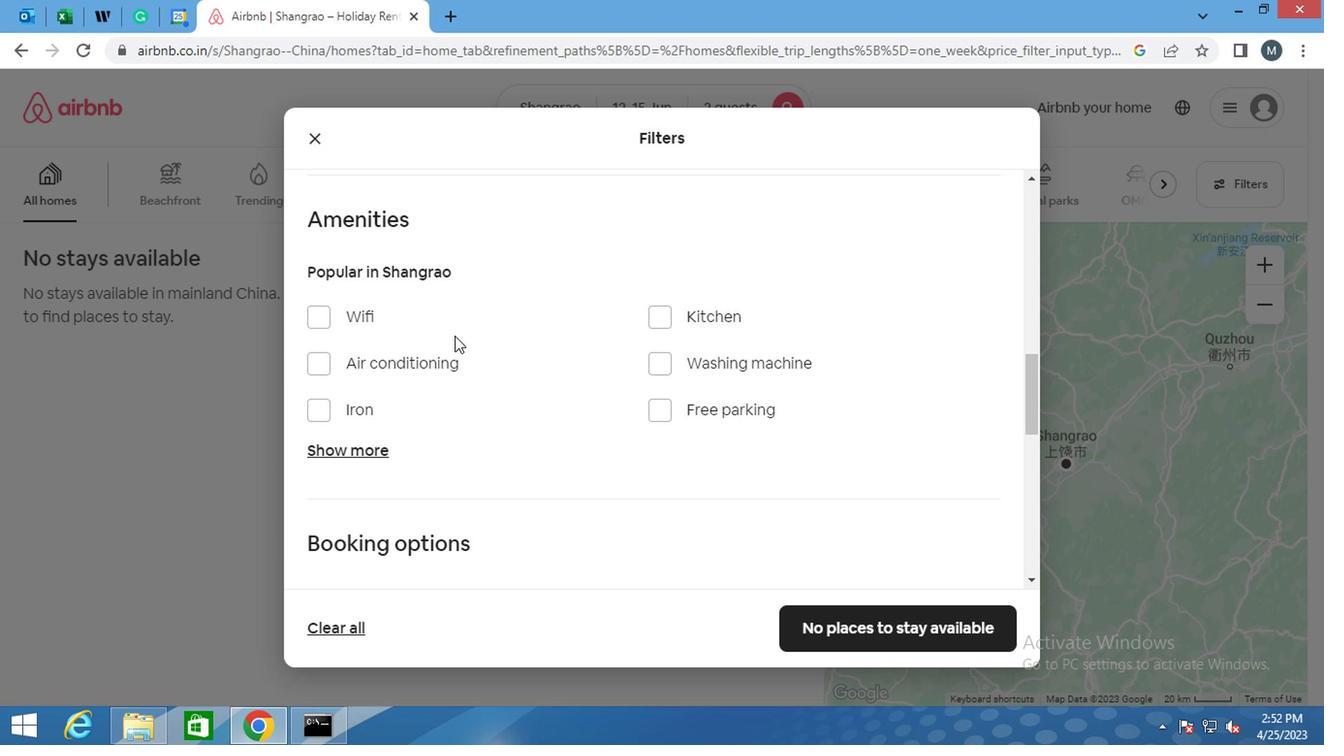 
Action: Mouse moved to (429, 331)
Screenshot: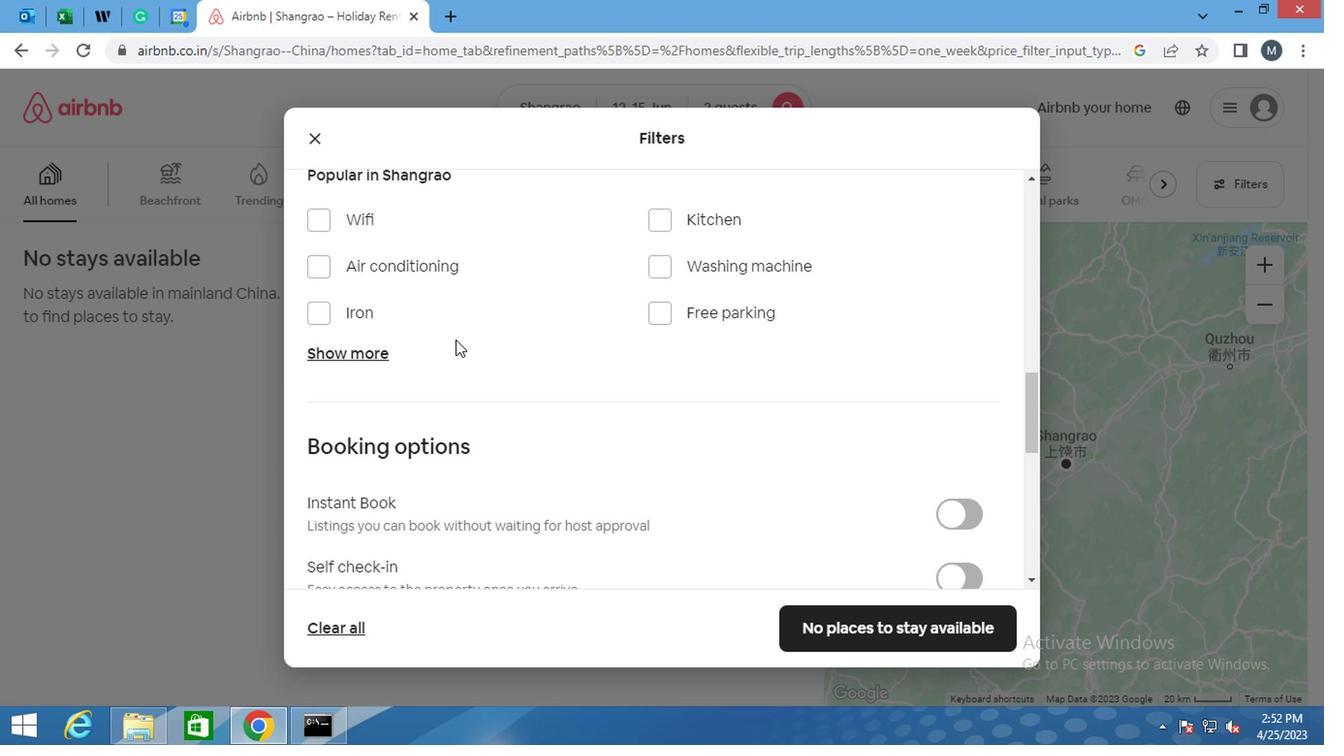 
Action: Mouse scrolled (429, 330) with delta (0, -1)
Screenshot: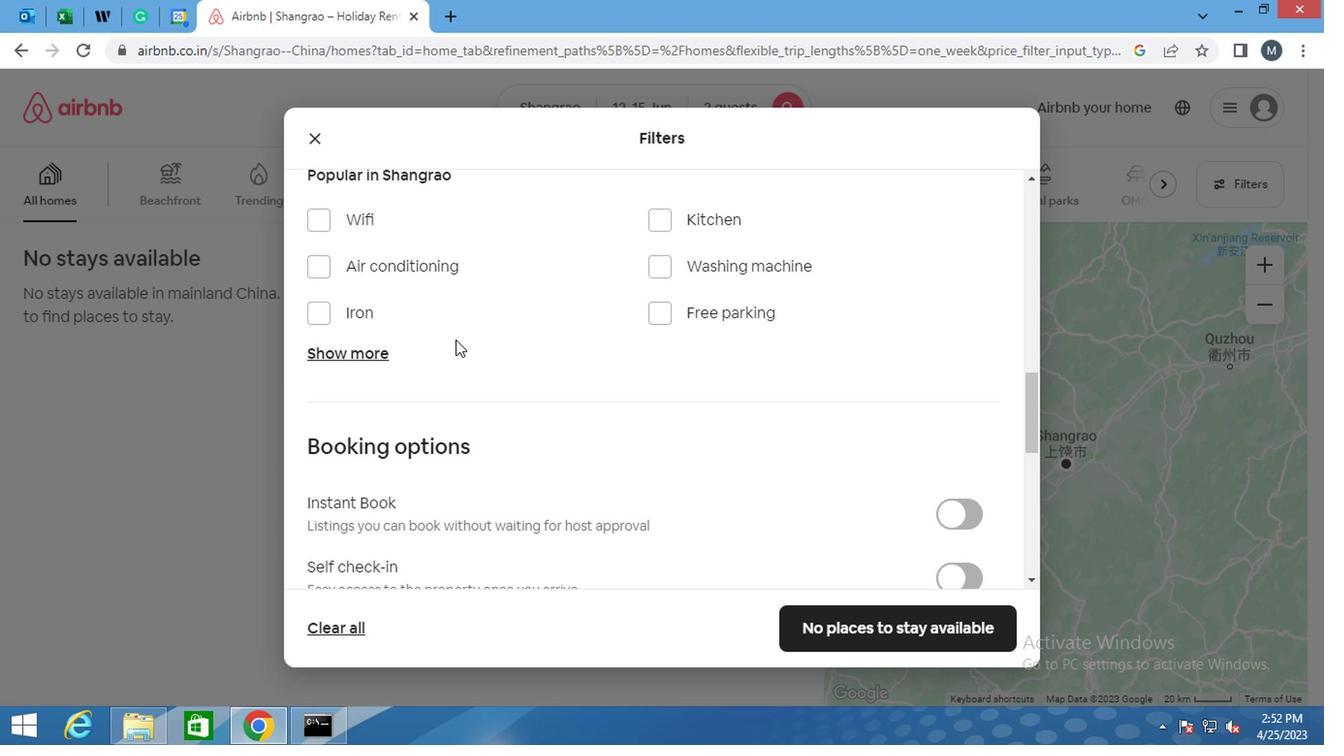 
Action: Mouse moved to (337, 298)
Screenshot: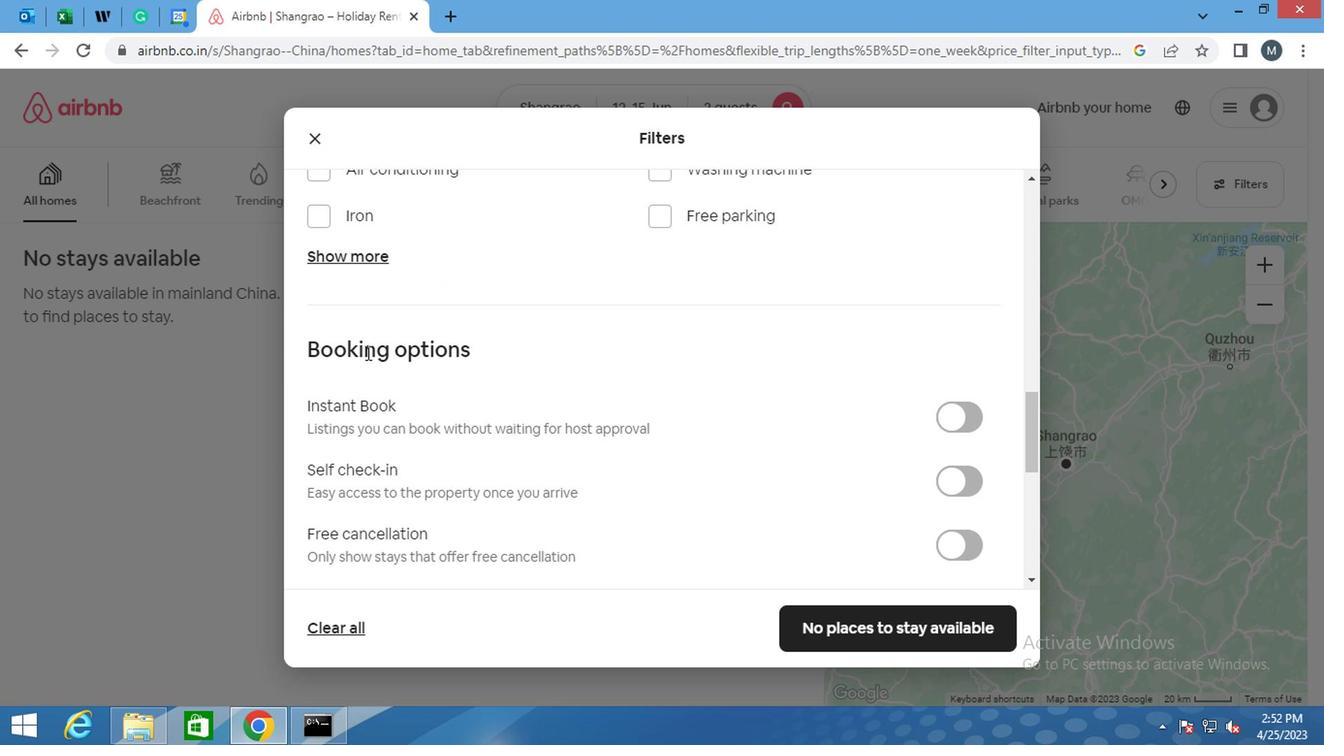 
Action: Mouse scrolled (337, 300) with delta (0, 1)
Screenshot: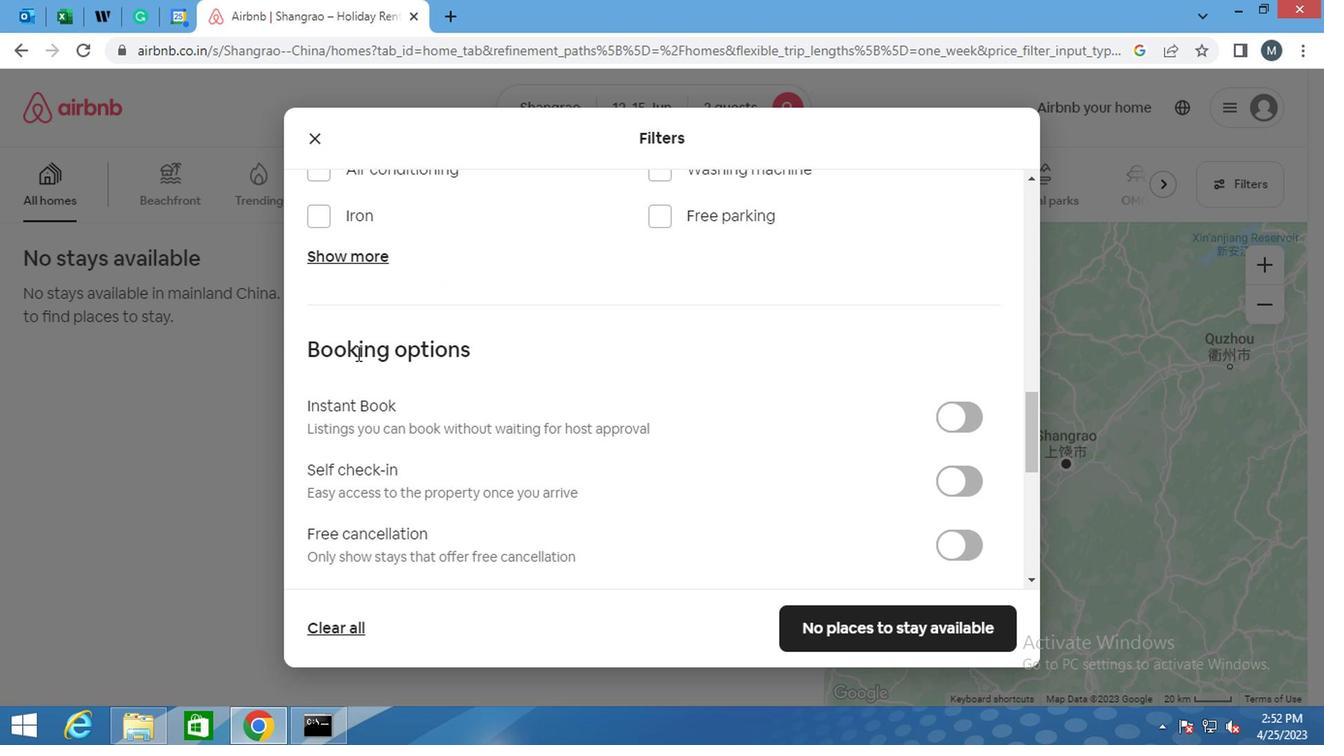 
Action: Mouse scrolled (337, 300) with delta (0, 1)
Screenshot: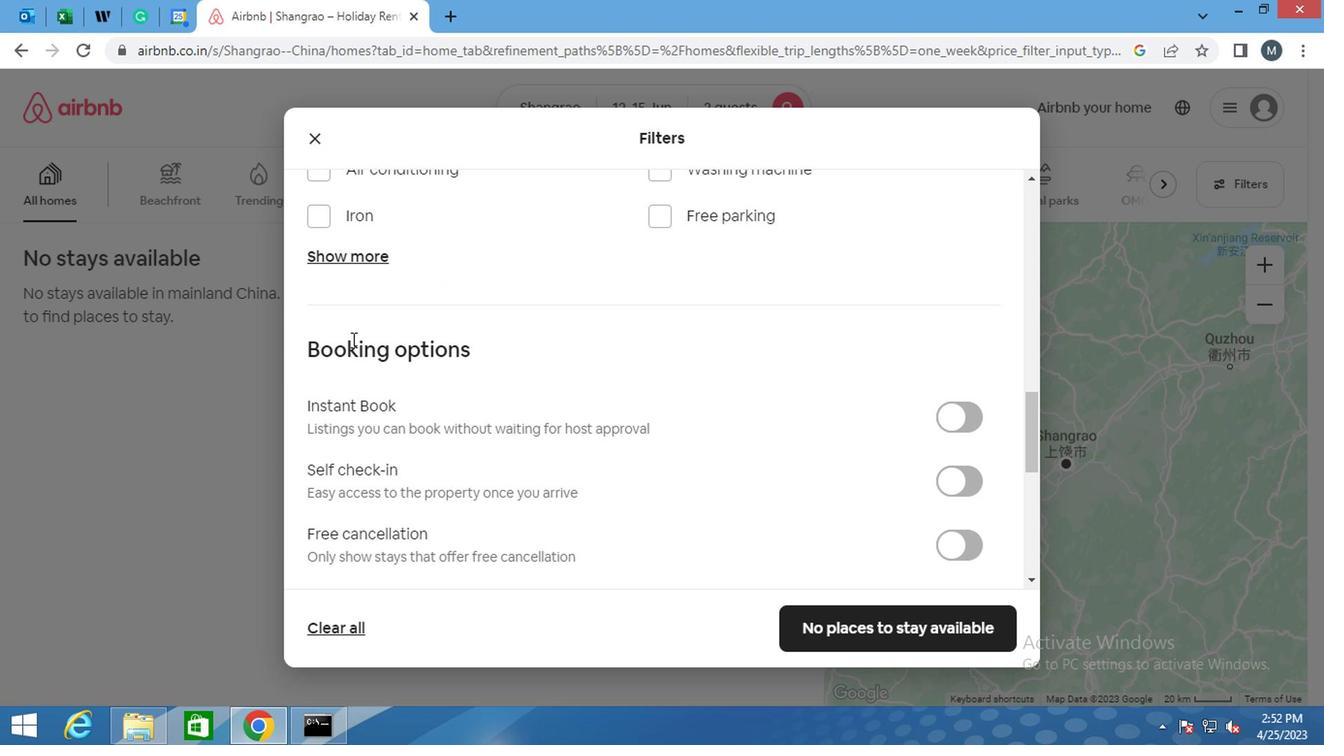 
Action: Mouse moved to (654, 356)
Screenshot: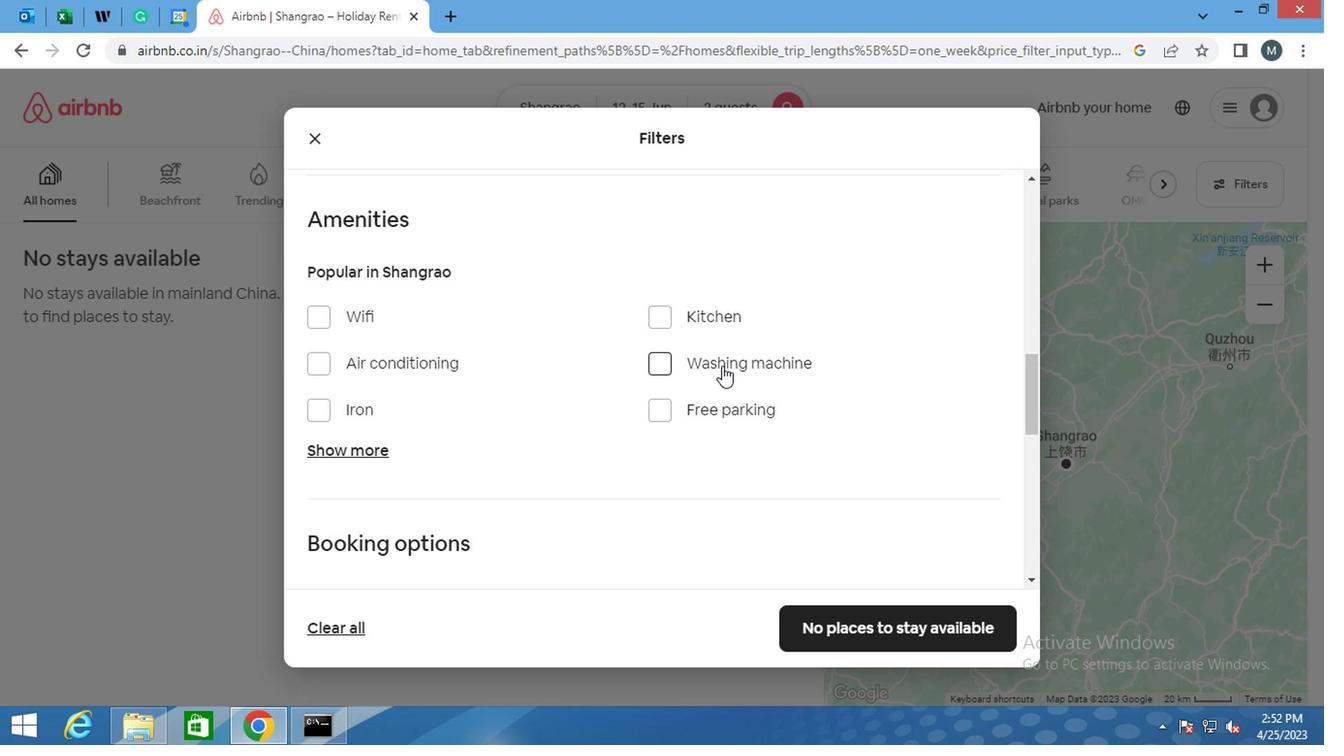 
Action: Mouse pressed left at (654, 356)
Screenshot: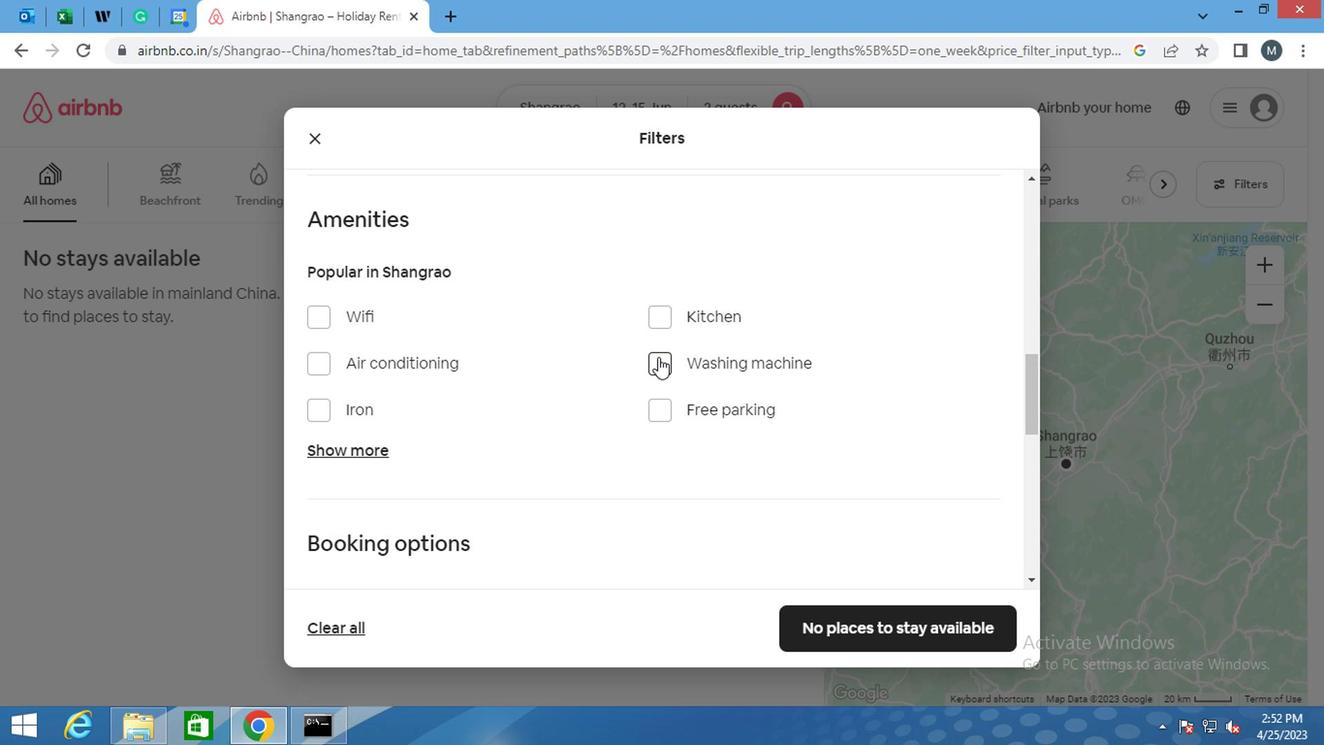 
Action: Mouse moved to (710, 345)
Screenshot: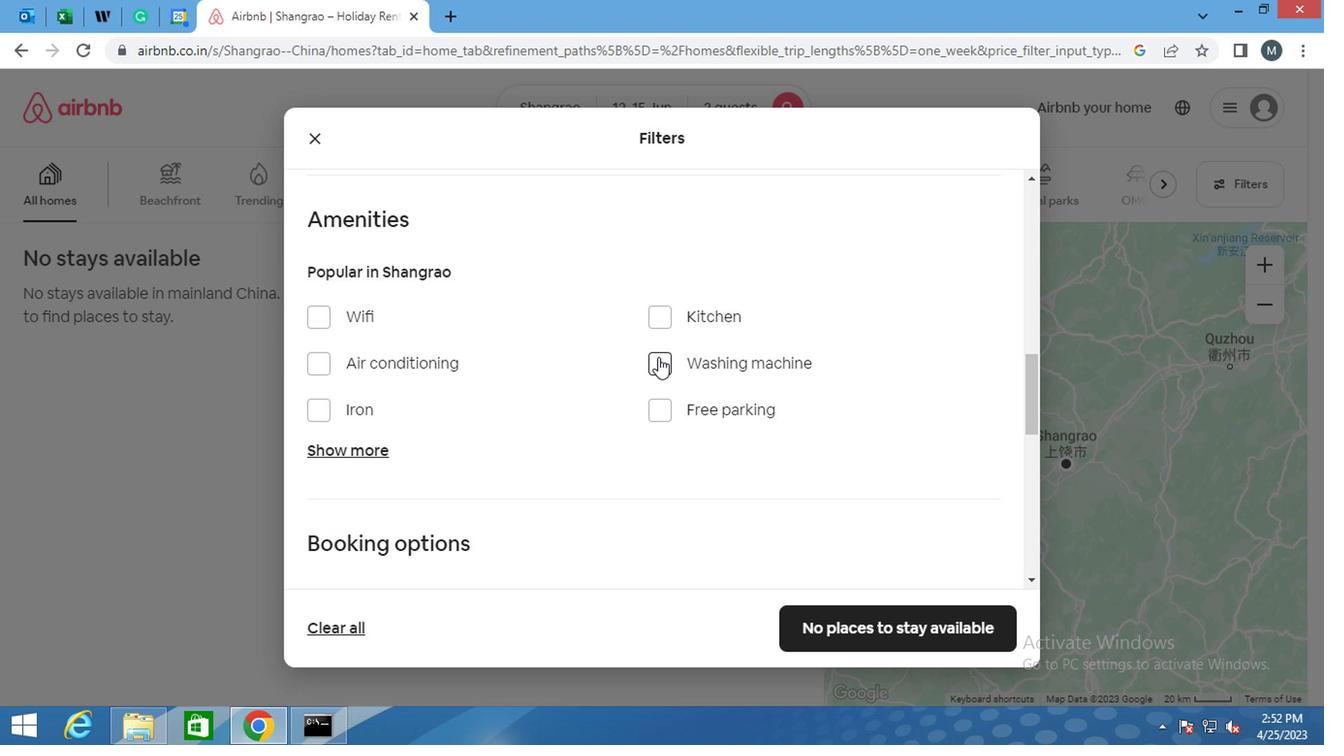 
Action: Mouse scrolled (710, 344) with delta (0, 0)
Screenshot: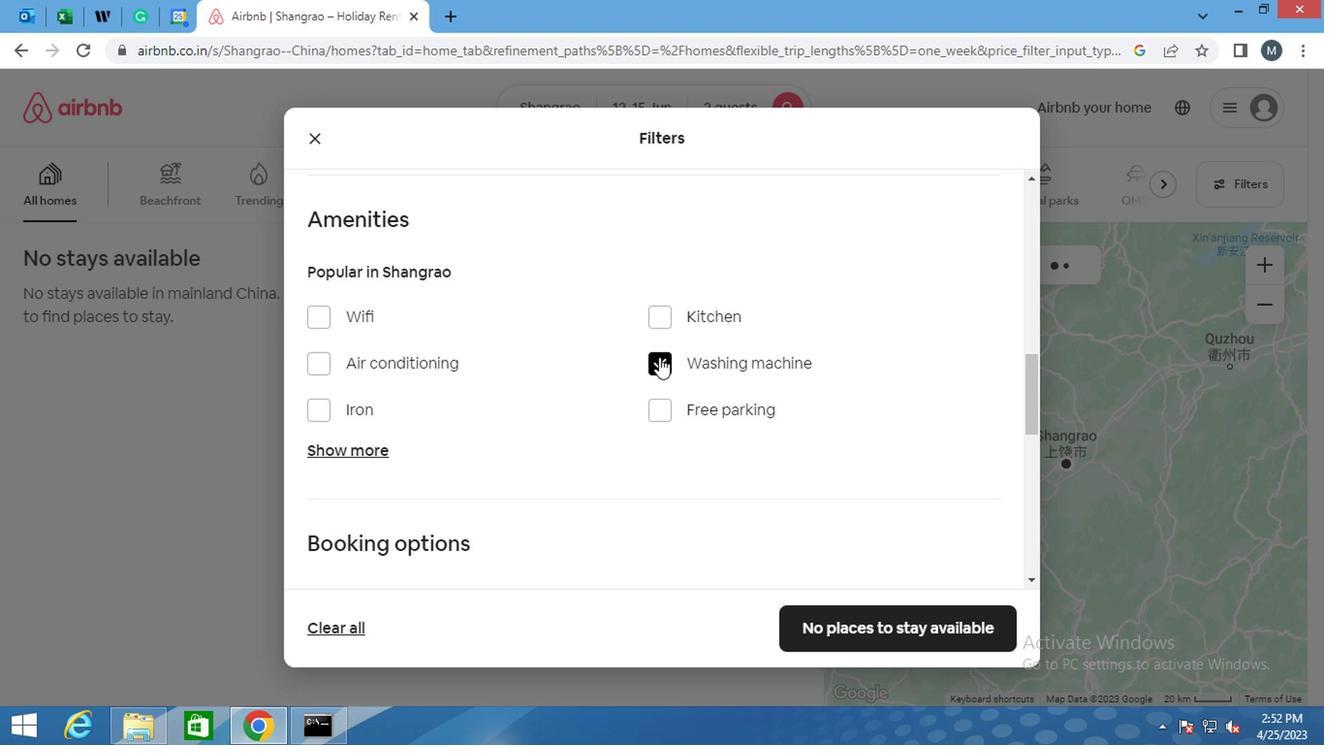 
Action: Mouse moved to (710, 346)
Screenshot: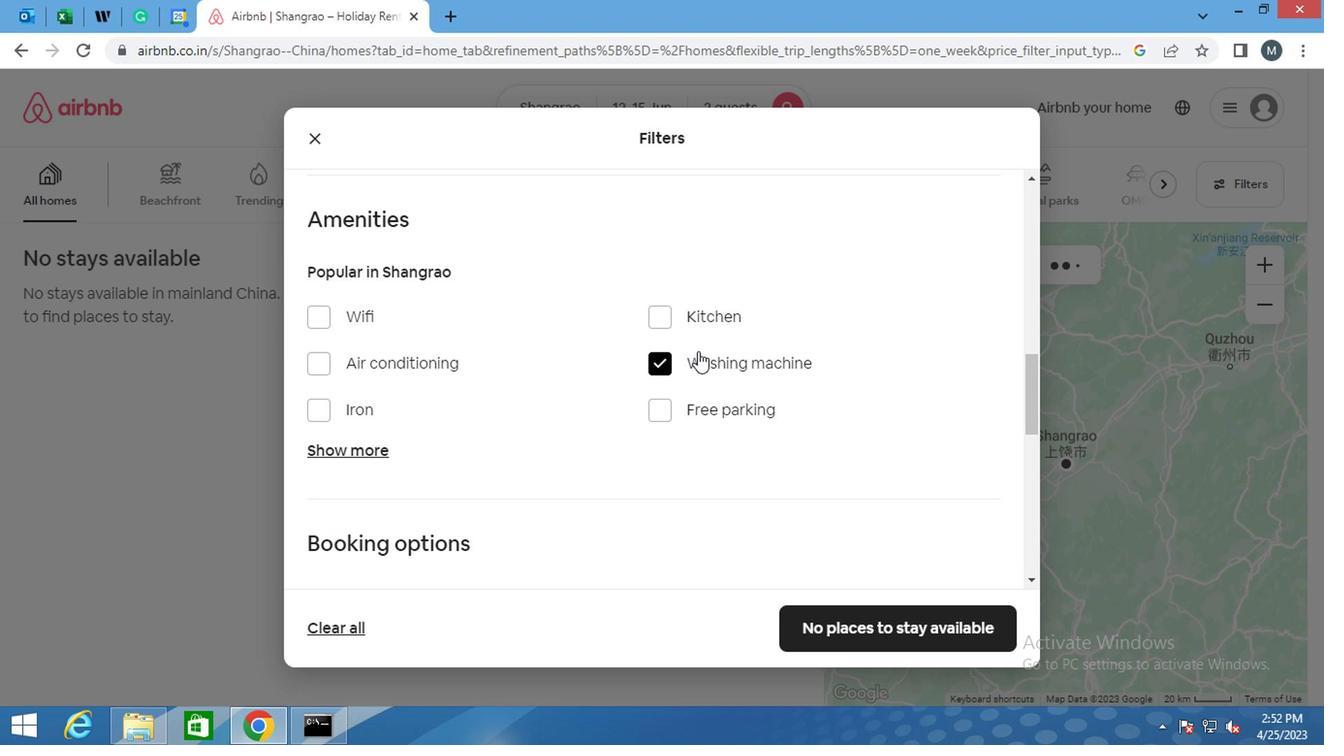 
Action: Mouse scrolled (710, 345) with delta (0, -1)
Screenshot: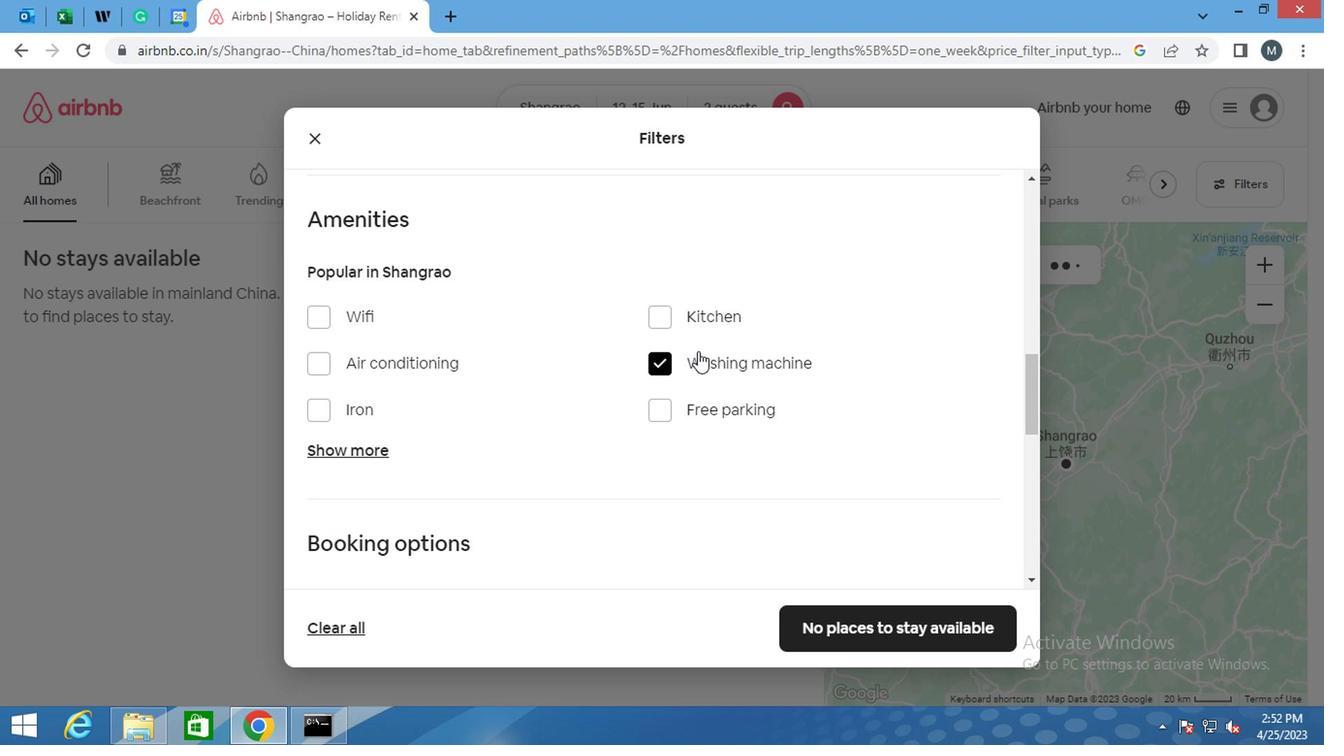 
Action: Mouse moved to (839, 413)
Screenshot: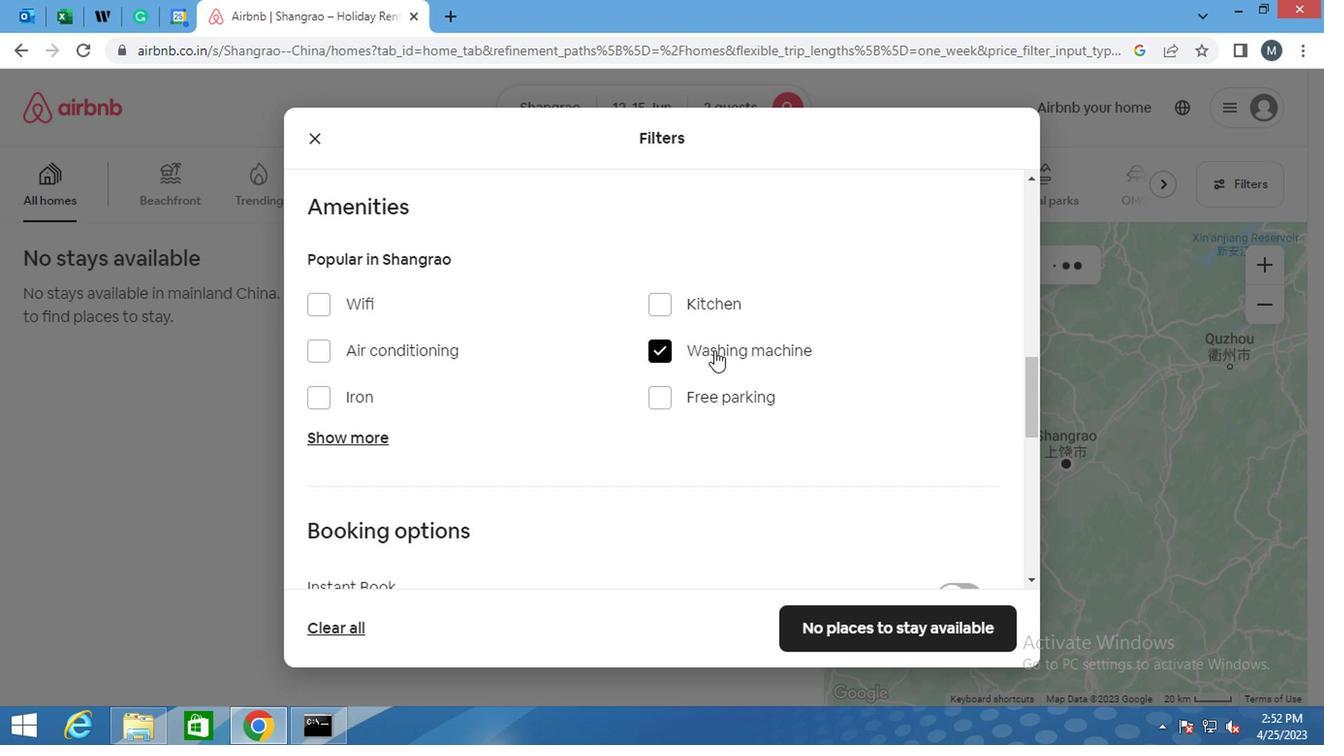 
Action: Mouse scrolled (839, 412) with delta (0, 0)
Screenshot: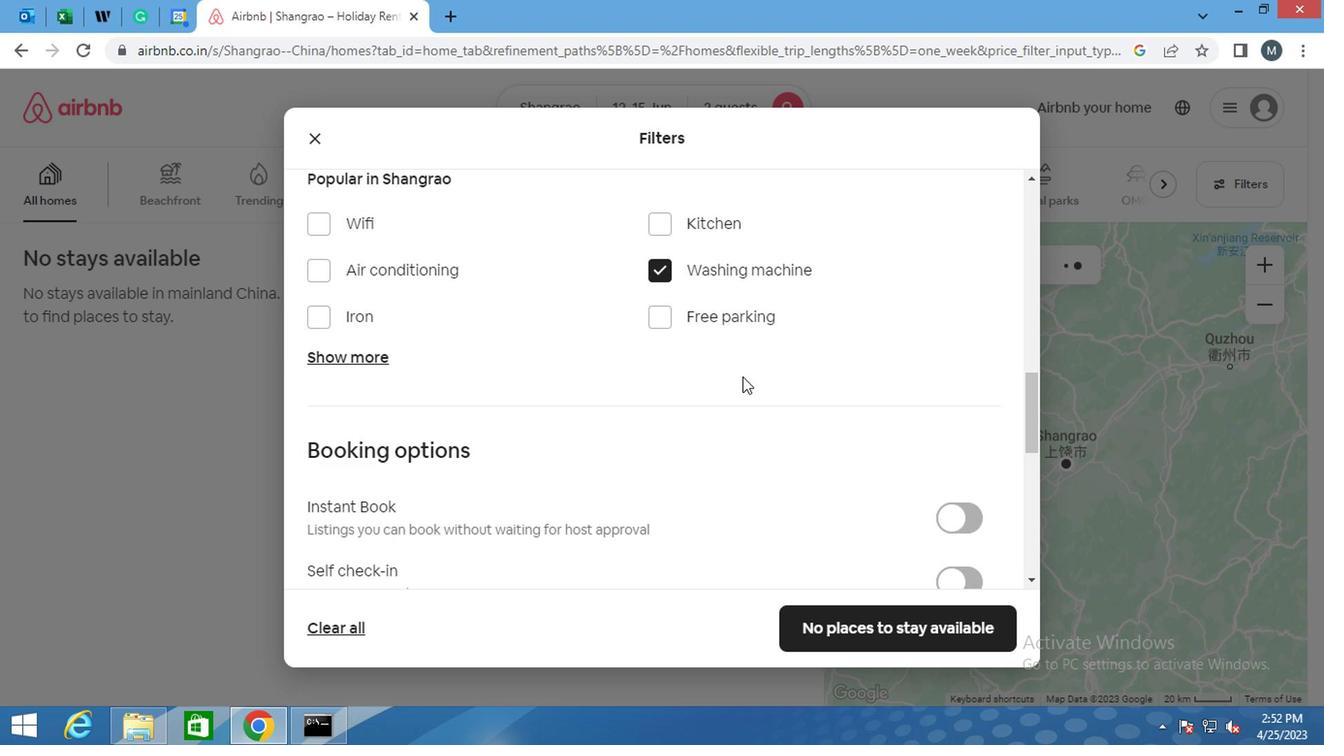 
Action: Mouse moved to (954, 384)
Screenshot: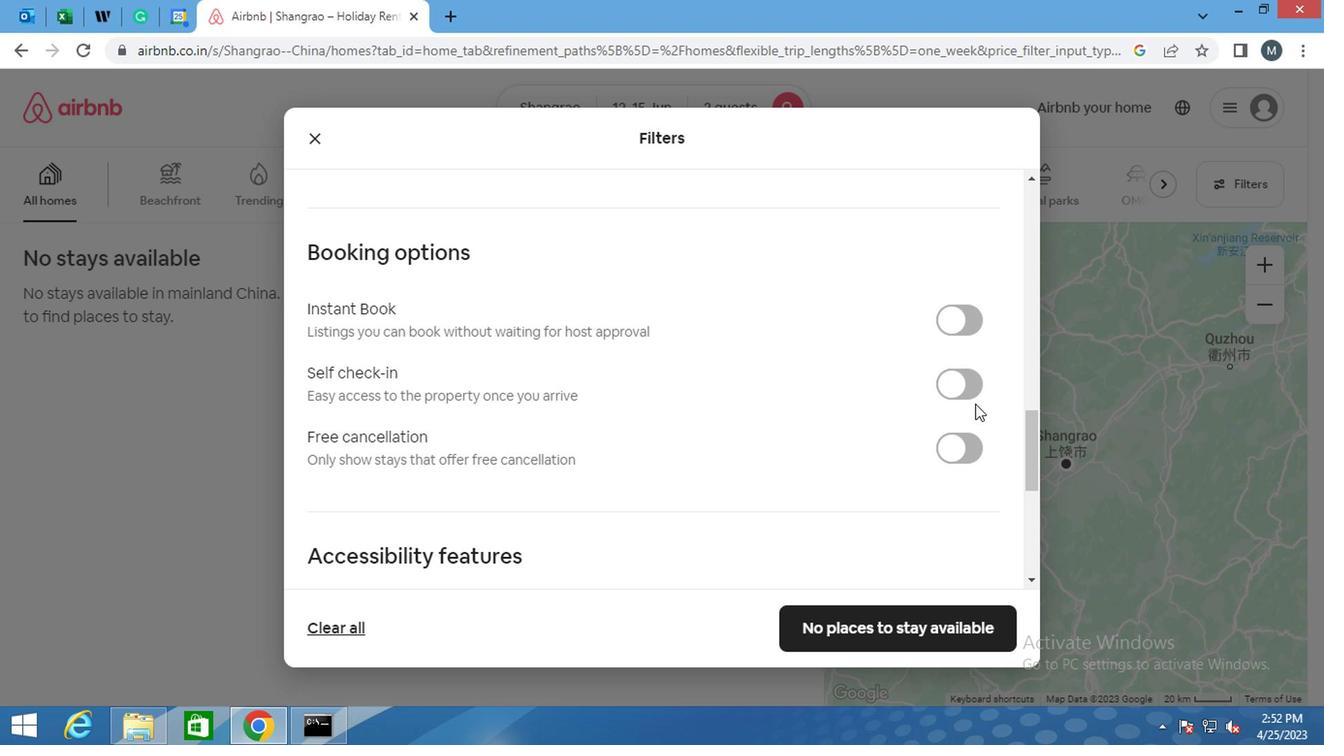 
Action: Mouse pressed left at (954, 384)
Screenshot: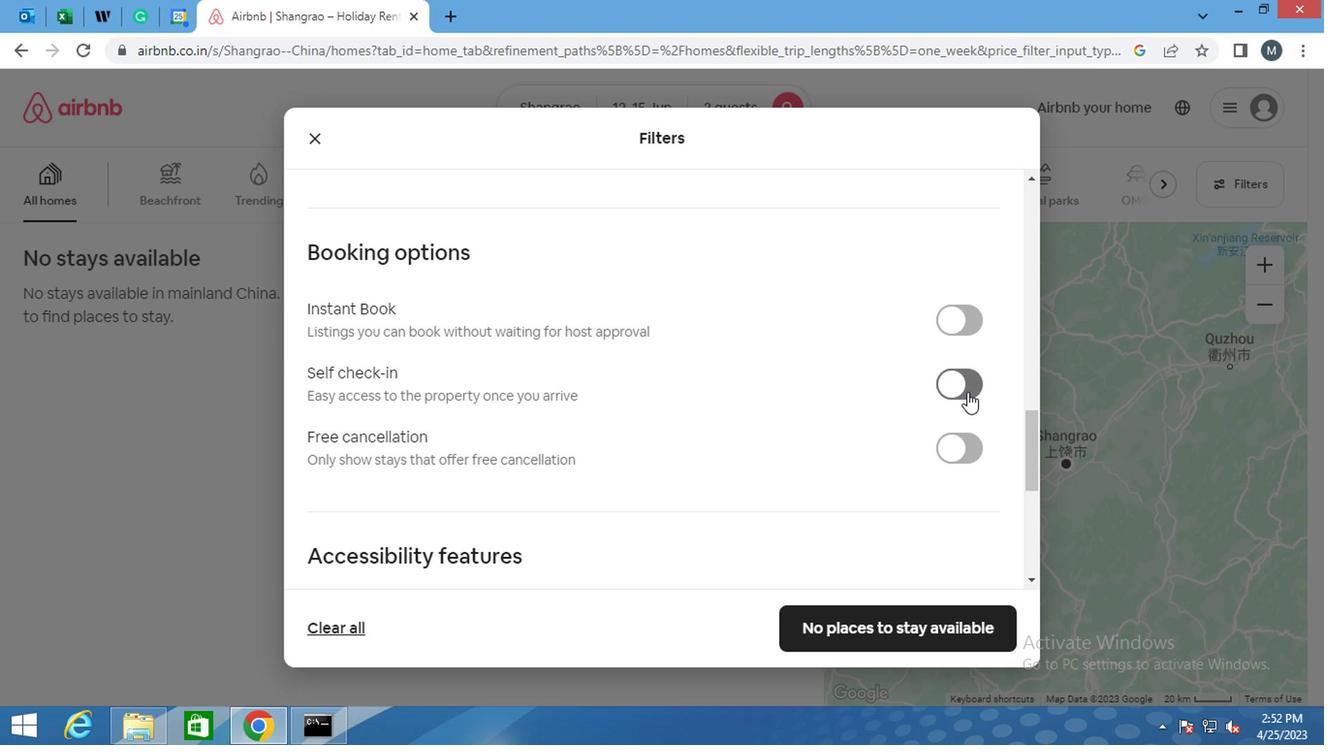 
Action: Mouse moved to (729, 374)
Screenshot: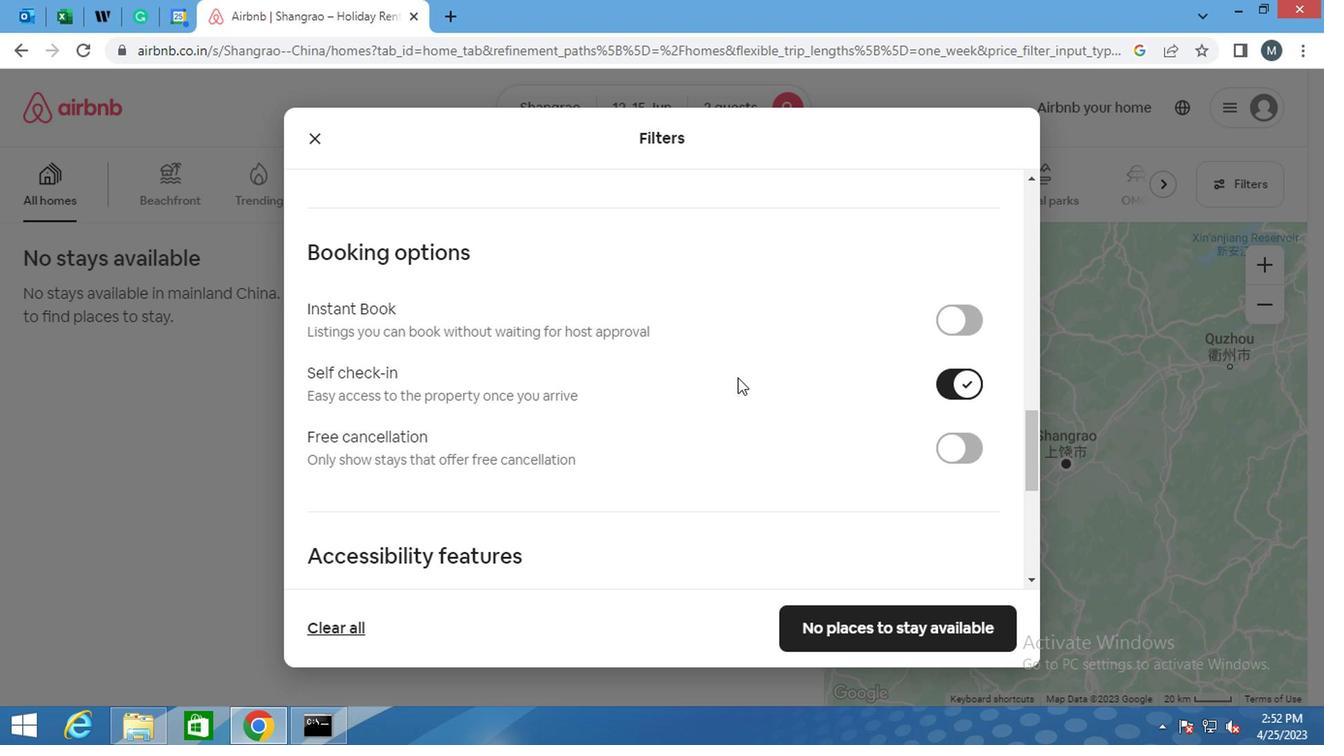 
Action: Mouse scrolled (729, 373) with delta (0, 0)
Screenshot: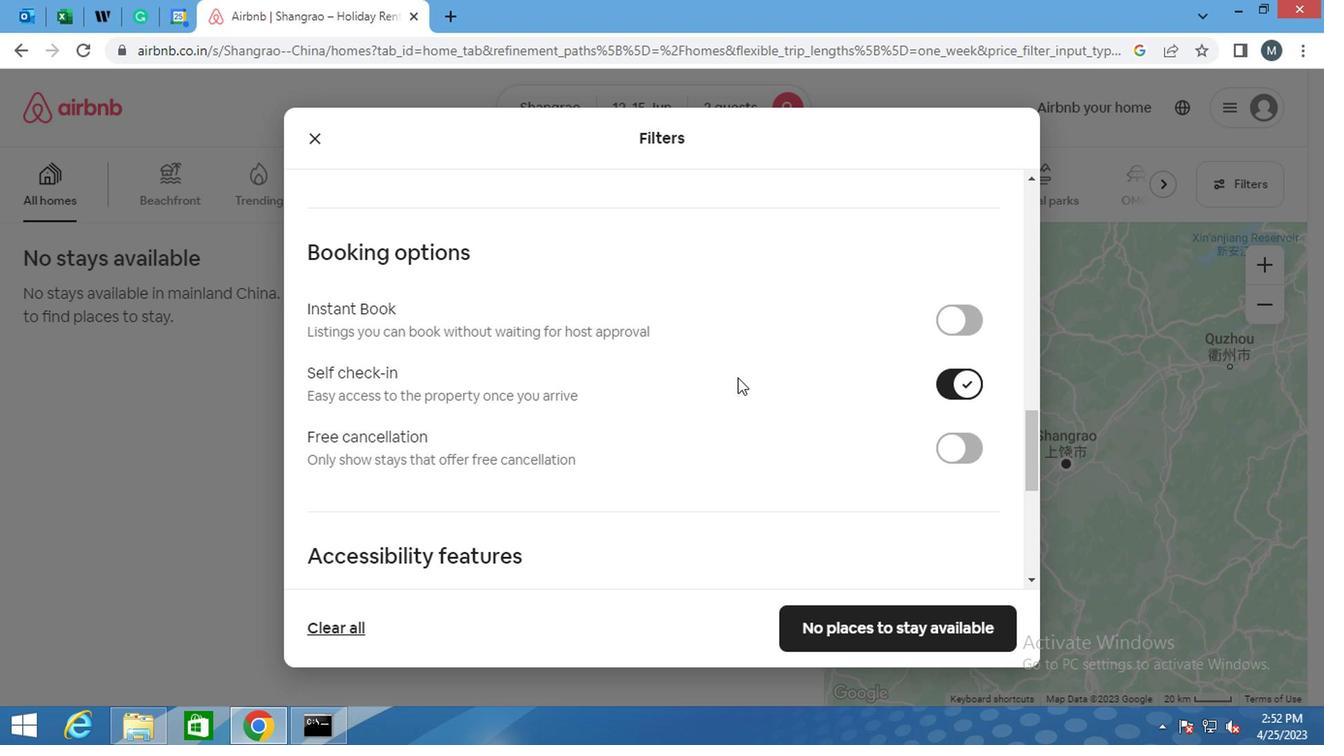 
Action: Mouse moved to (728, 374)
Screenshot: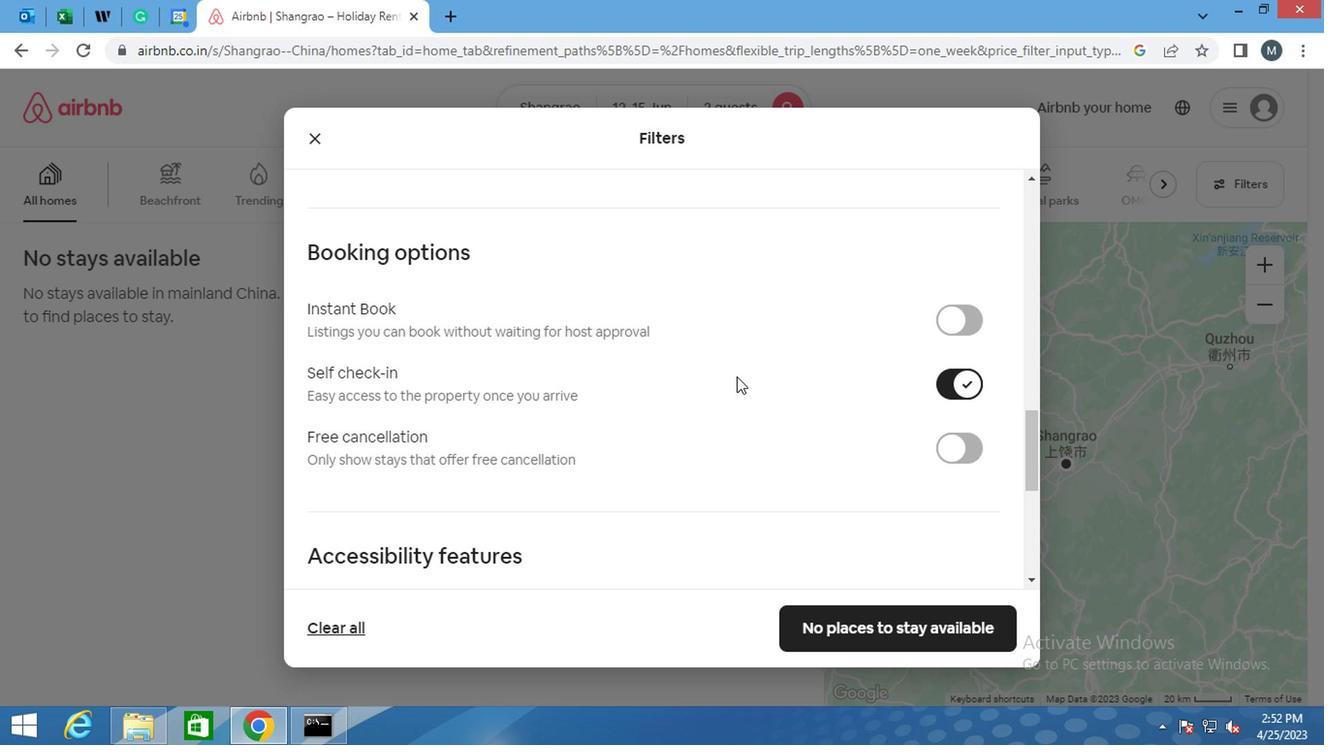 
Action: Mouse scrolled (728, 373) with delta (0, 0)
Screenshot: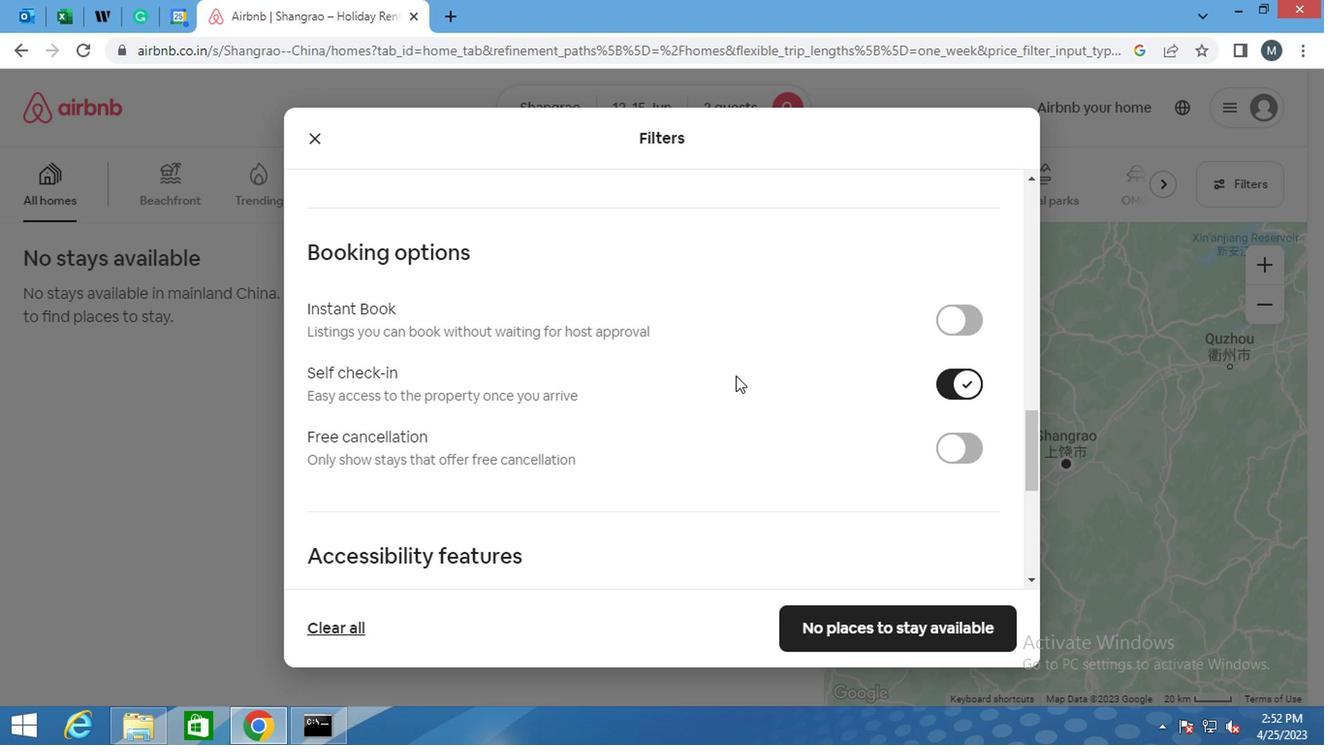 
Action: Mouse moved to (726, 378)
Screenshot: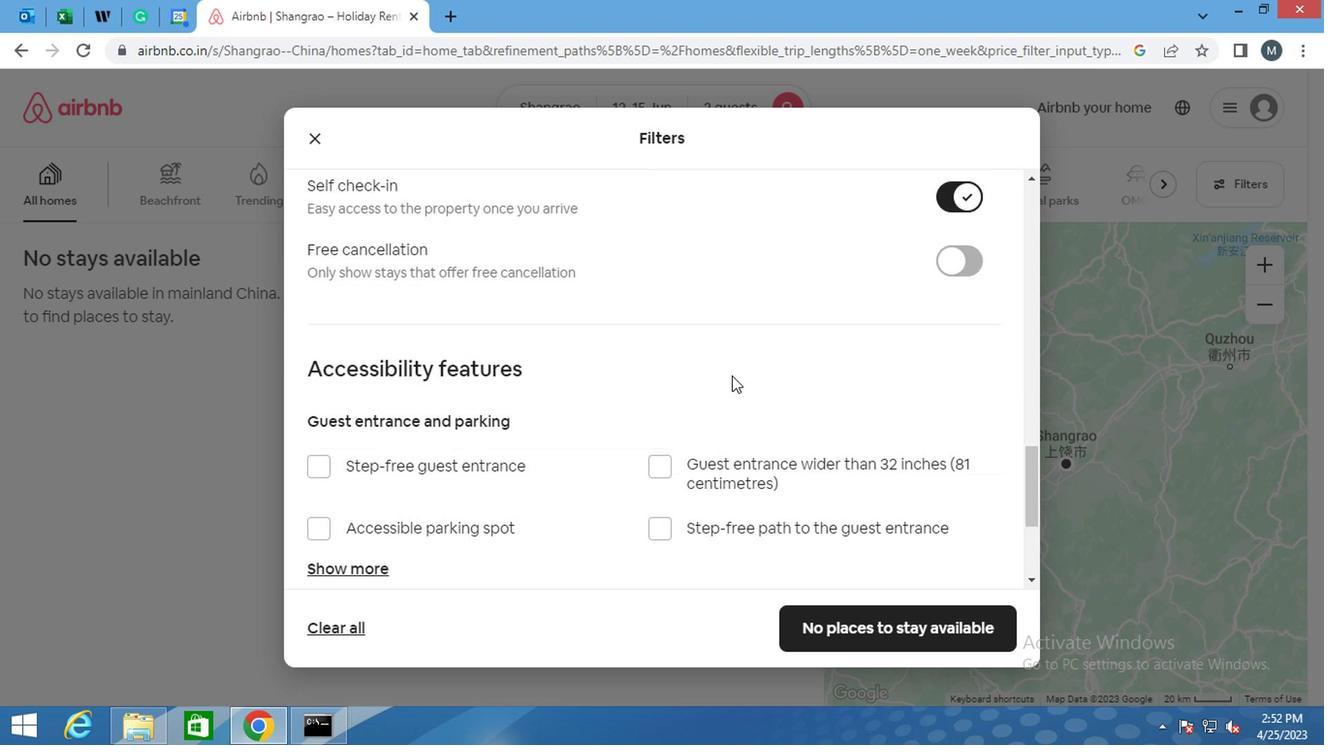 
Action: Mouse scrolled (726, 376) with delta (0, -1)
Screenshot: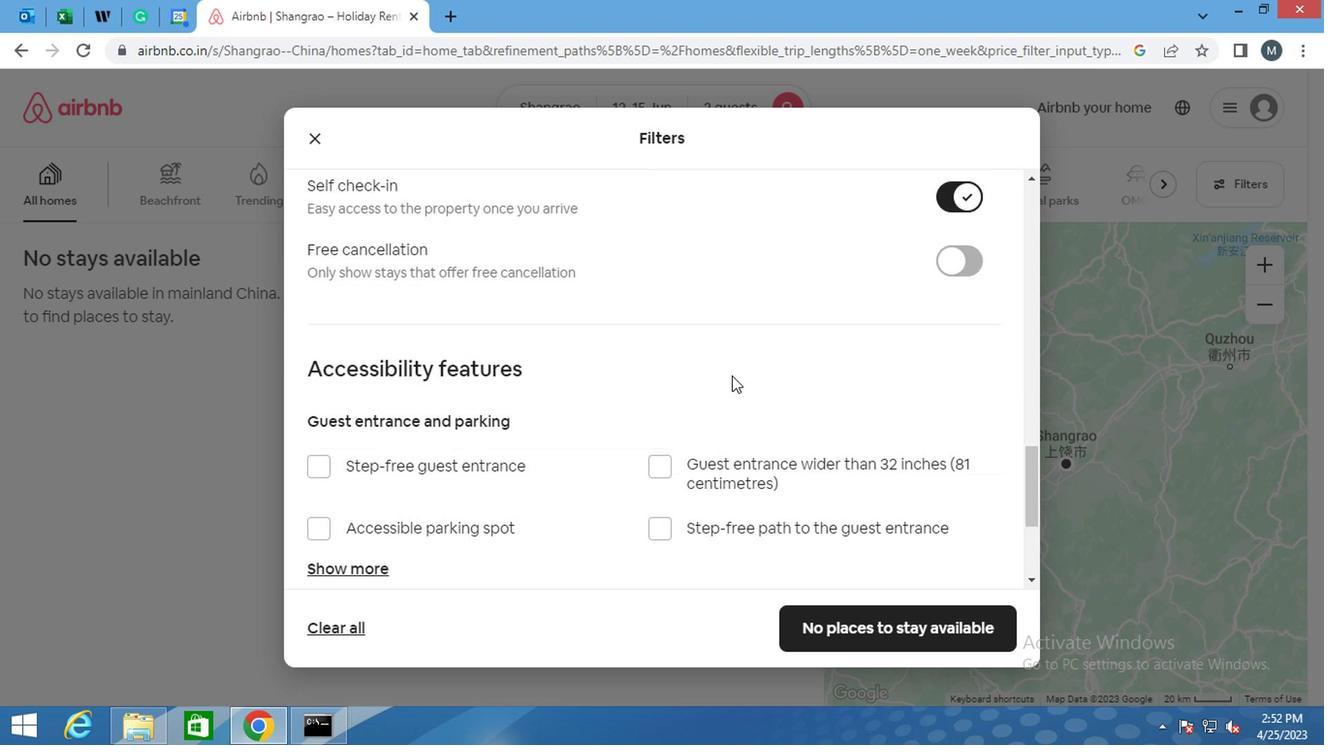 
Action: Mouse moved to (726, 378)
Screenshot: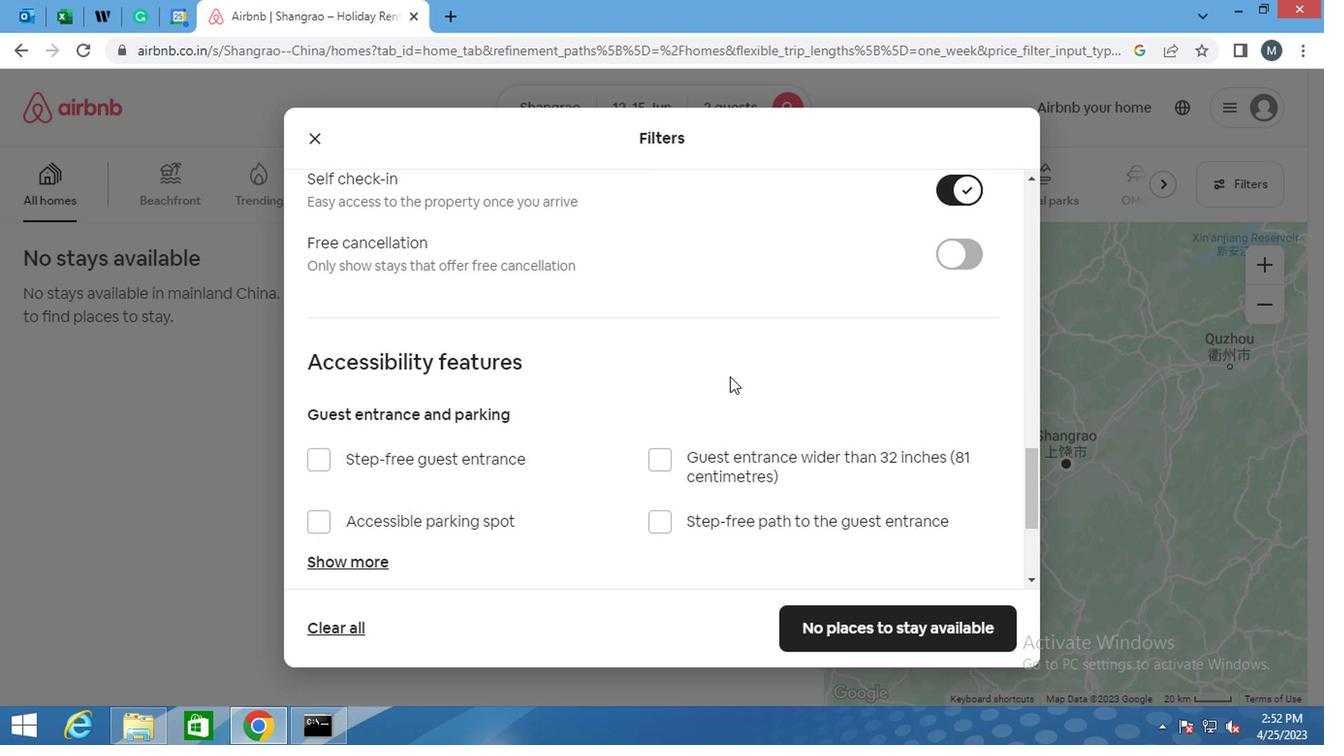 
Action: Mouse scrolled (726, 378) with delta (0, 0)
Screenshot: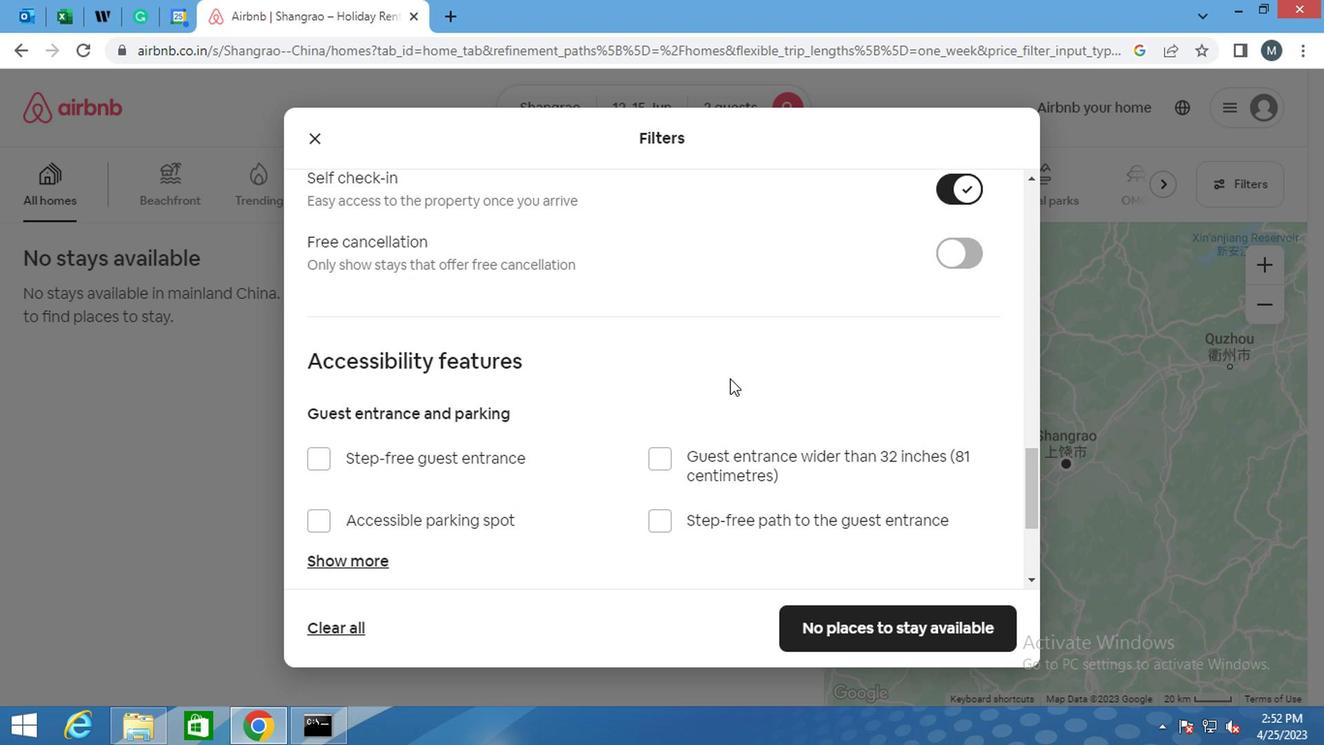 
Action: Mouse scrolled (726, 378) with delta (0, 0)
Screenshot: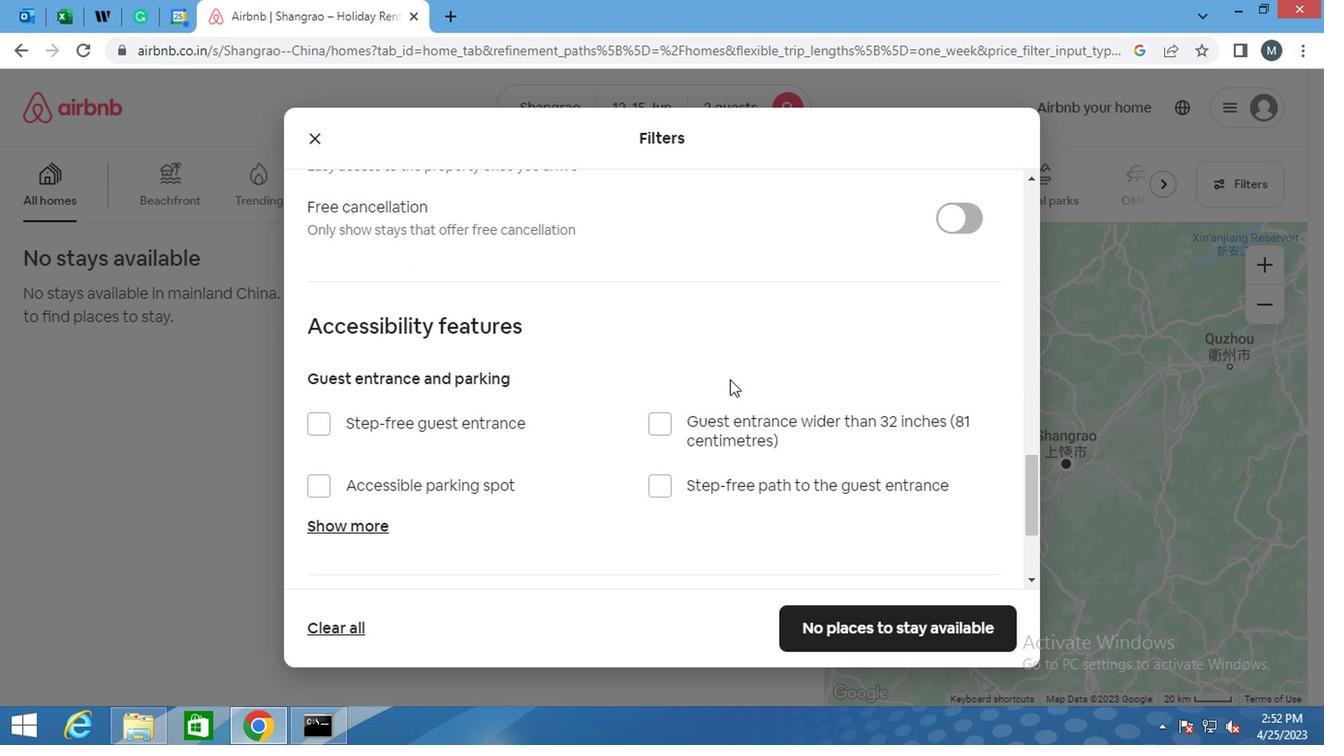 
Action: Mouse moved to (726, 378)
Screenshot: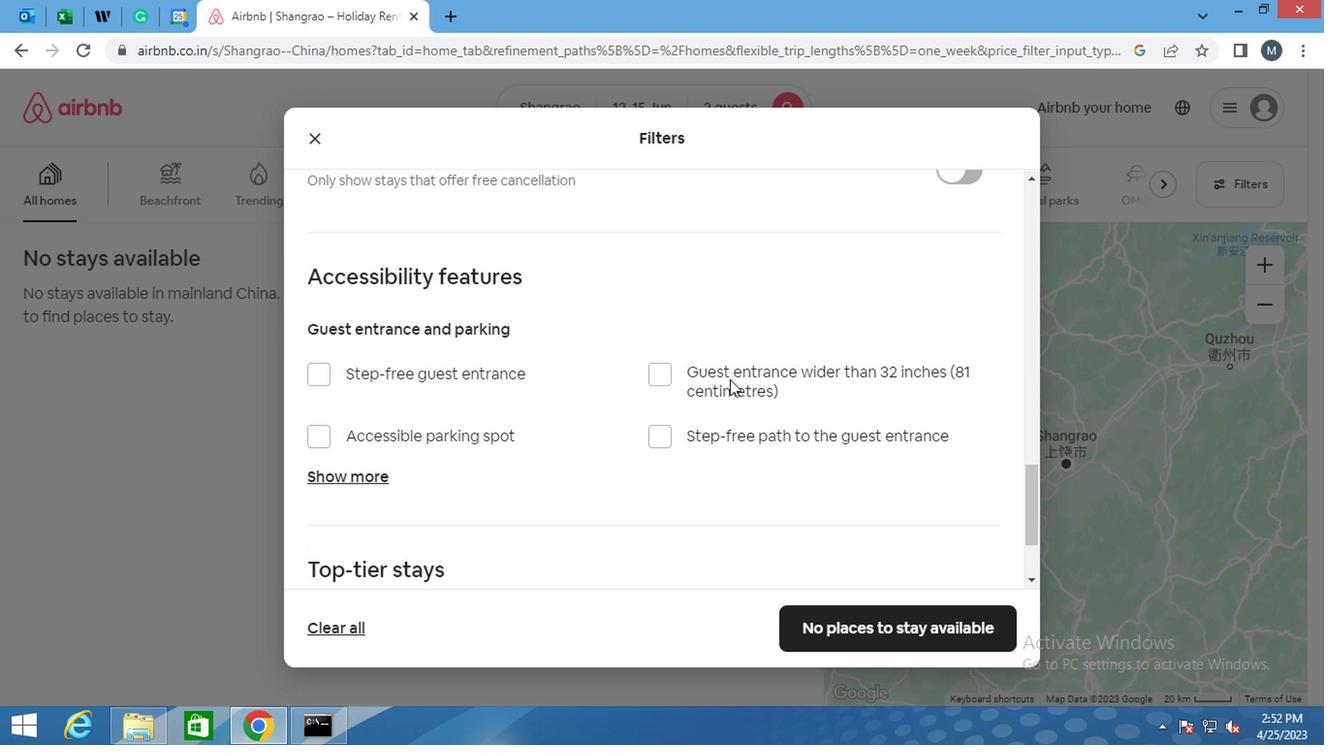 
Action: Mouse scrolled (726, 378) with delta (0, 0)
Screenshot: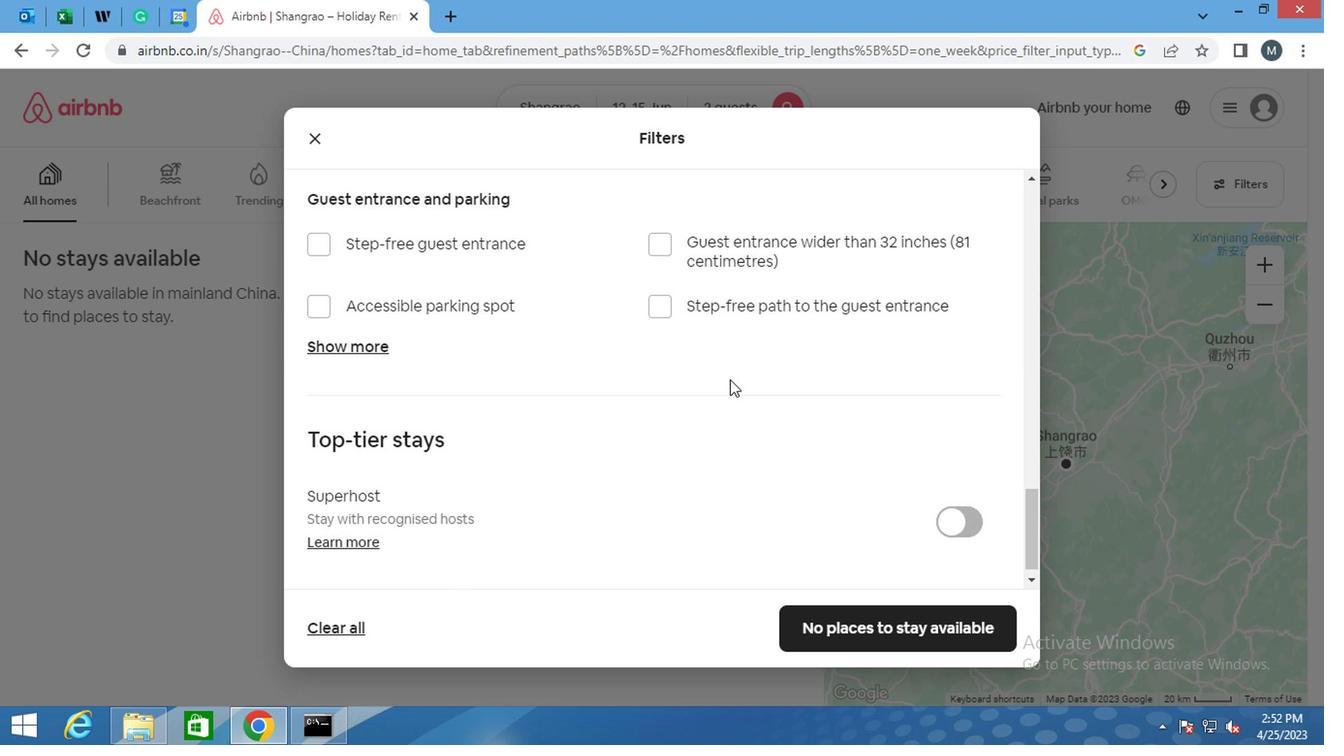 
Action: Mouse scrolled (726, 378) with delta (0, 0)
Screenshot: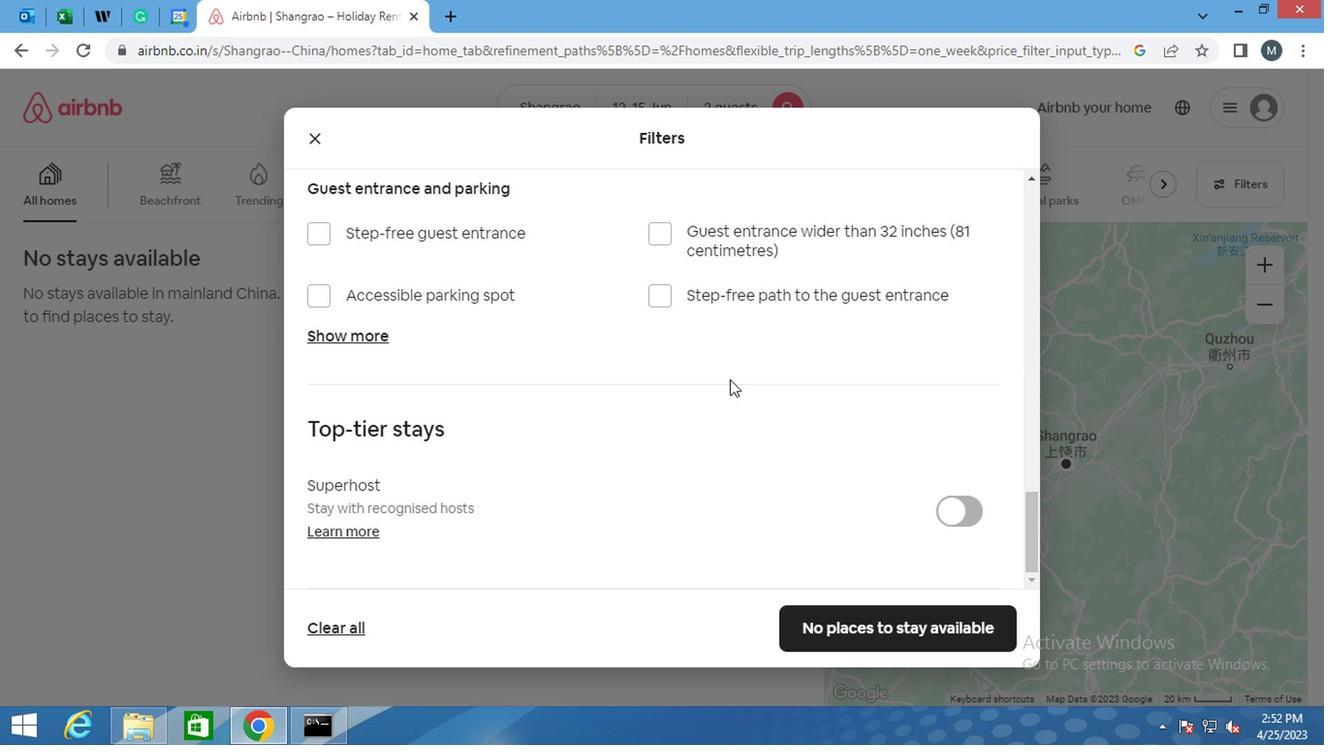 
Action: Mouse moved to (697, 402)
Screenshot: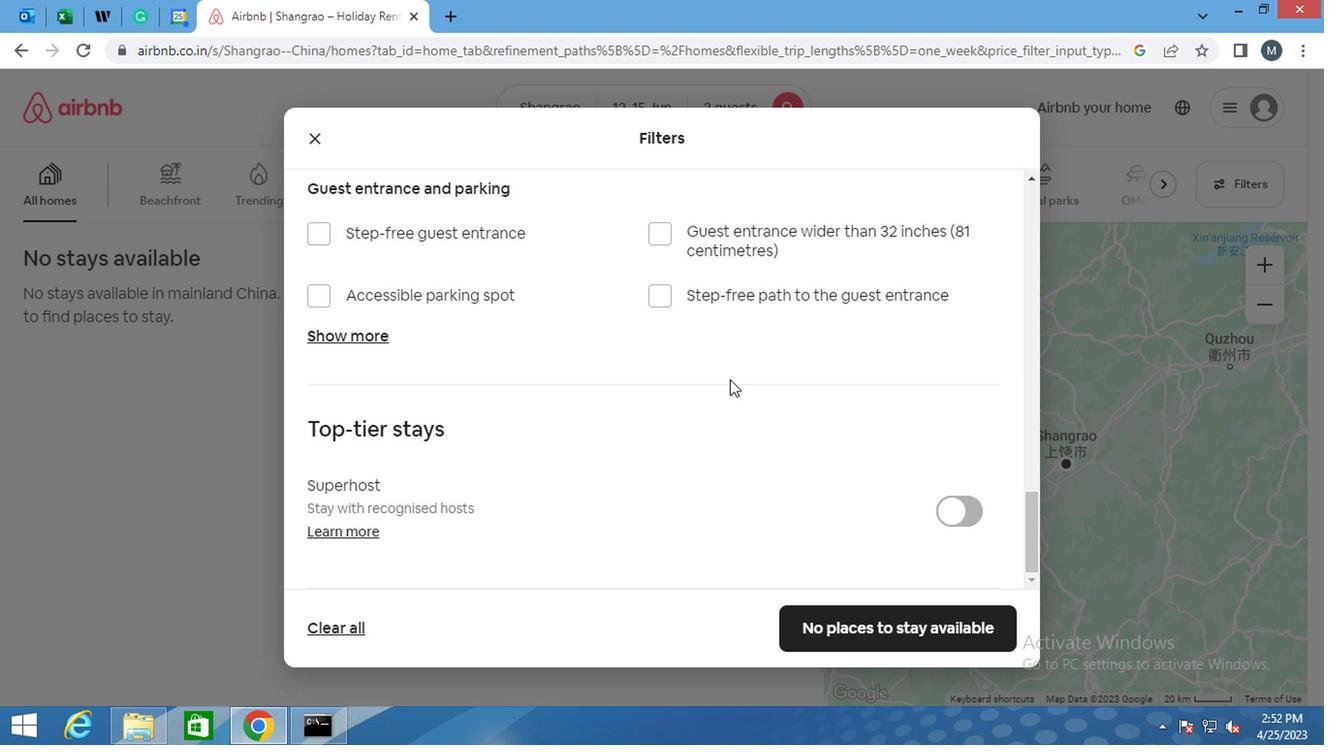 
Action: Mouse scrolled (697, 401) with delta (0, -1)
Screenshot: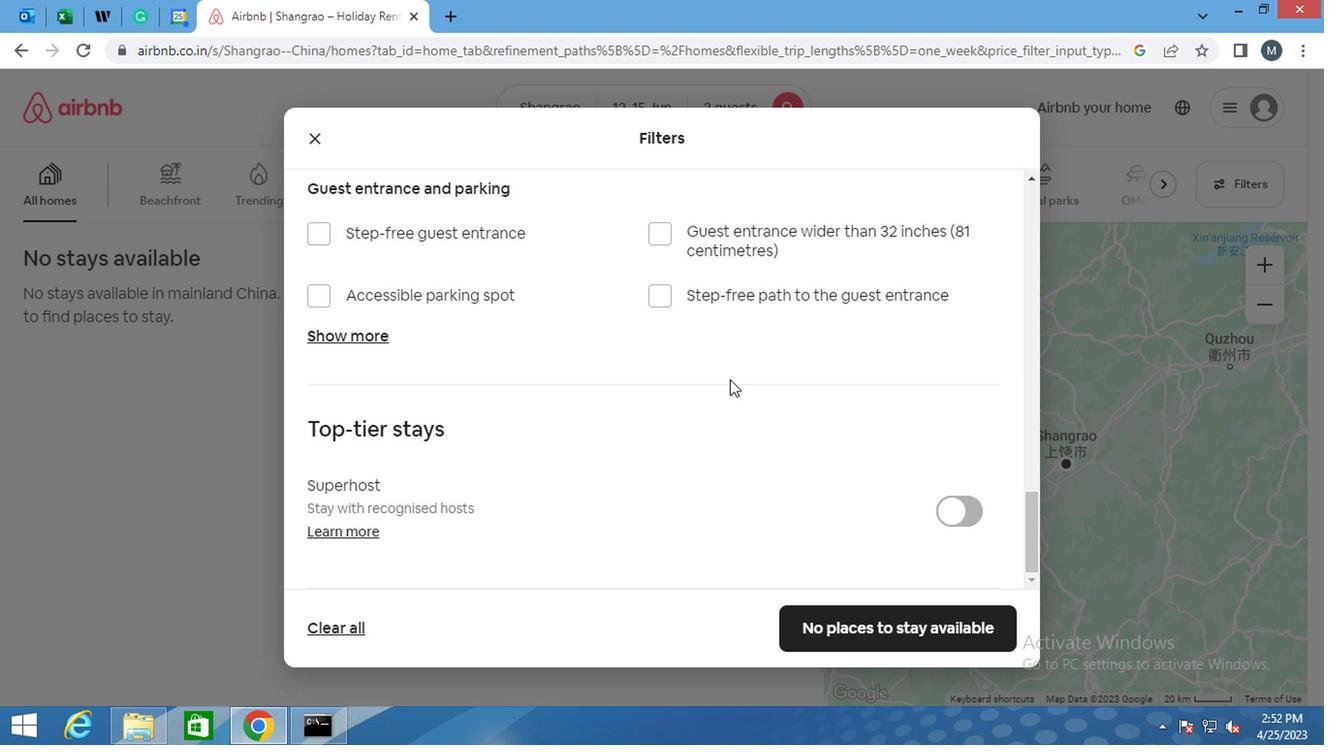 
Action: Mouse moved to (693, 407)
Screenshot: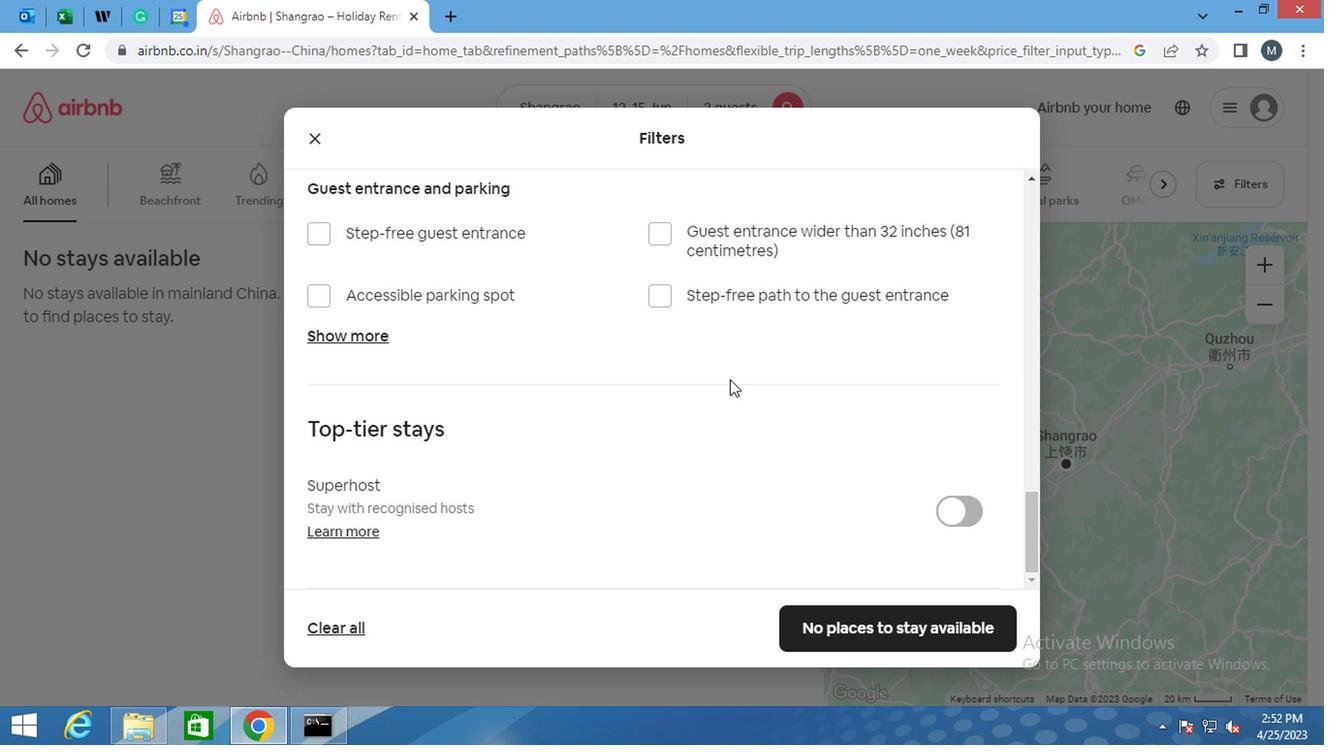 
Action: Mouse scrolled (693, 406) with delta (0, -1)
Screenshot: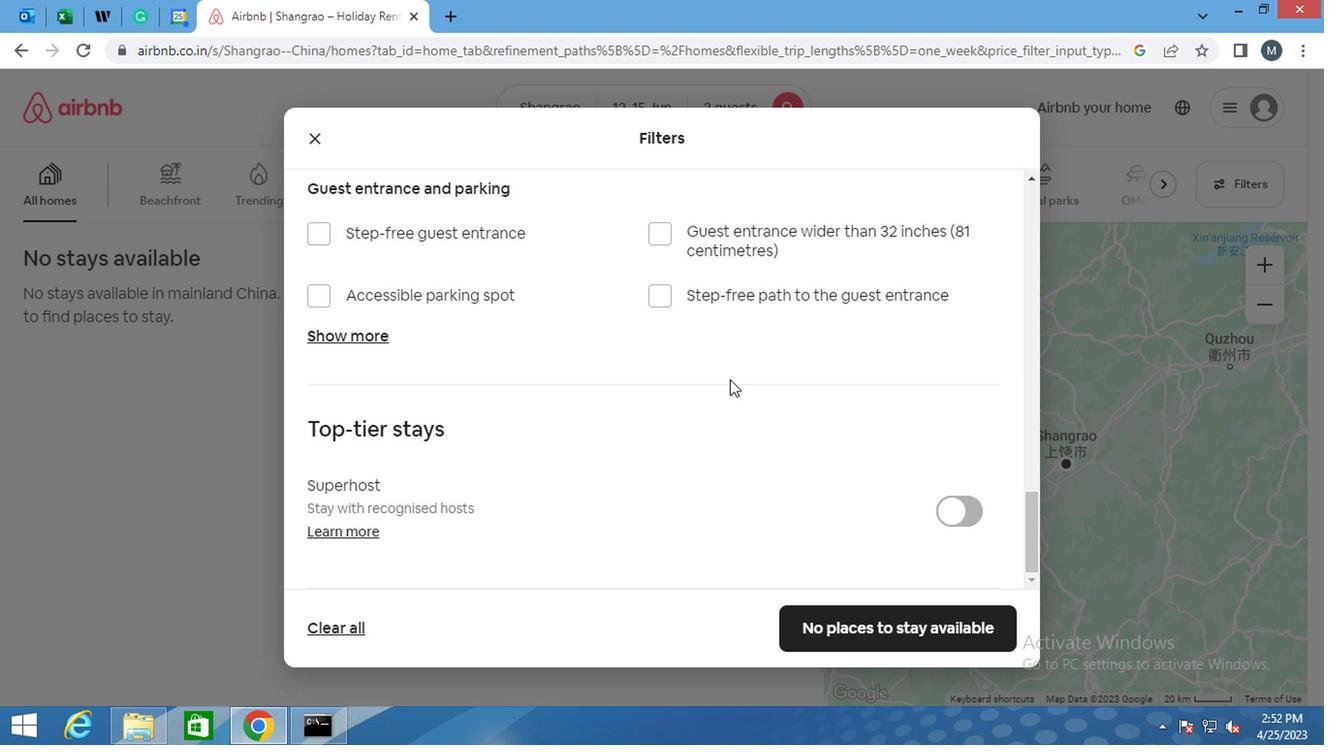 
Action: Mouse moved to (691, 414)
Screenshot: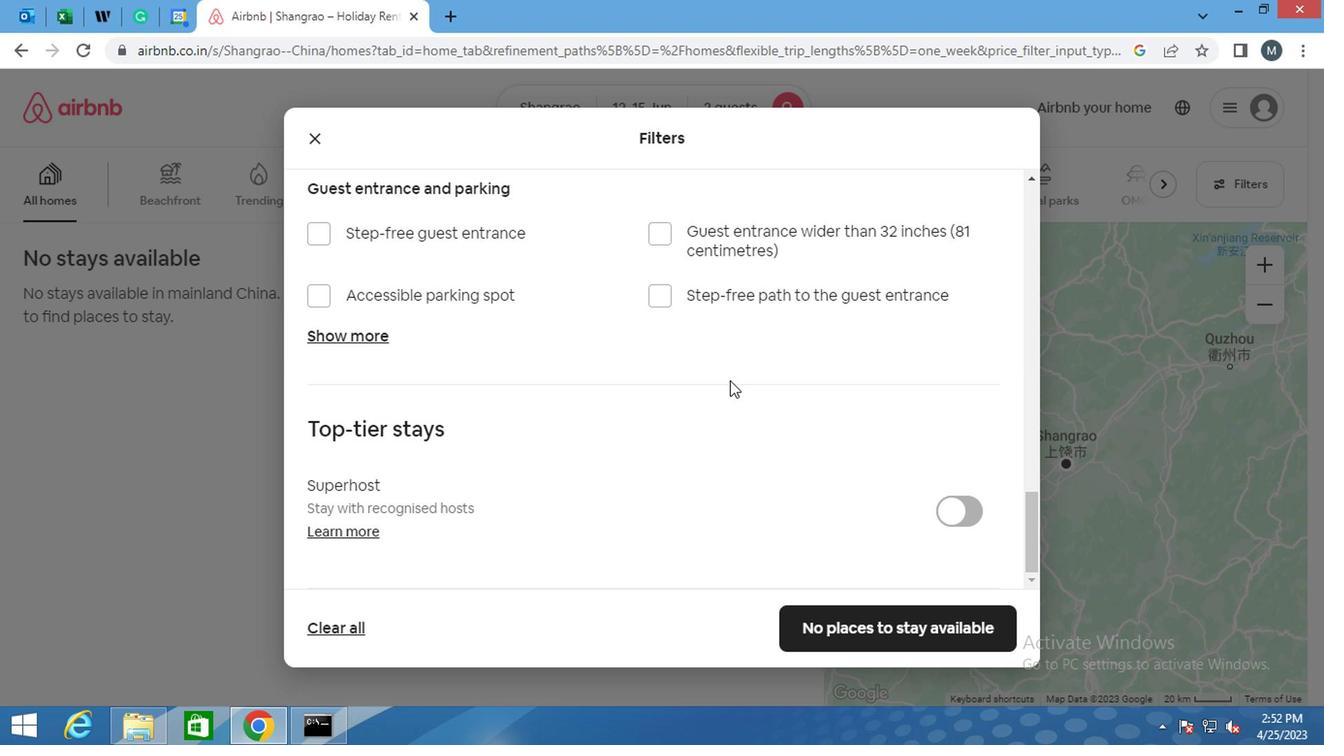 
Action: Mouse scrolled (691, 413) with delta (0, 0)
Screenshot: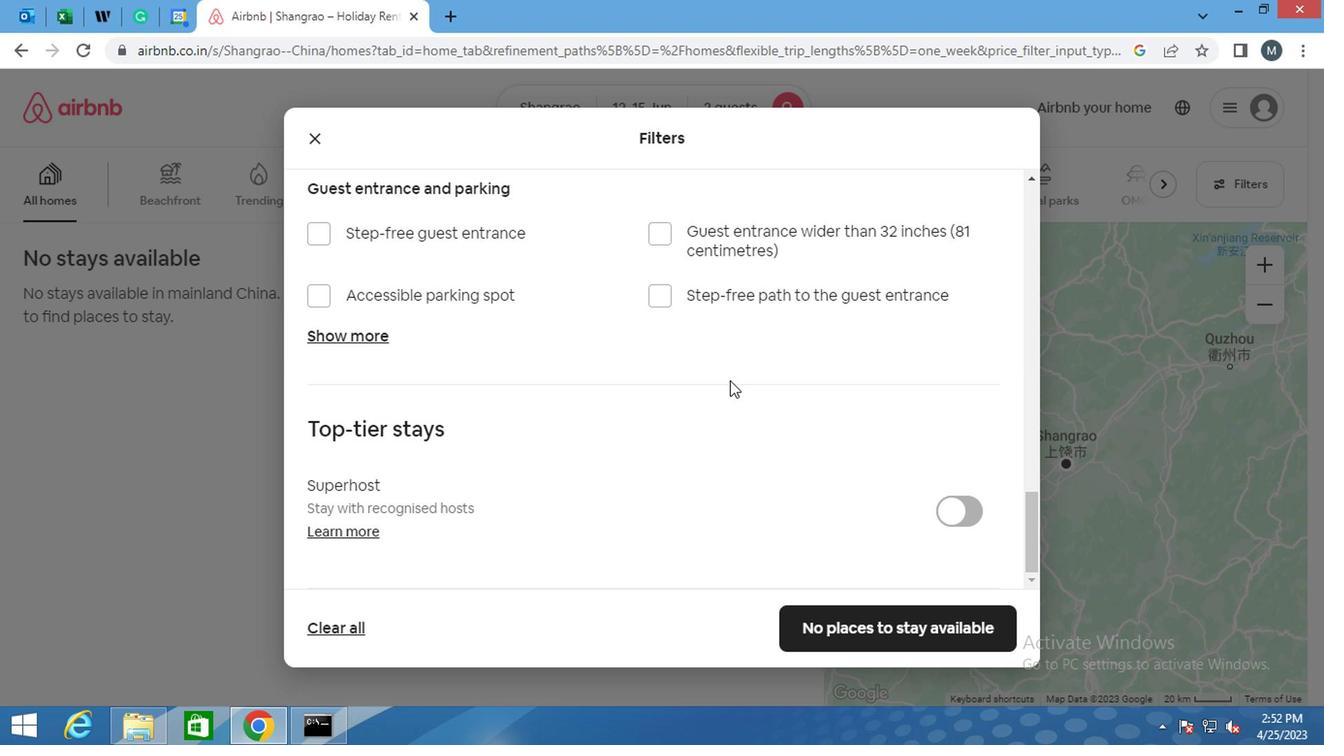 
Action: Mouse moved to (901, 616)
Screenshot: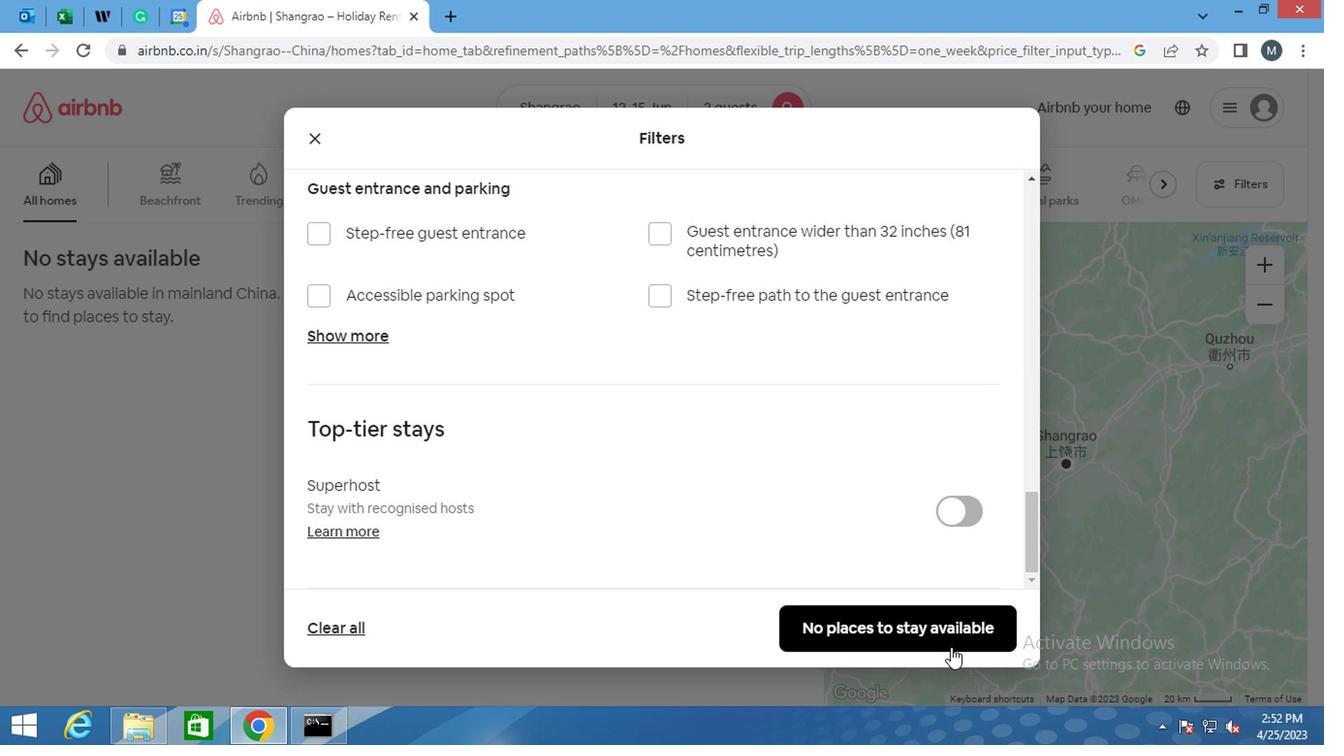 
Action: Mouse pressed left at (901, 616)
Screenshot: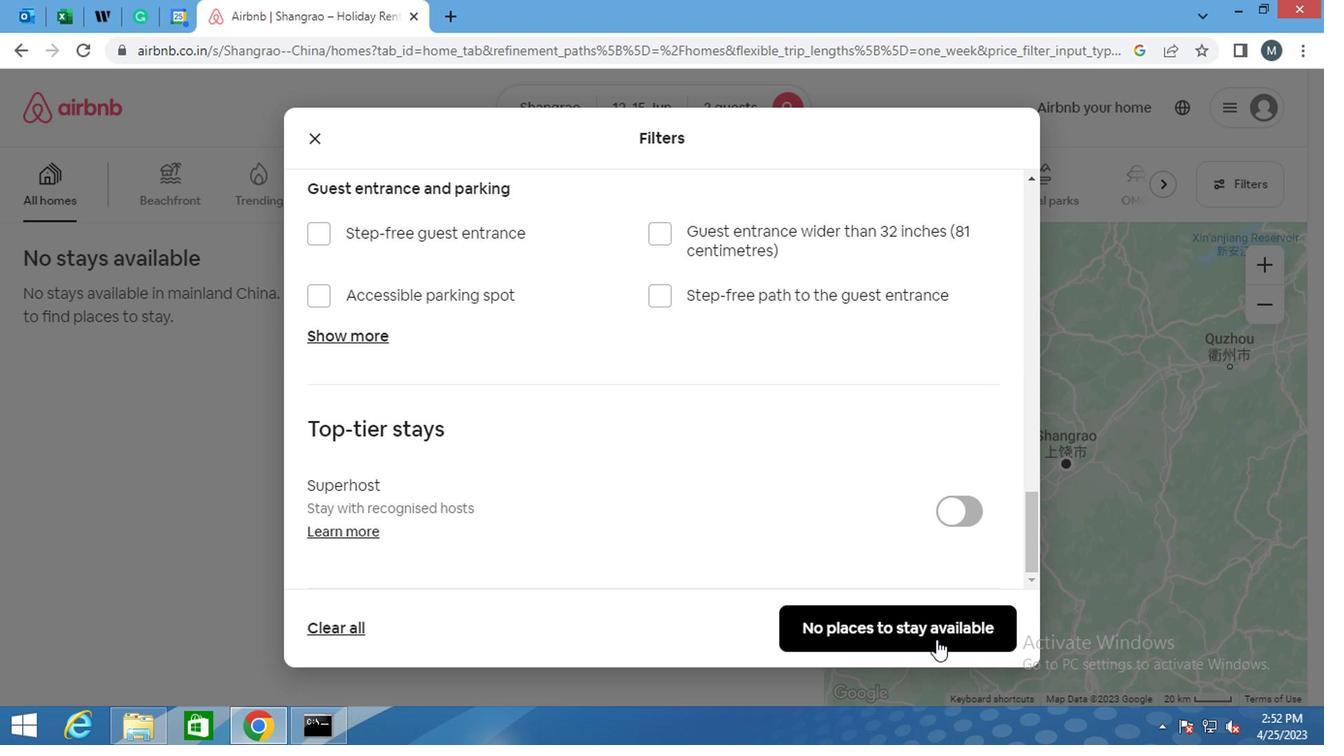 
